 Task: Look for space in Klosterneuburg, Austria from 1st June, 2023 to 9th June, 2023 for 5 adults in price range Rs.6000 to Rs.12000. Place can be entire place with 3 bedrooms having 3 beds and 3 bathrooms. Property type can be house. Amenities needed are: heating, . Booking option can be shelf check-in. Required host language is English.
Action: Mouse moved to (427, 137)
Screenshot: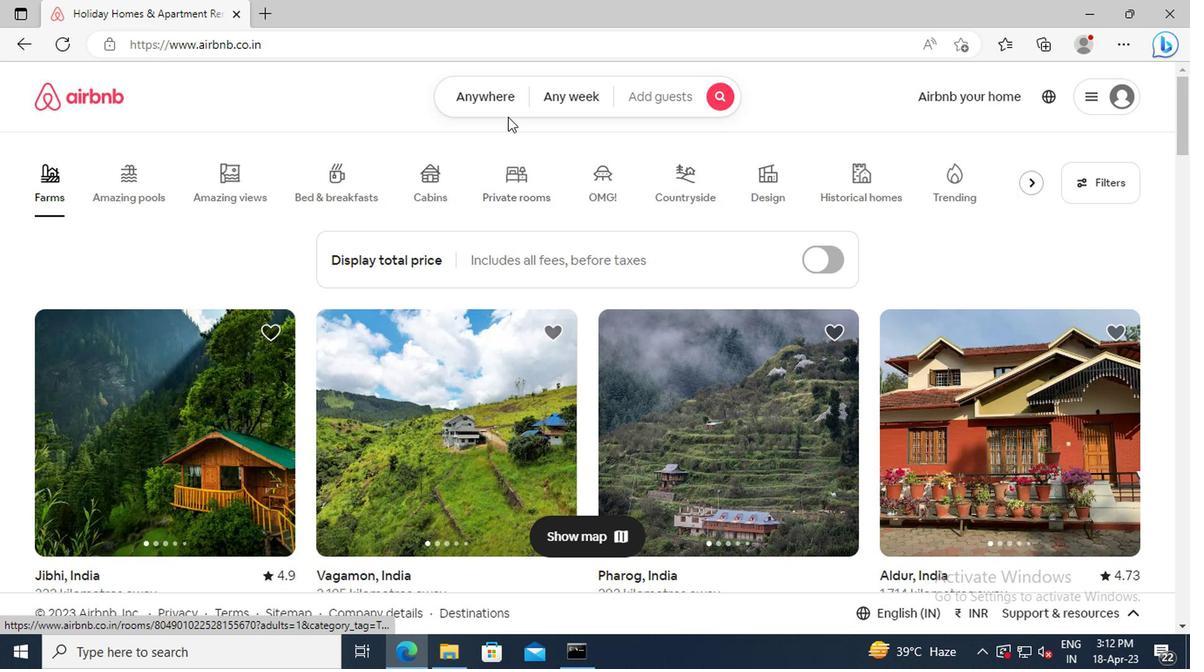 
Action: Mouse pressed left at (427, 137)
Screenshot: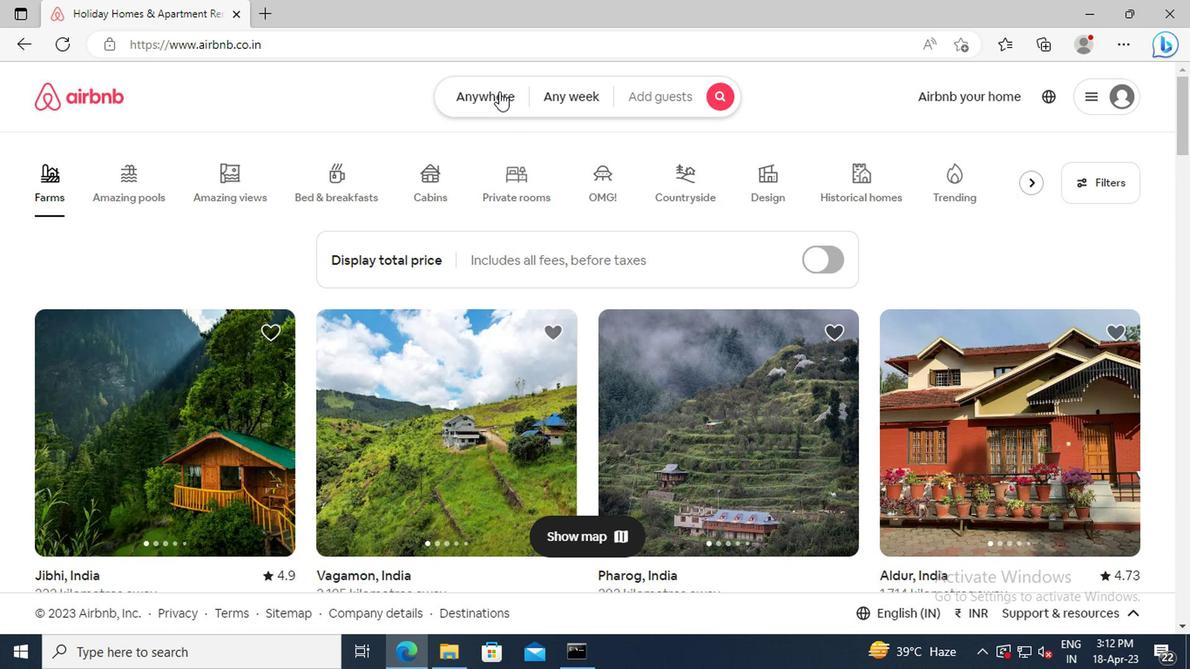 
Action: Mouse moved to (296, 191)
Screenshot: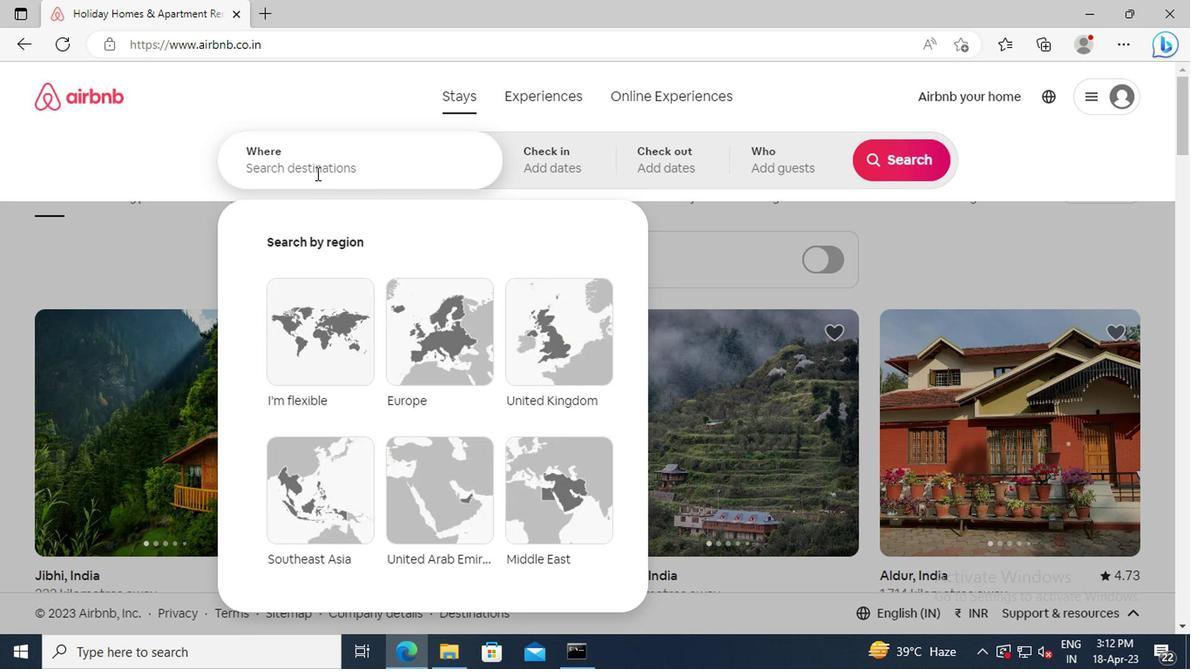 
Action: Mouse pressed left at (296, 191)
Screenshot: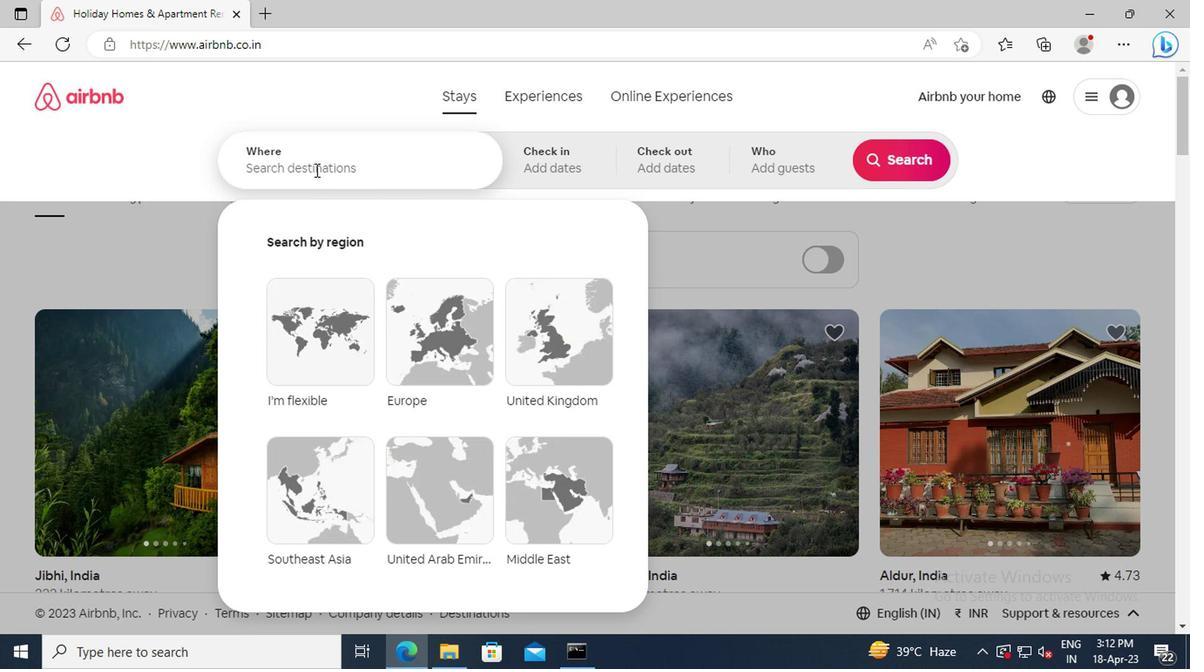 
Action: Mouse moved to (295, 191)
Screenshot: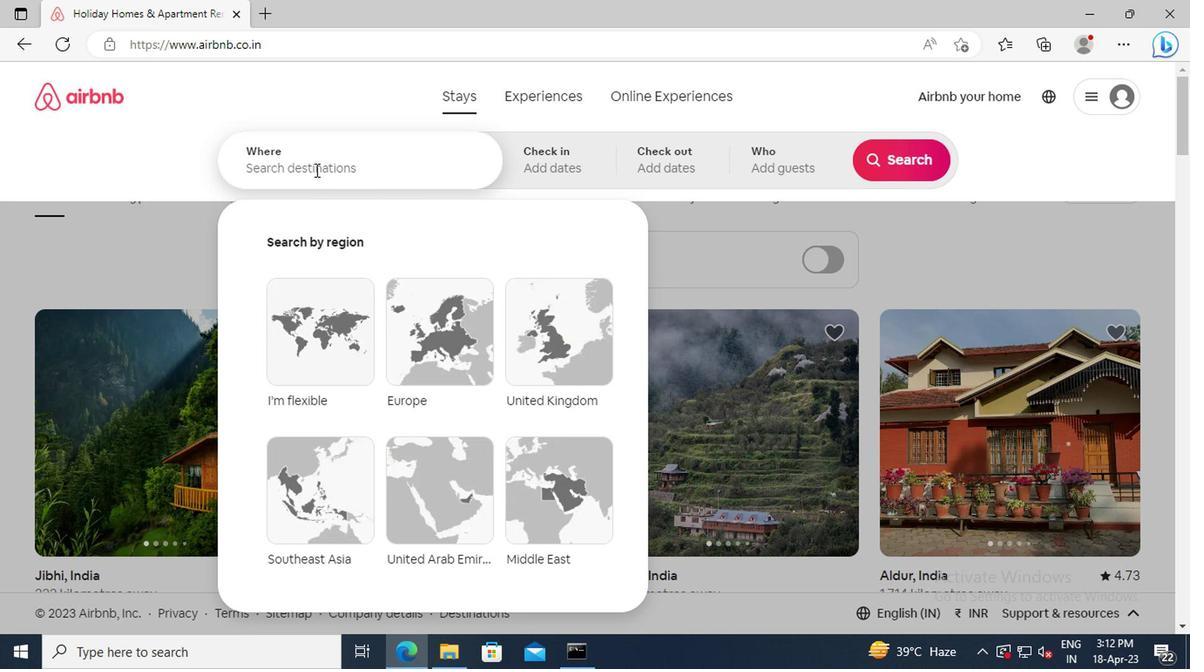 
Action: Key pressed <Key.shift>KLOSTERNEUBURG,<Key.space><Key.shift_r>AUSTRIA<Key.enter>
Screenshot: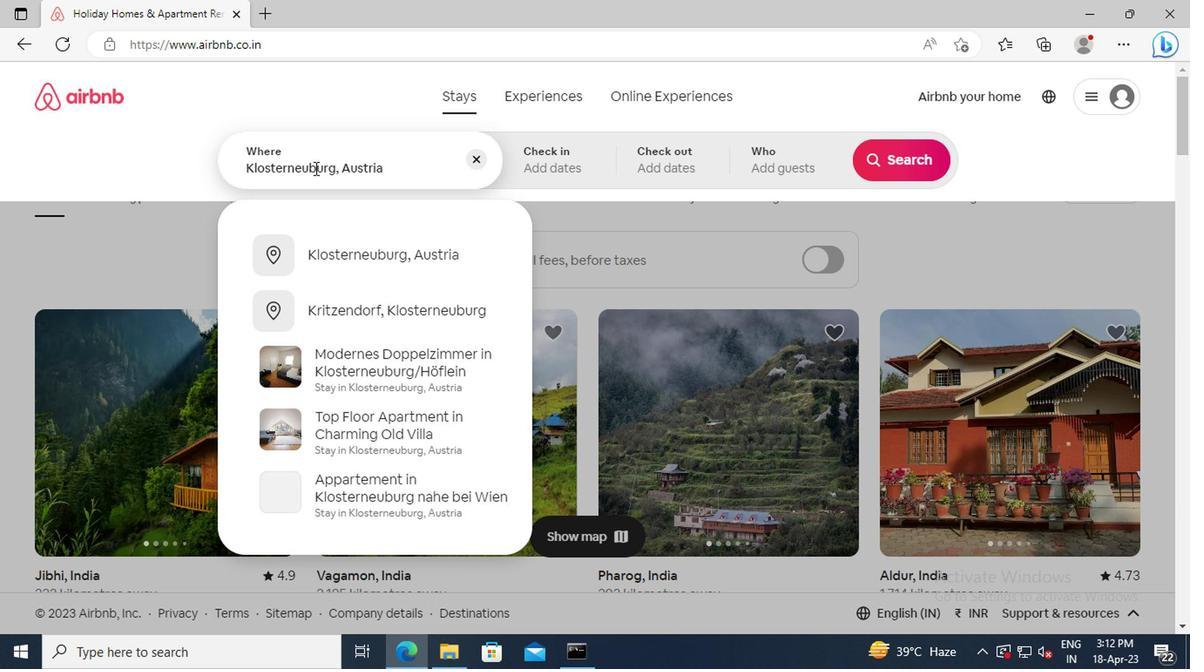 
Action: Mouse moved to (705, 282)
Screenshot: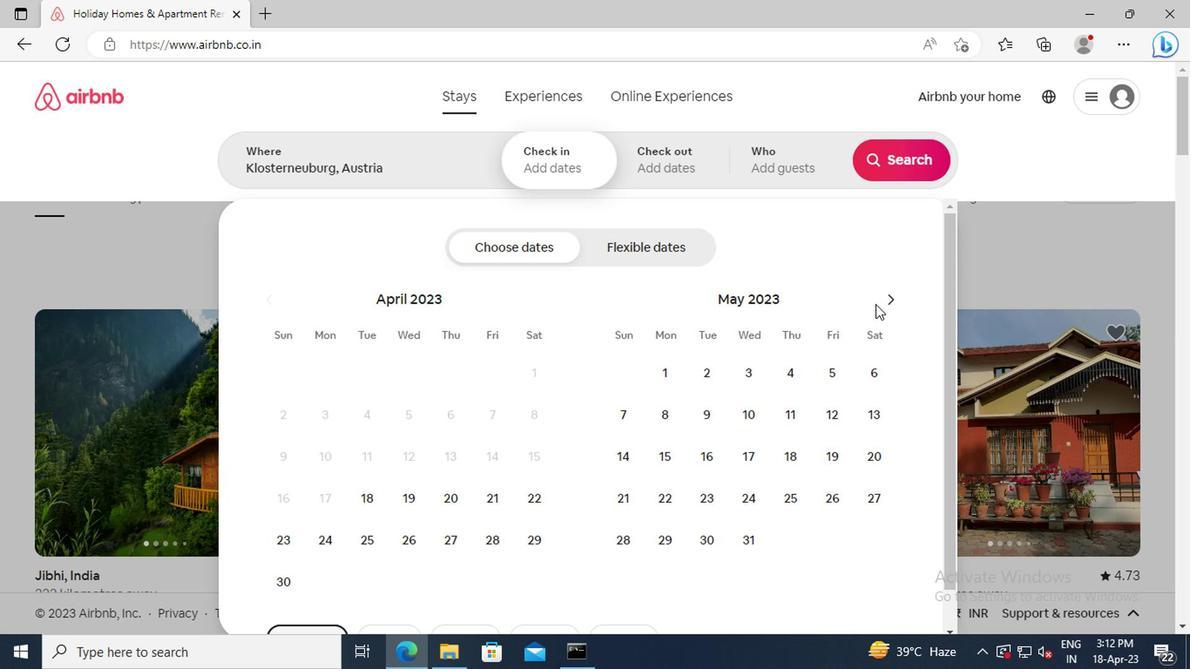 
Action: Mouse pressed left at (705, 282)
Screenshot: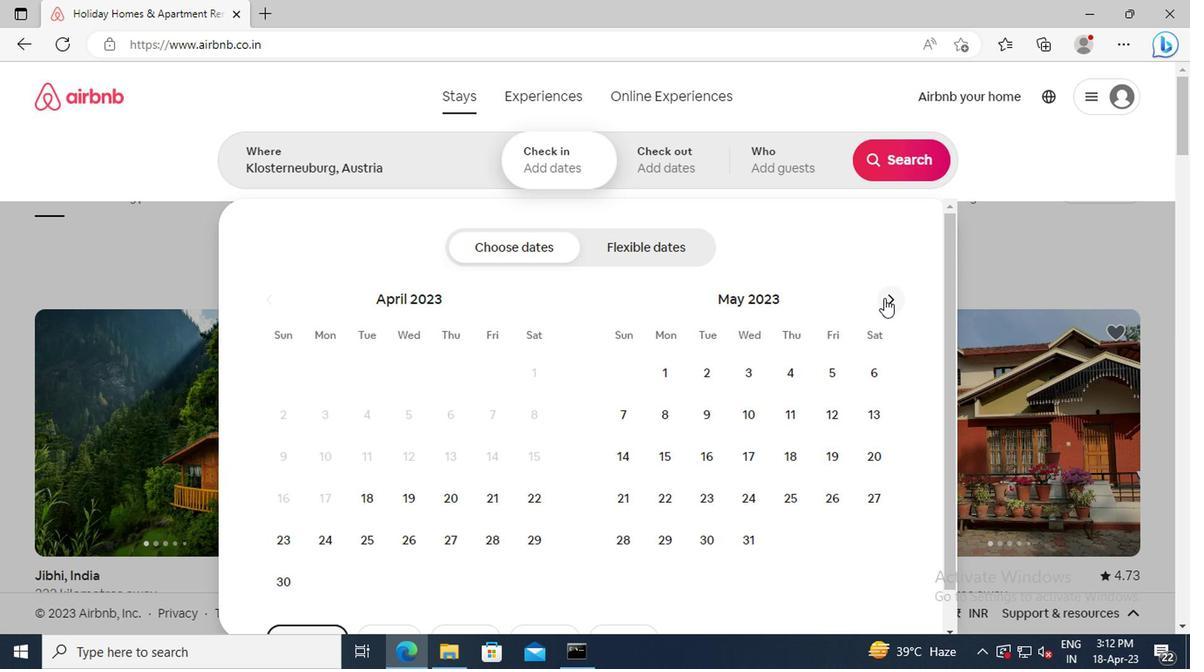 
Action: Mouse moved to (636, 335)
Screenshot: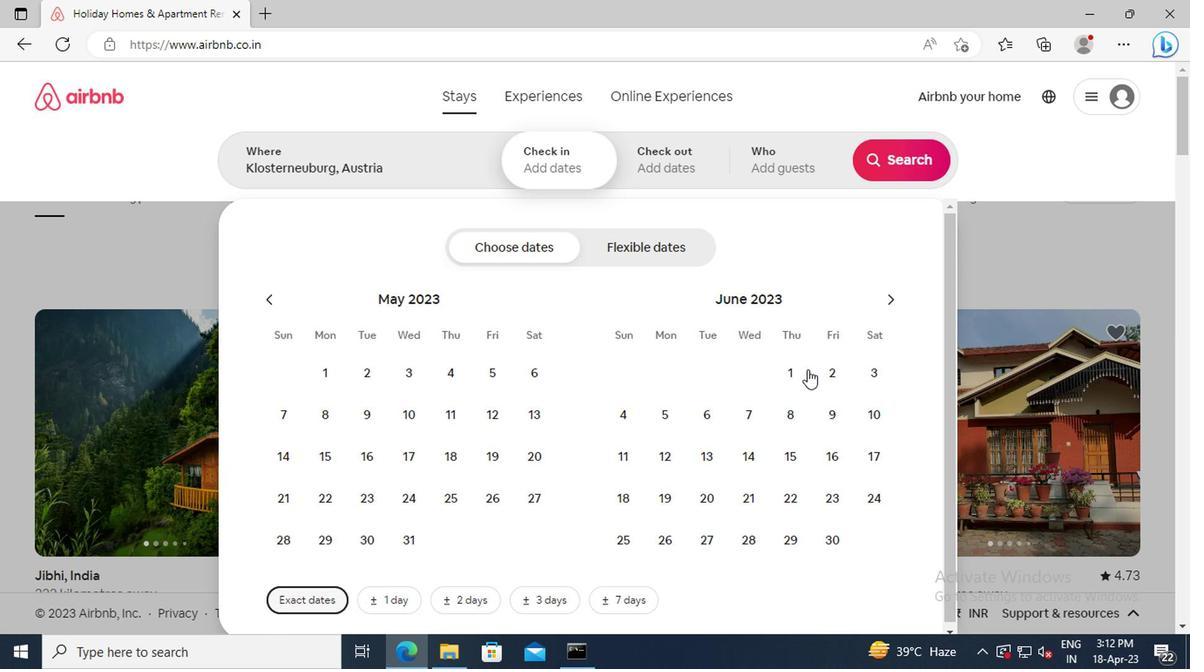 
Action: Mouse pressed left at (636, 335)
Screenshot: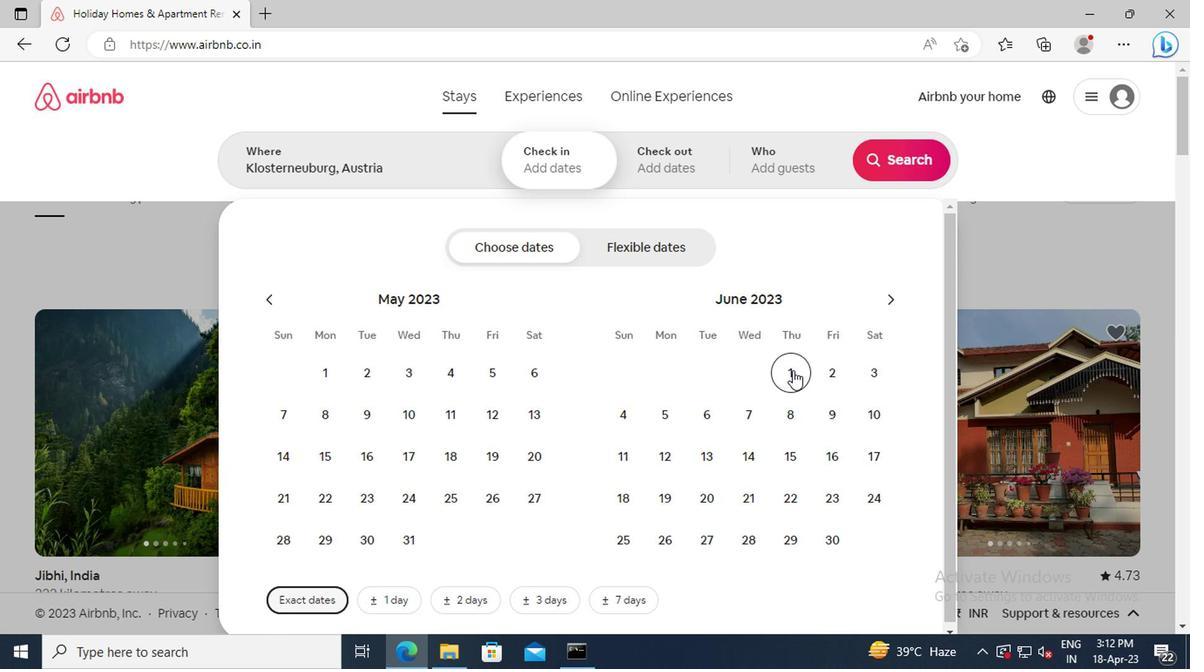 
Action: Mouse moved to (658, 369)
Screenshot: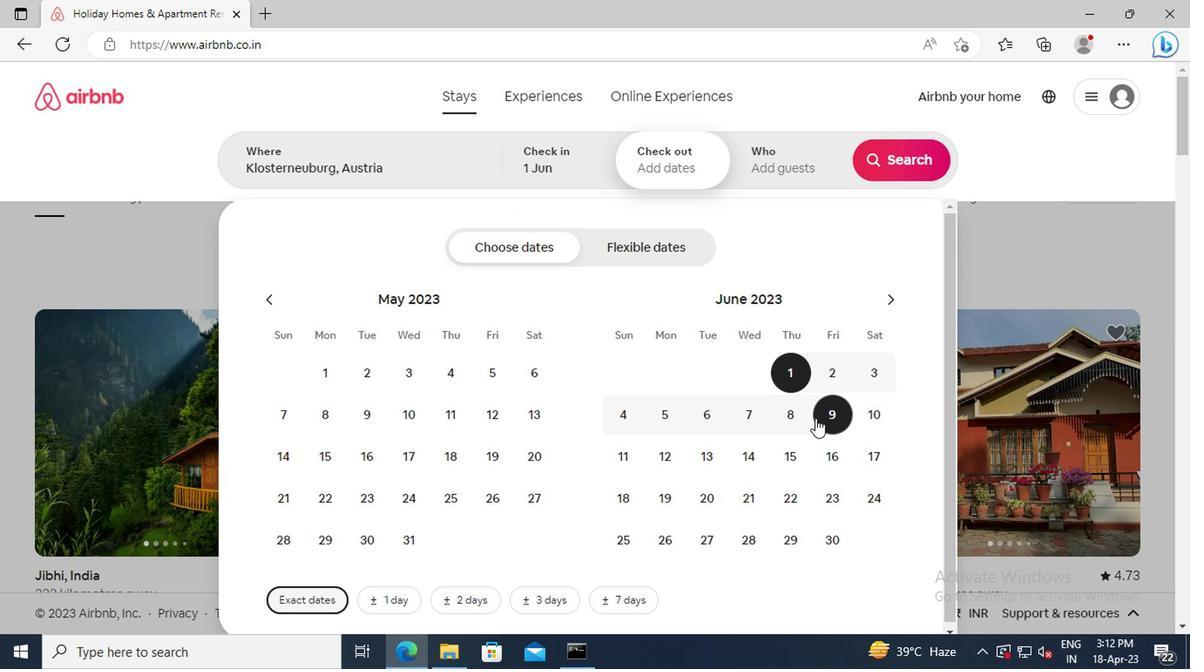 
Action: Mouse pressed left at (658, 369)
Screenshot: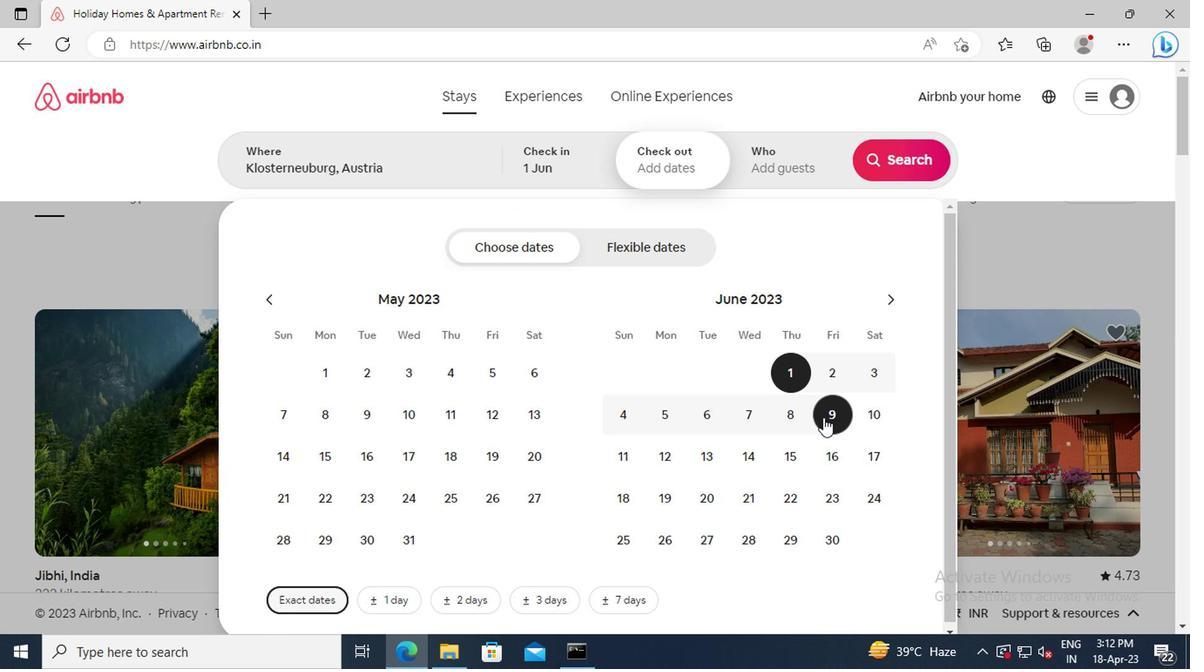 
Action: Mouse moved to (614, 190)
Screenshot: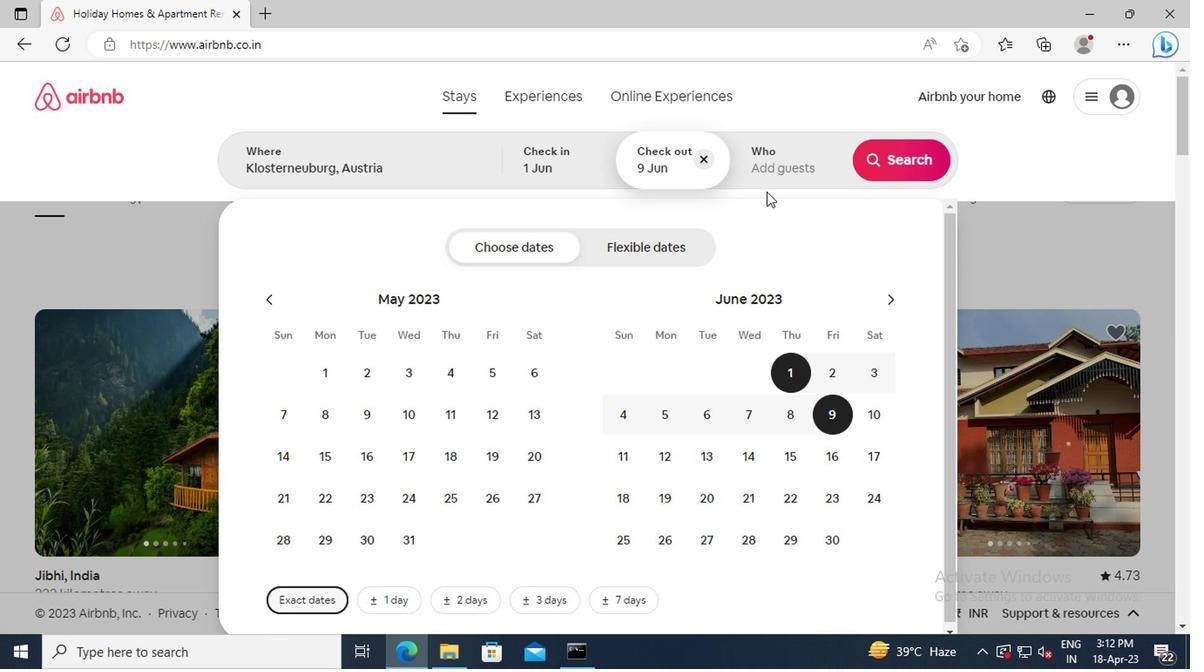 
Action: Mouse pressed left at (614, 190)
Screenshot: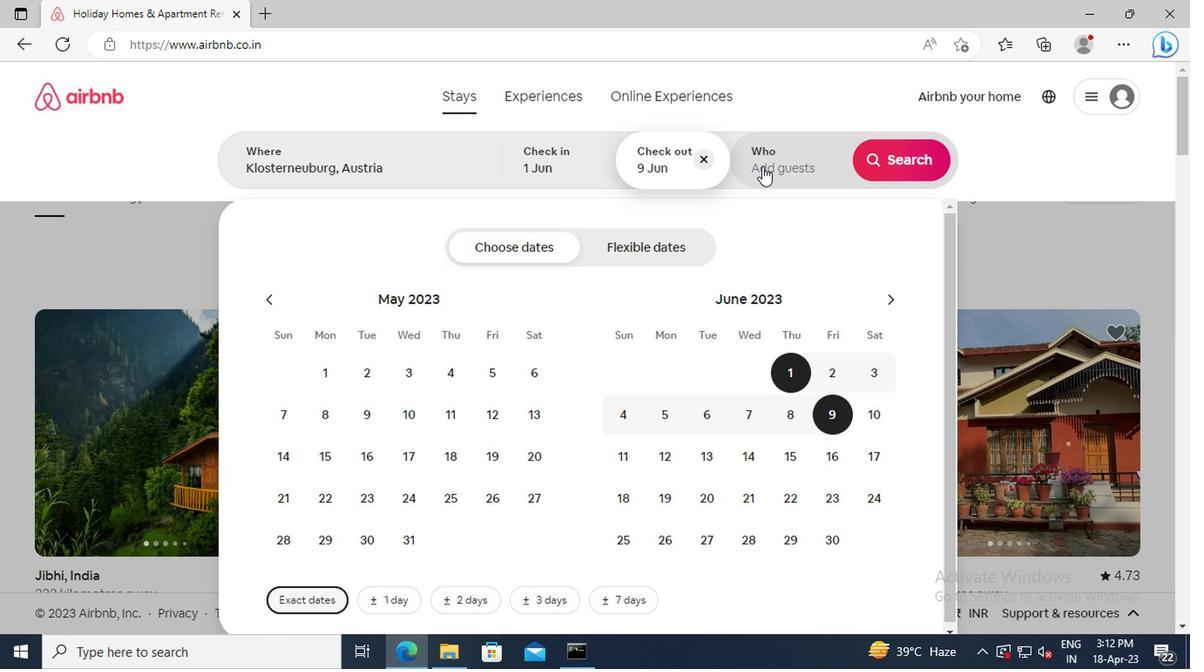 
Action: Mouse moved to (717, 249)
Screenshot: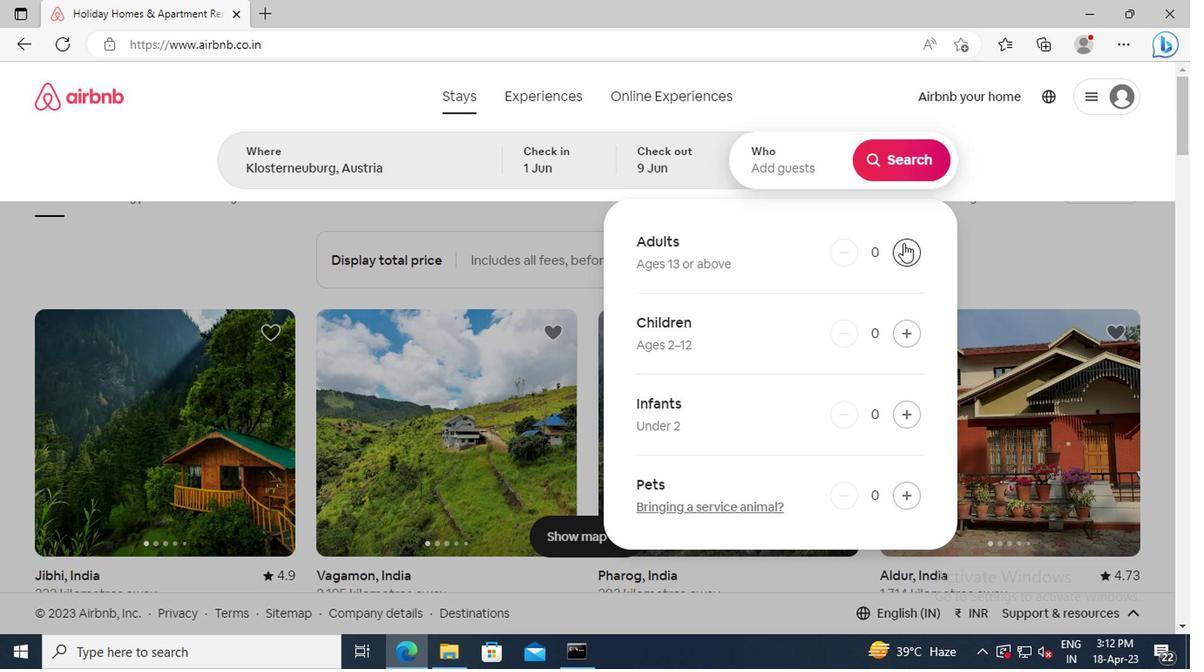 
Action: Mouse pressed left at (717, 249)
Screenshot: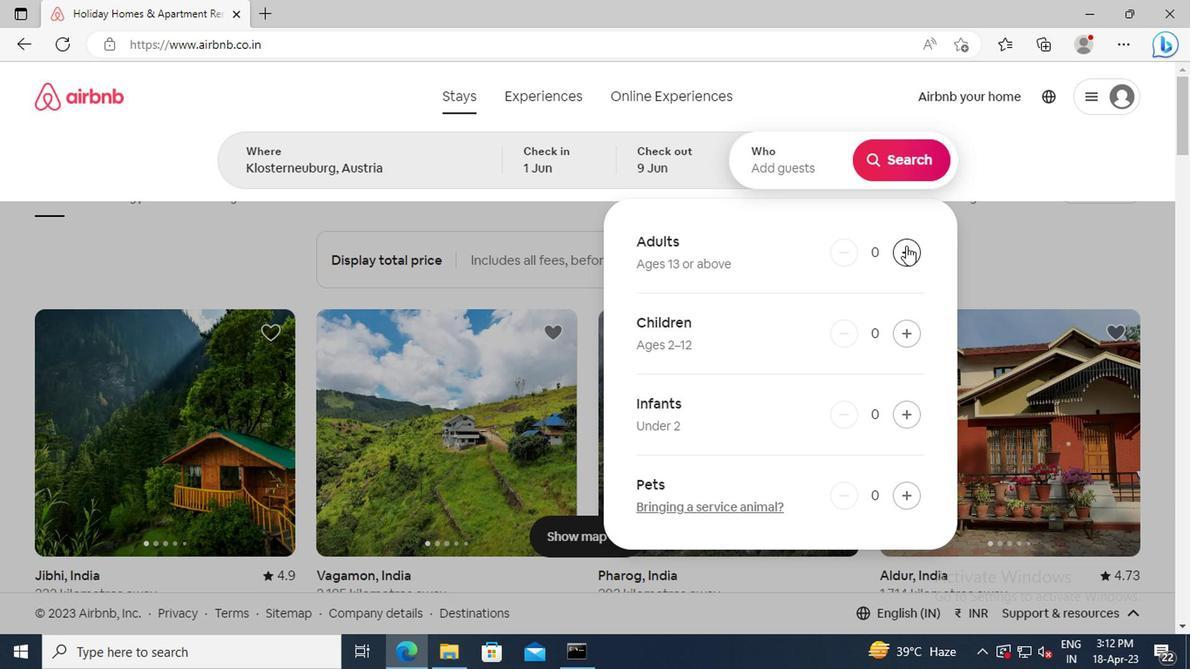 
Action: Mouse pressed left at (717, 249)
Screenshot: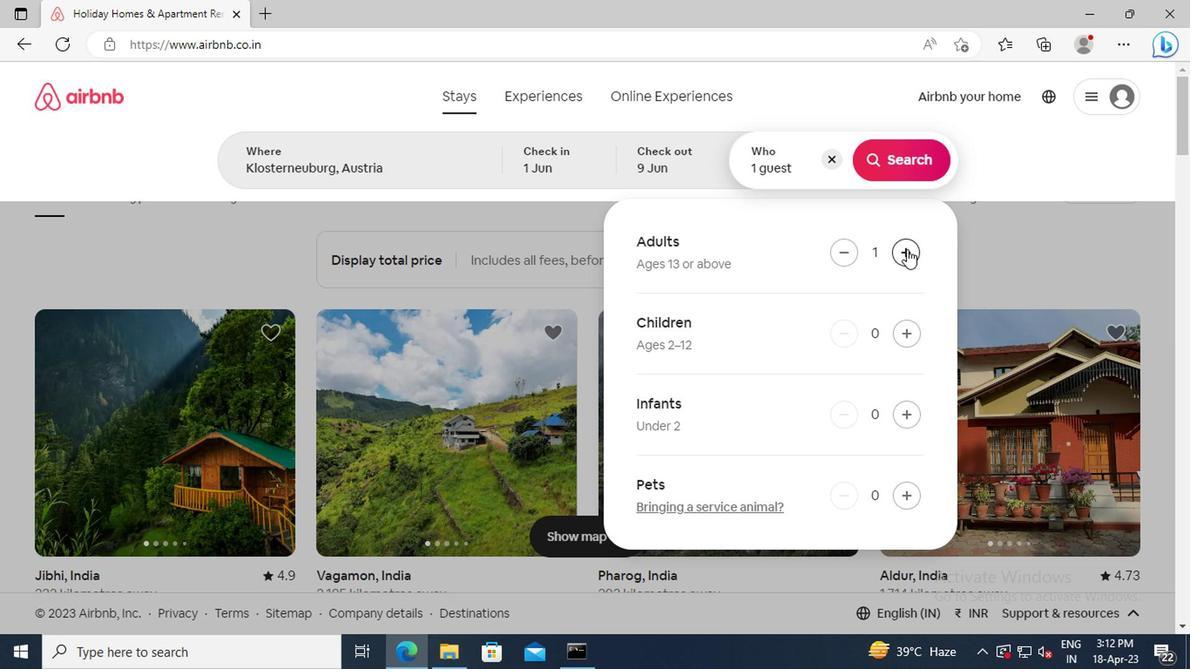 
Action: Mouse pressed left at (717, 249)
Screenshot: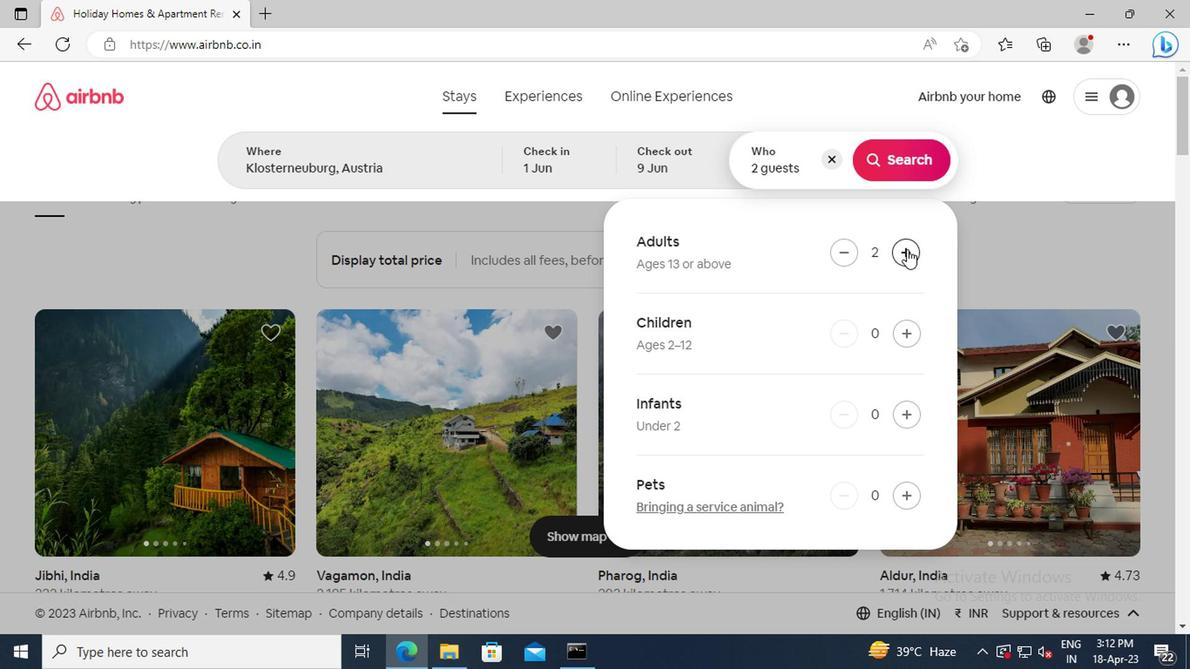 
Action: Mouse pressed left at (717, 249)
Screenshot: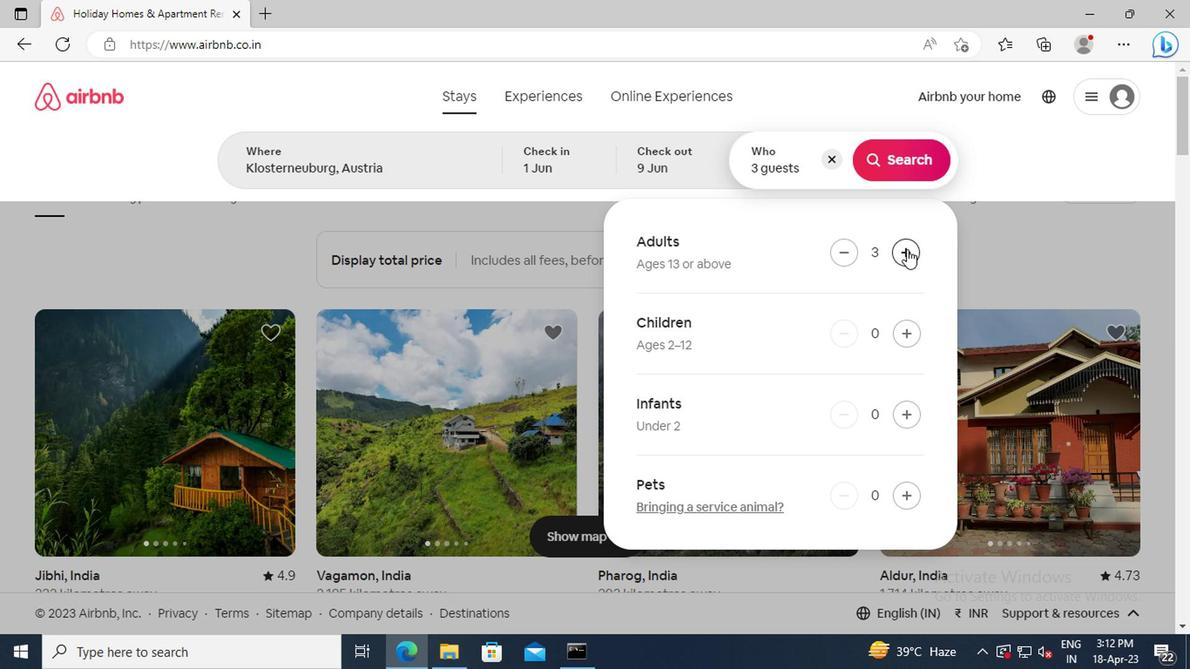 
Action: Mouse pressed left at (717, 249)
Screenshot: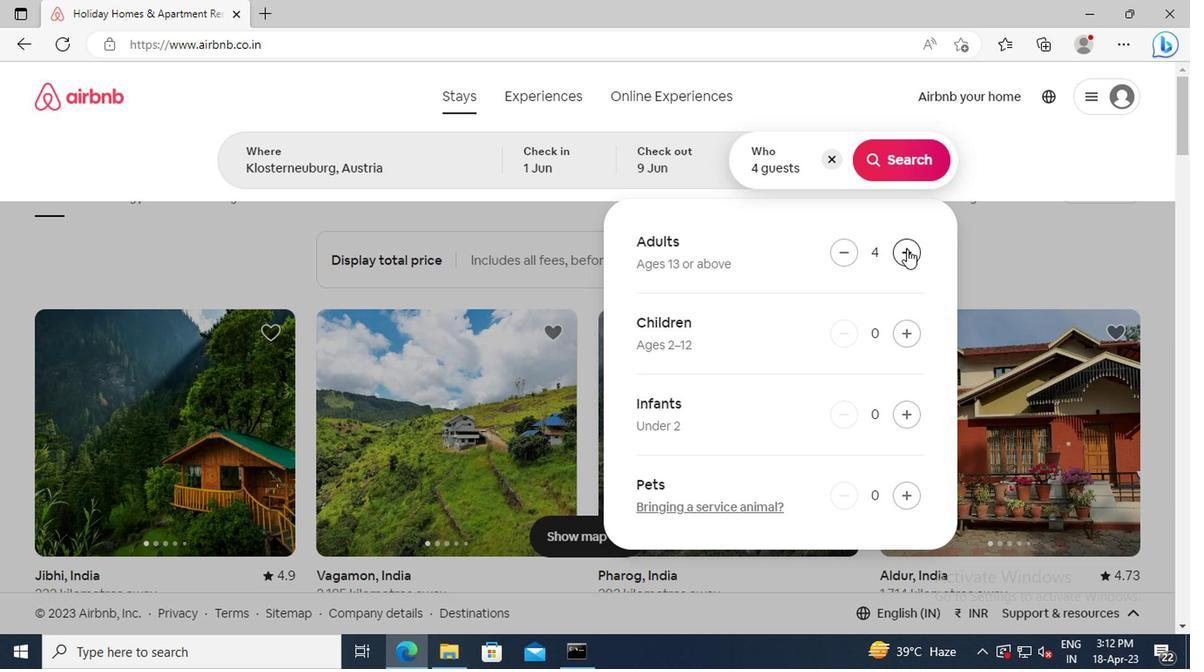 
Action: Mouse moved to (705, 189)
Screenshot: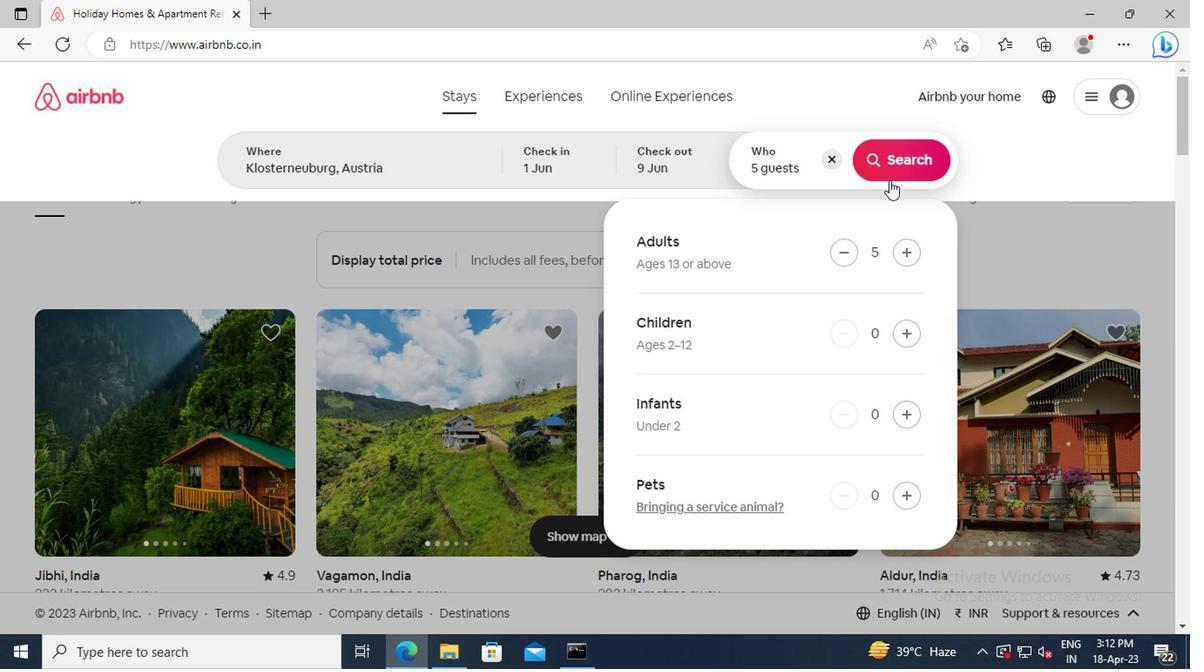 
Action: Mouse pressed left at (705, 189)
Screenshot: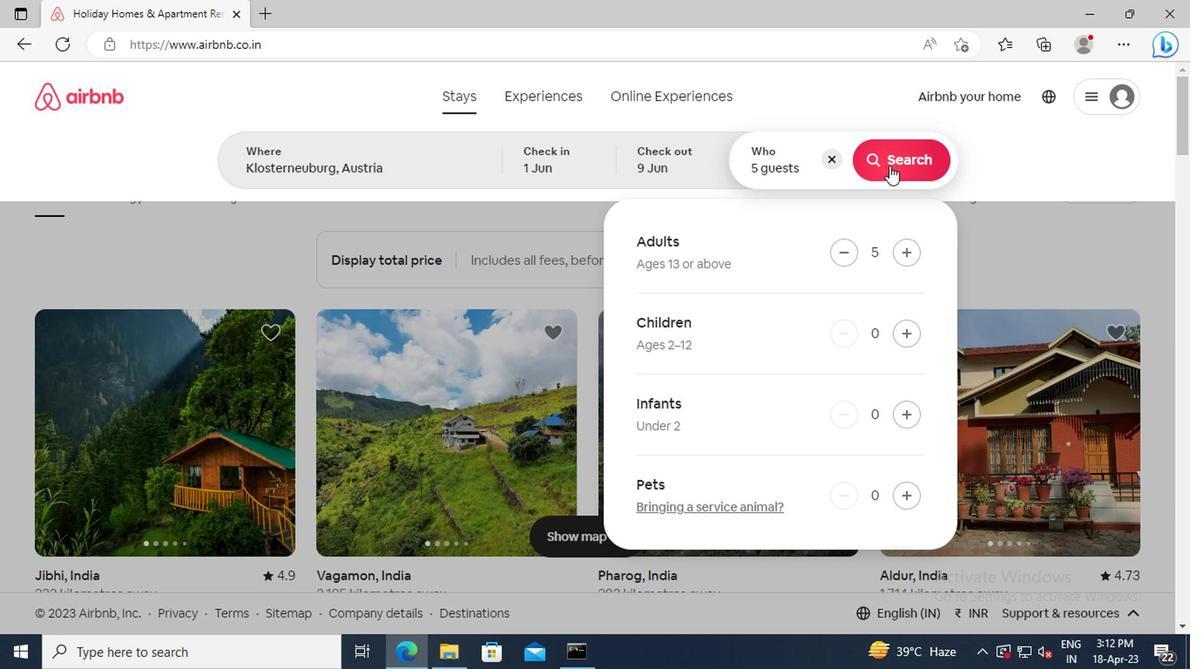 
Action: Mouse moved to (858, 190)
Screenshot: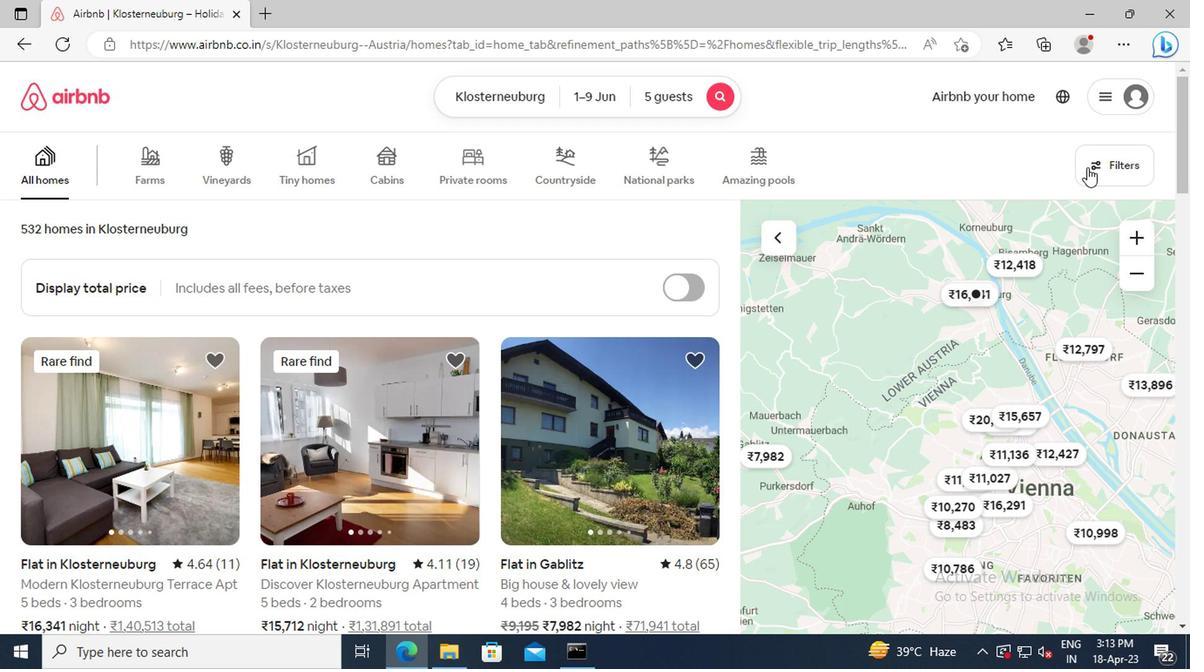 
Action: Mouse pressed left at (858, 190)
Screenshot: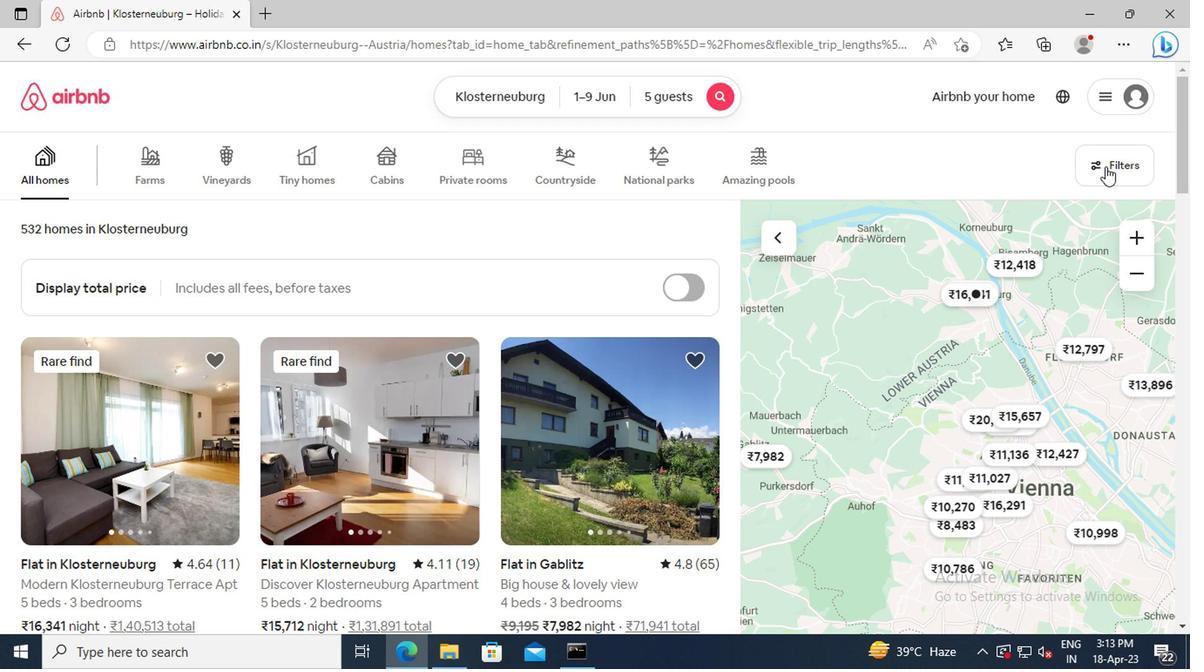 
Action: Mouse moved to (343, 346)
Screenshot: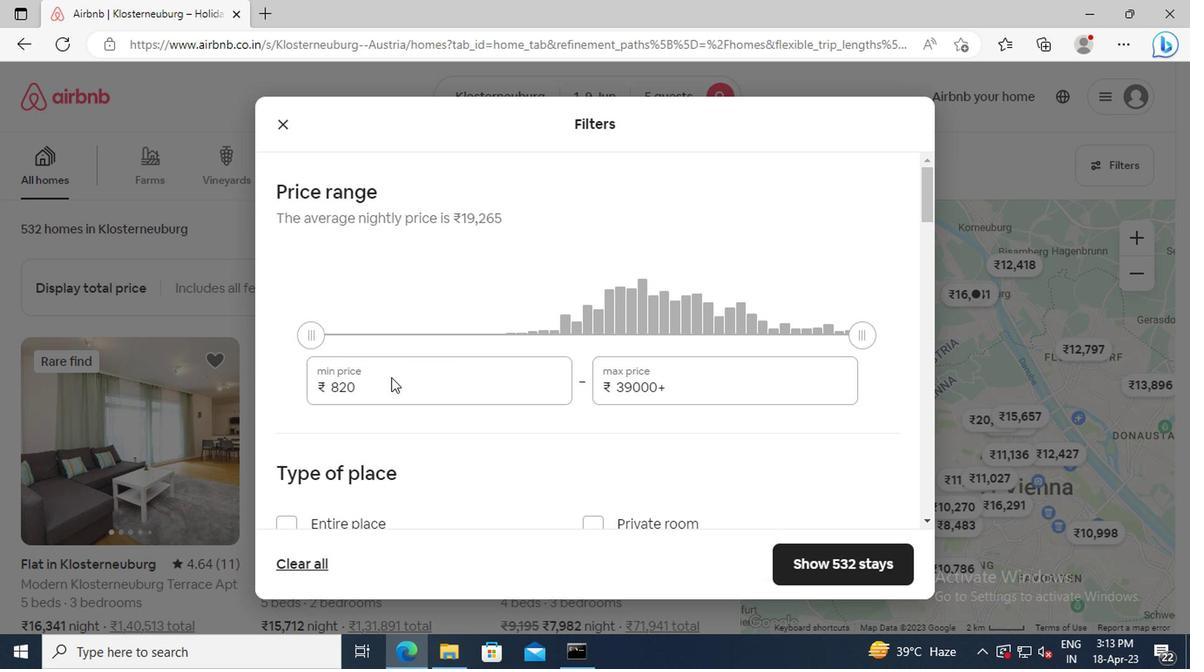 
Action: Mouse pressed left at (343, 346)
Screenshot: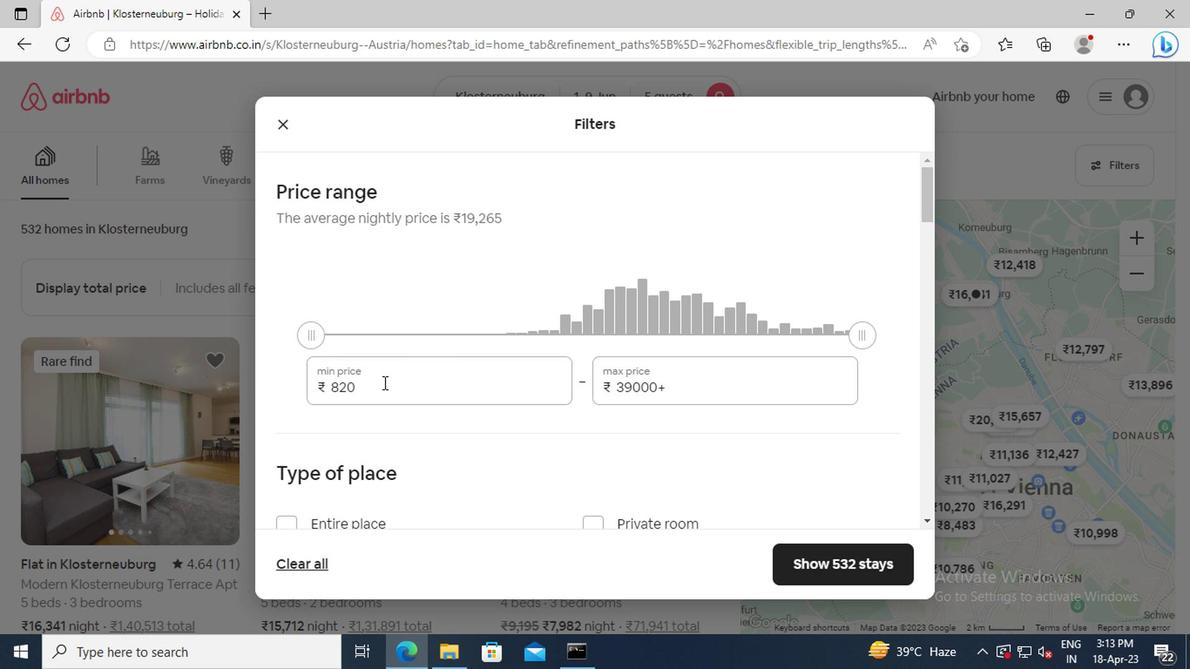 
Action: Key pressed <Key.backspace><Key.backspace><Key.backspace>6000<Key.tab><Key.delete>12000
Screenshot: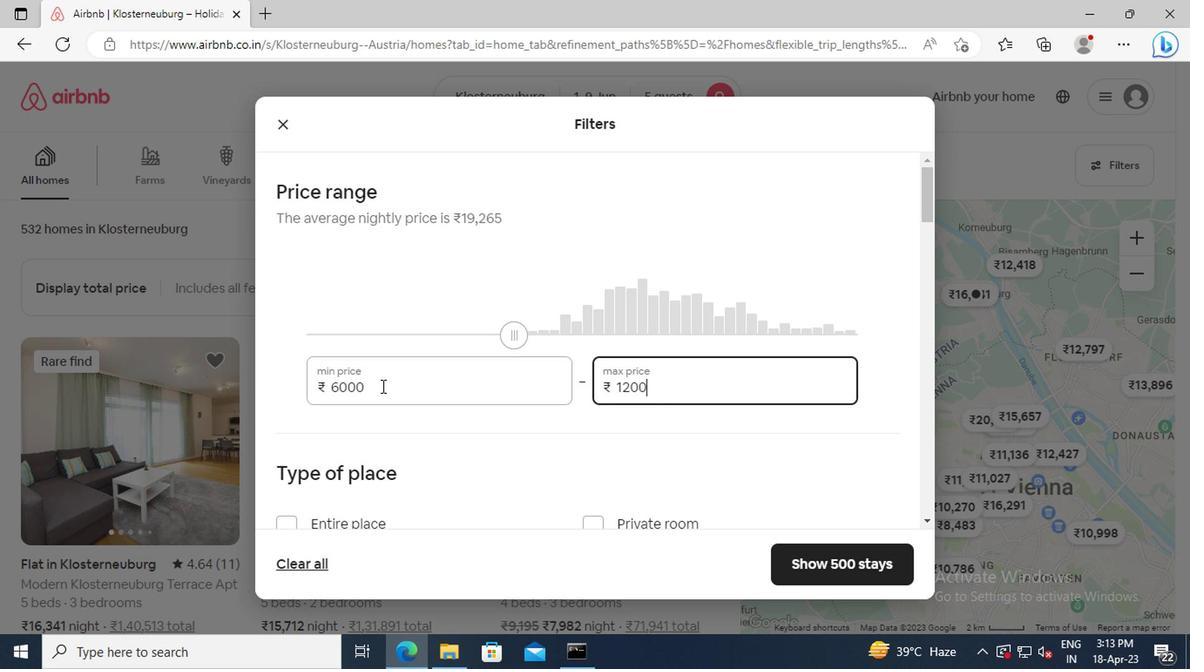 
Action: Mouse scrolled (343, 346) with delta (0, 0)
Screenshot: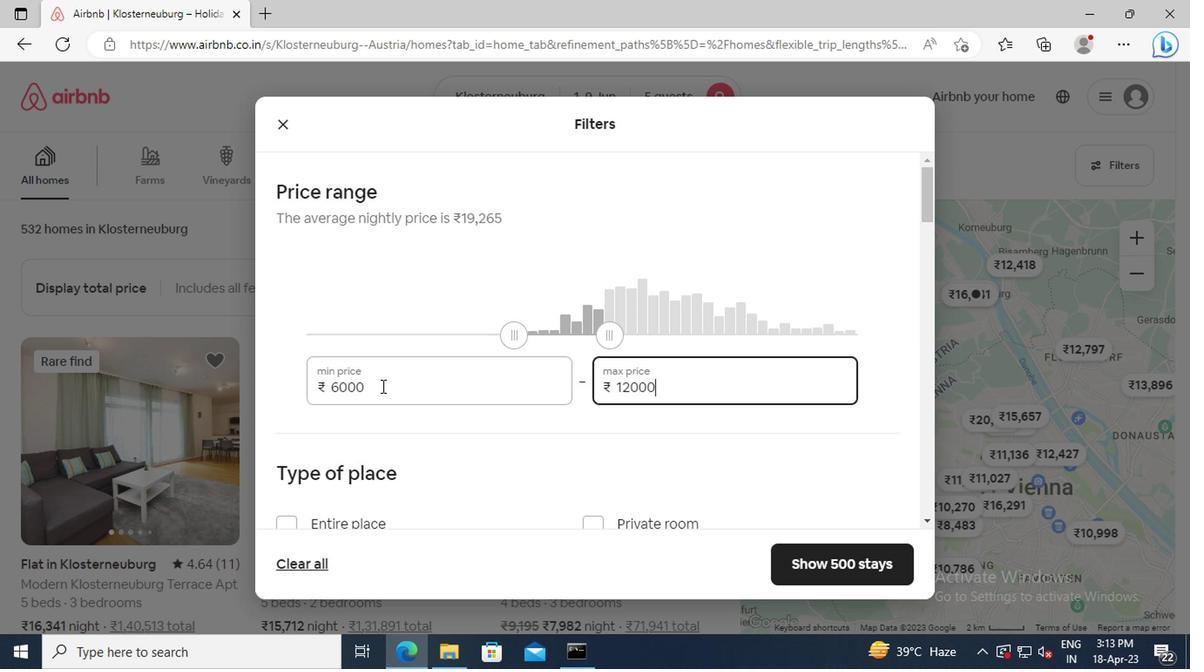
Action: Mouse scrolled (343, 346) with delta (0, 0)
Screenshot: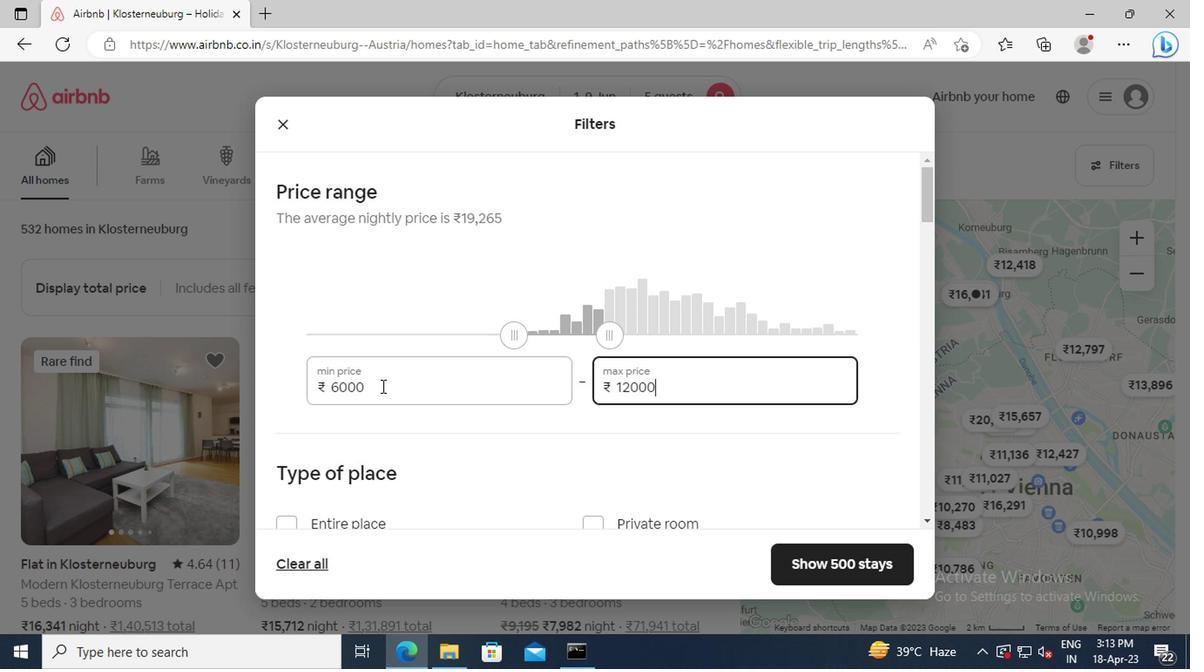 
Action: Mouse scrolled (343, 346) with delta (0, 0)
Screenshot: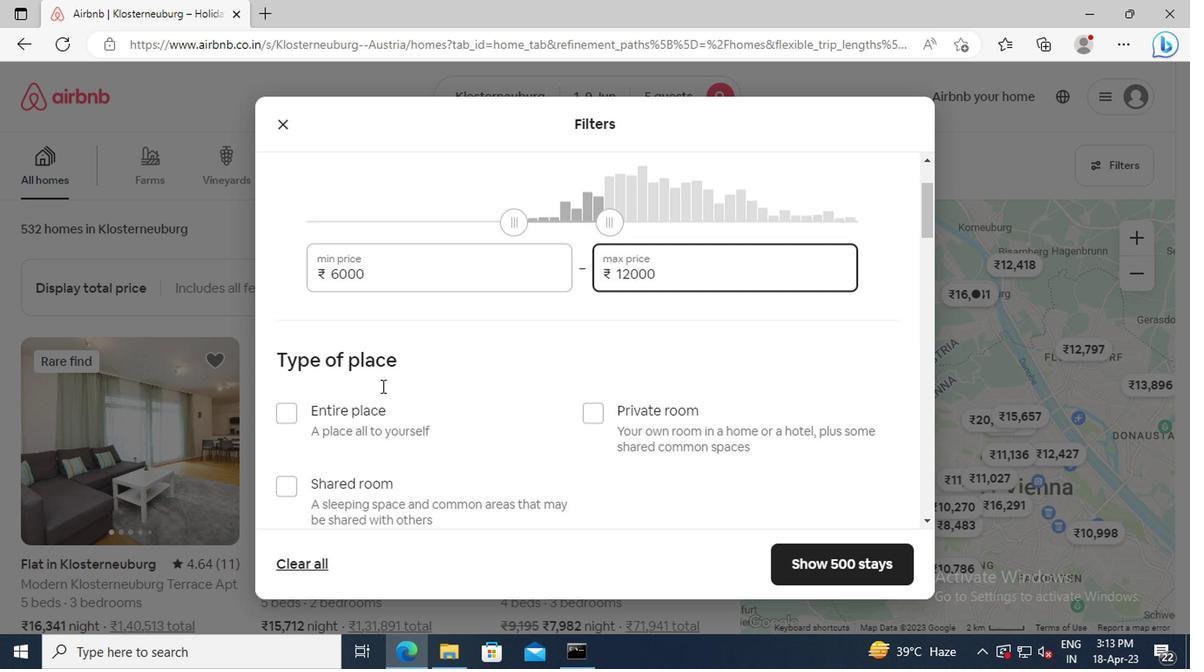 
Action: Mouse scrolled (343, 346) with delta (0, 0)
Screenshot: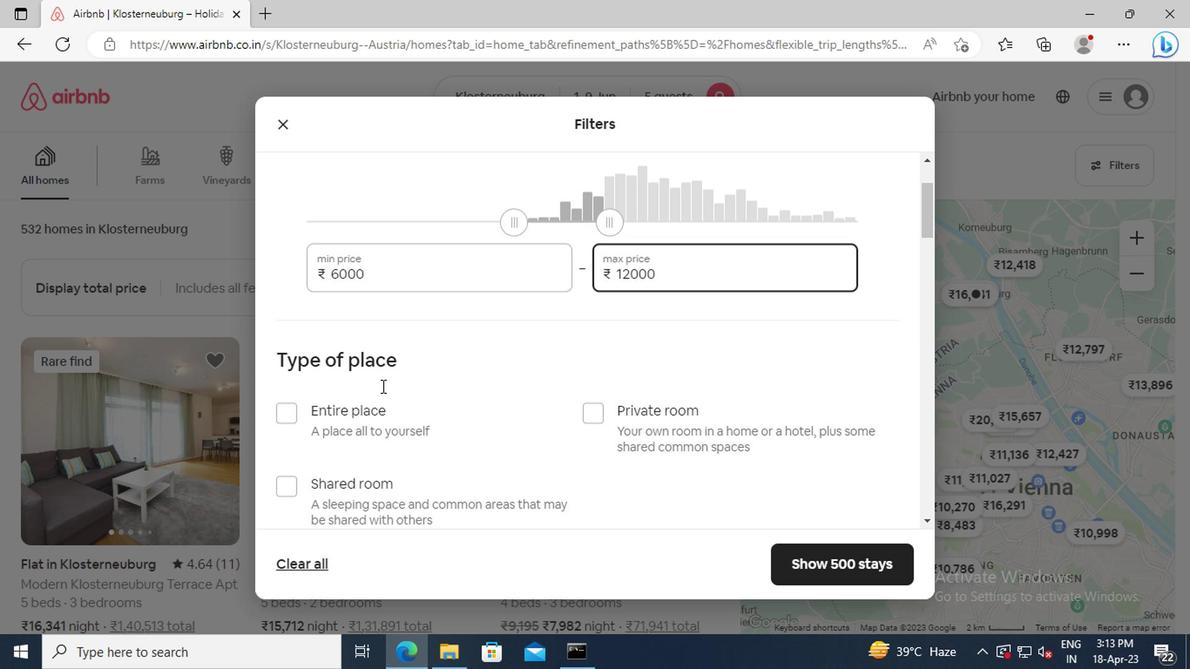 
Action: Mouse moved to (278, 289)
Screenshot: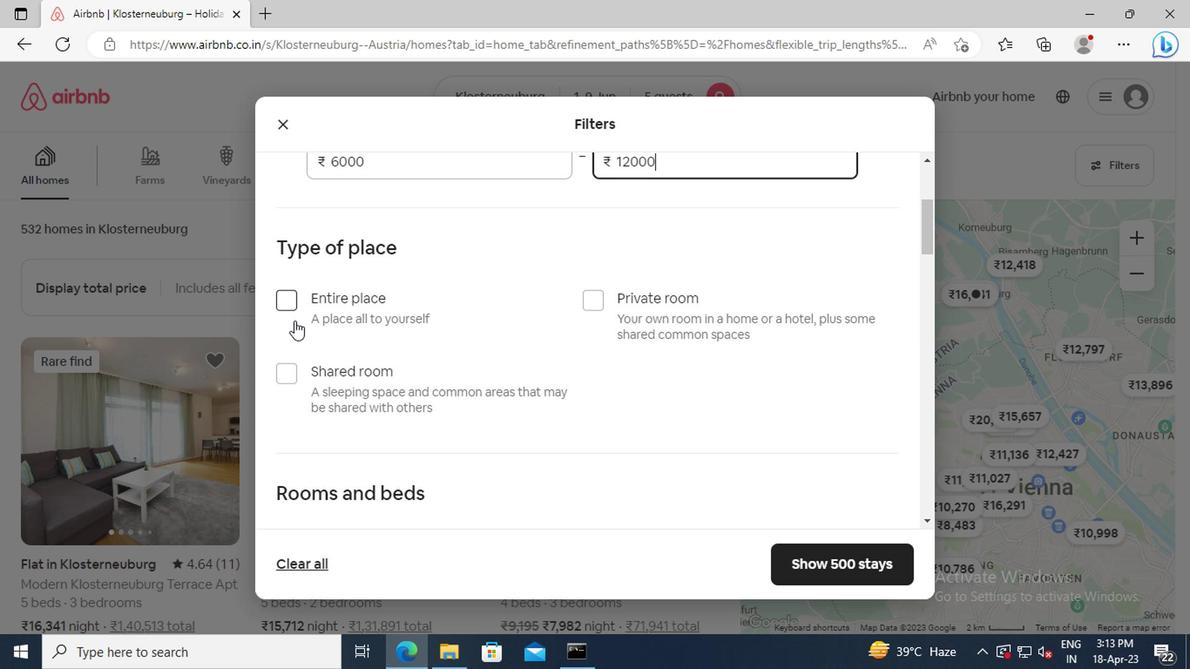 
Action: Mouse pressed left at (278, 289)
Screenshot: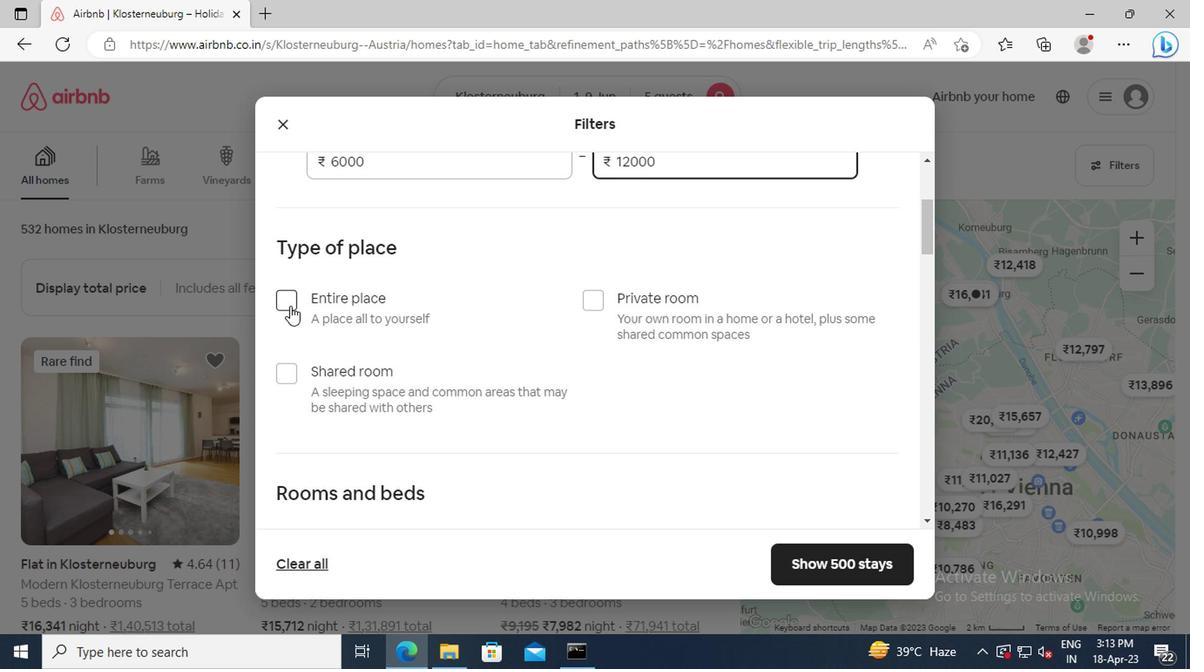 
Action: Mouse moved to (434, 293)
Screenshot: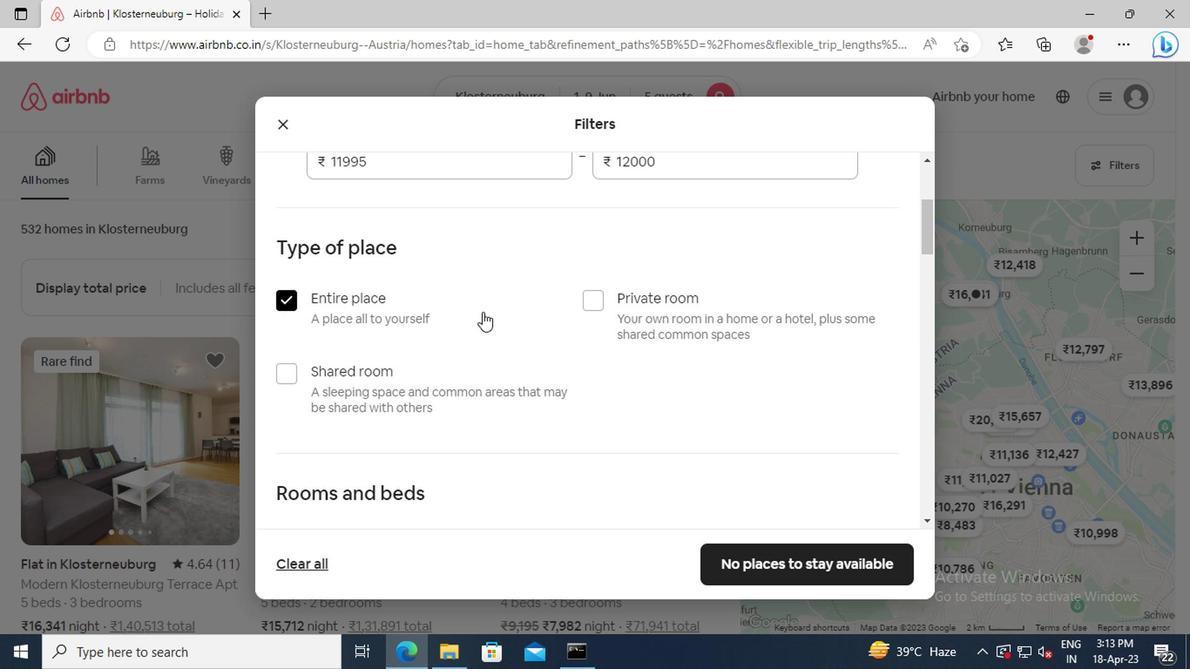 
Action: Mouse scrolled (434, 293) with delta (0, 0)
Screenshot: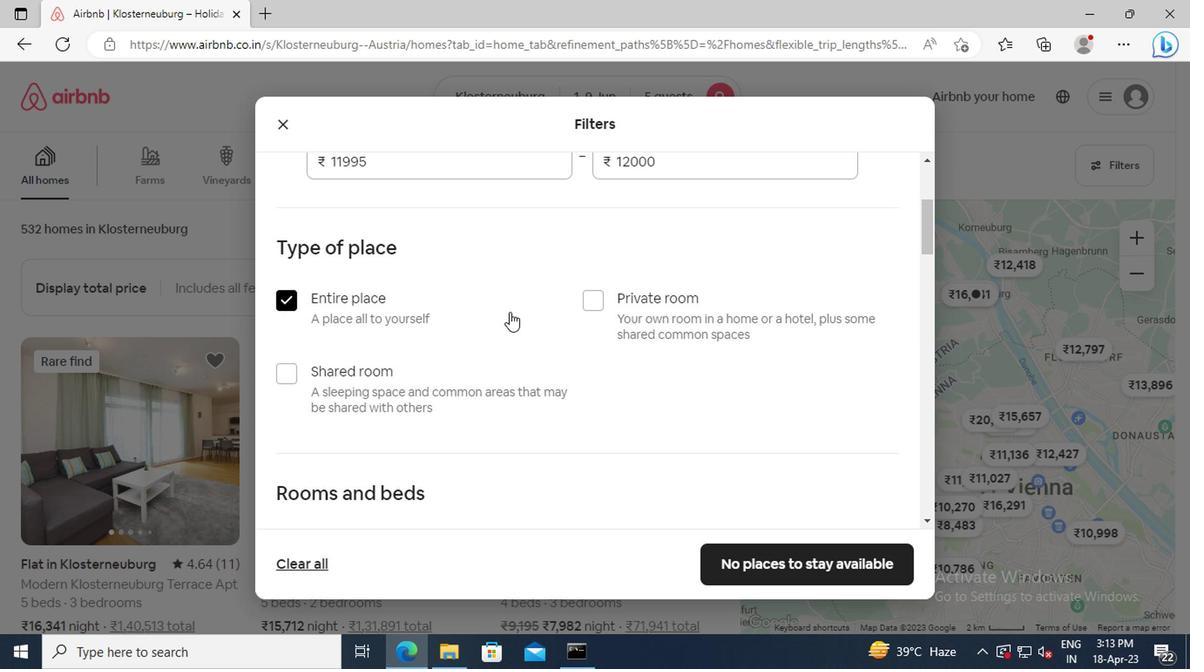 
Action: Mouse scrolled (434, 293) with delta (0, 0)
Screenshot: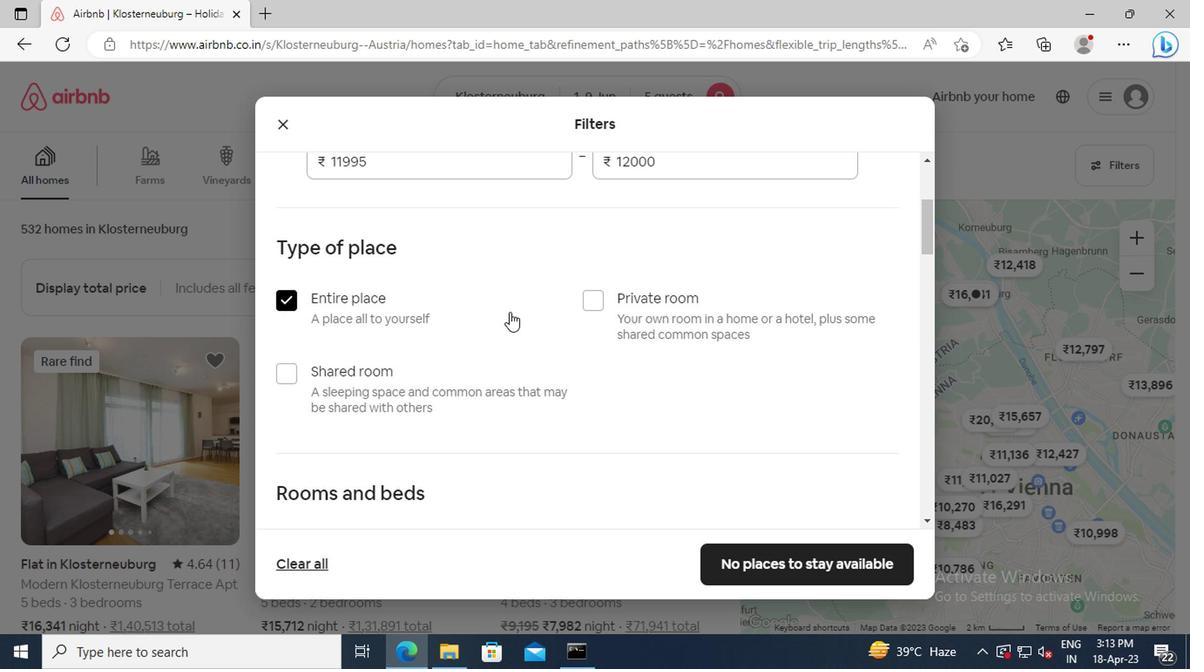 
Action: Mouse scrolled (434, 293) with delta (0, 0)
Screenshot: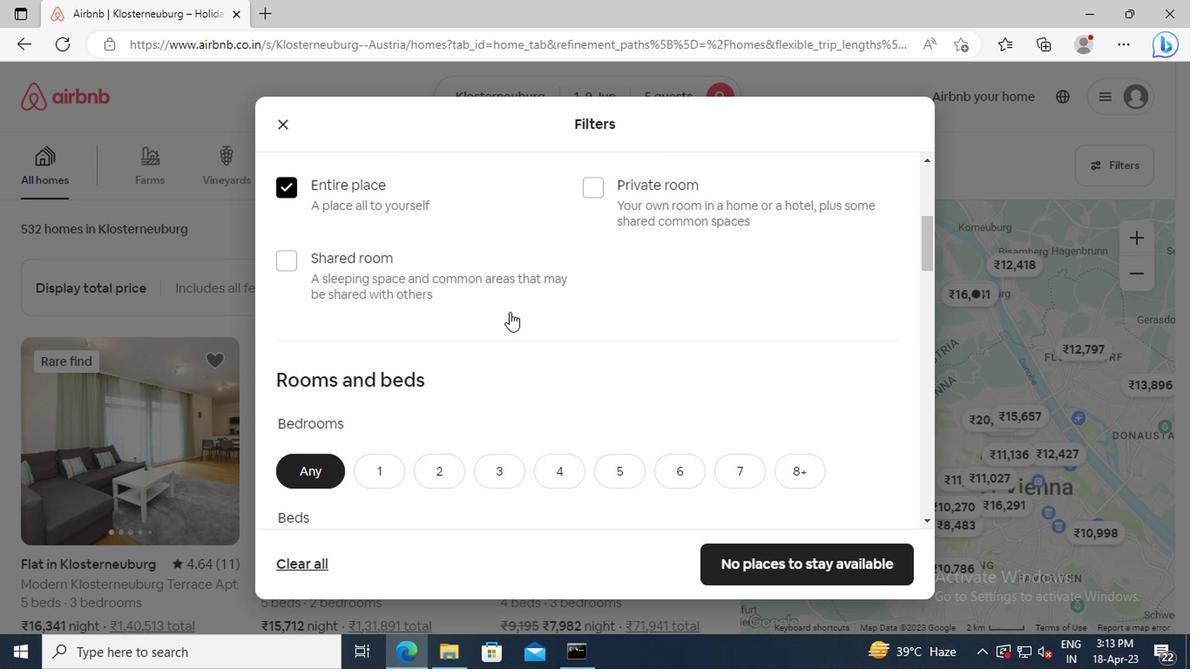 
Action: Mouse scrolled (434, 293) with delta (0, 0)
Screenshot: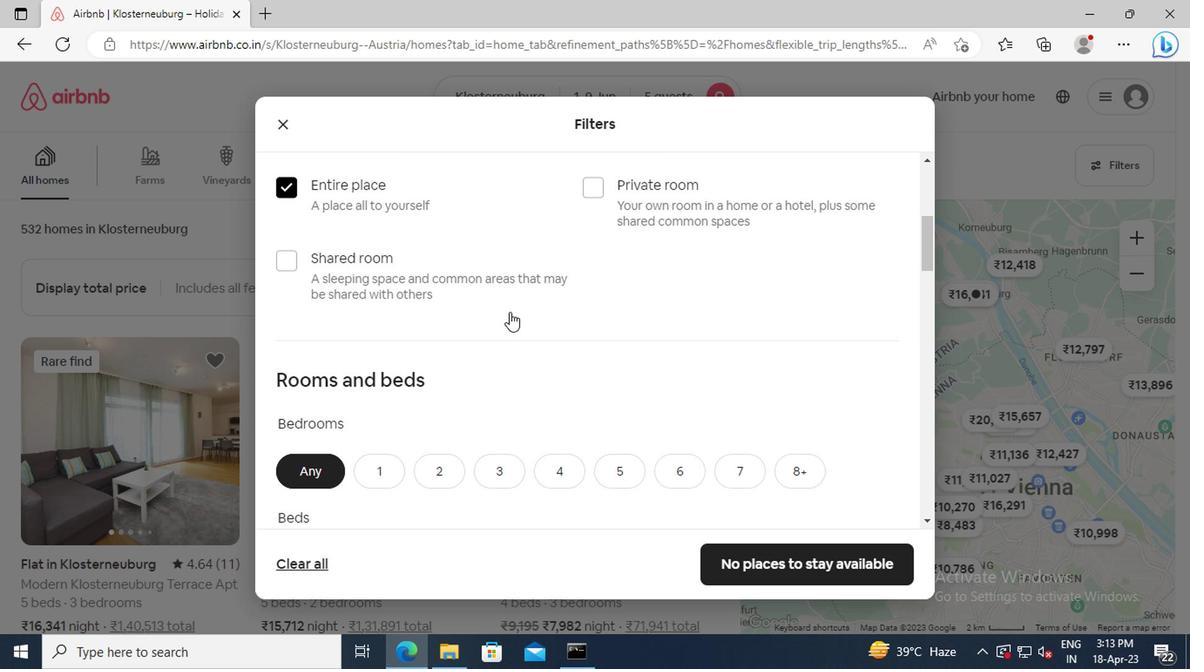 
Action: Mouse moved to (430, 320)
Screenshot: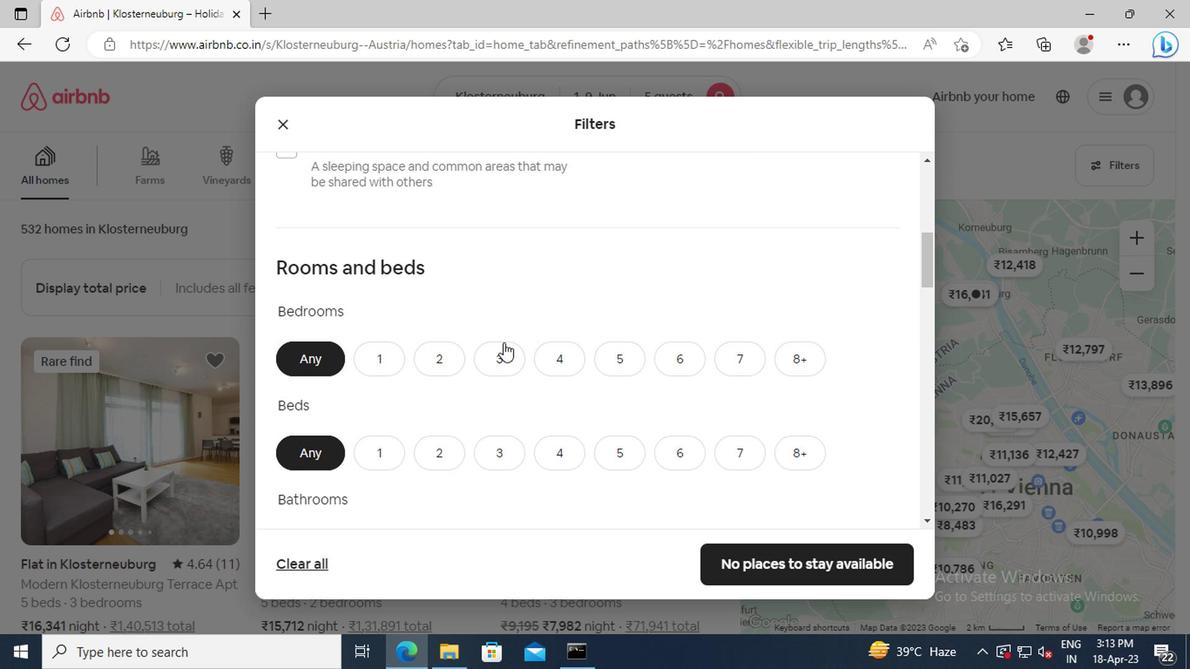 
Action: Mouse pressed left at (430, 320)
Screenshot: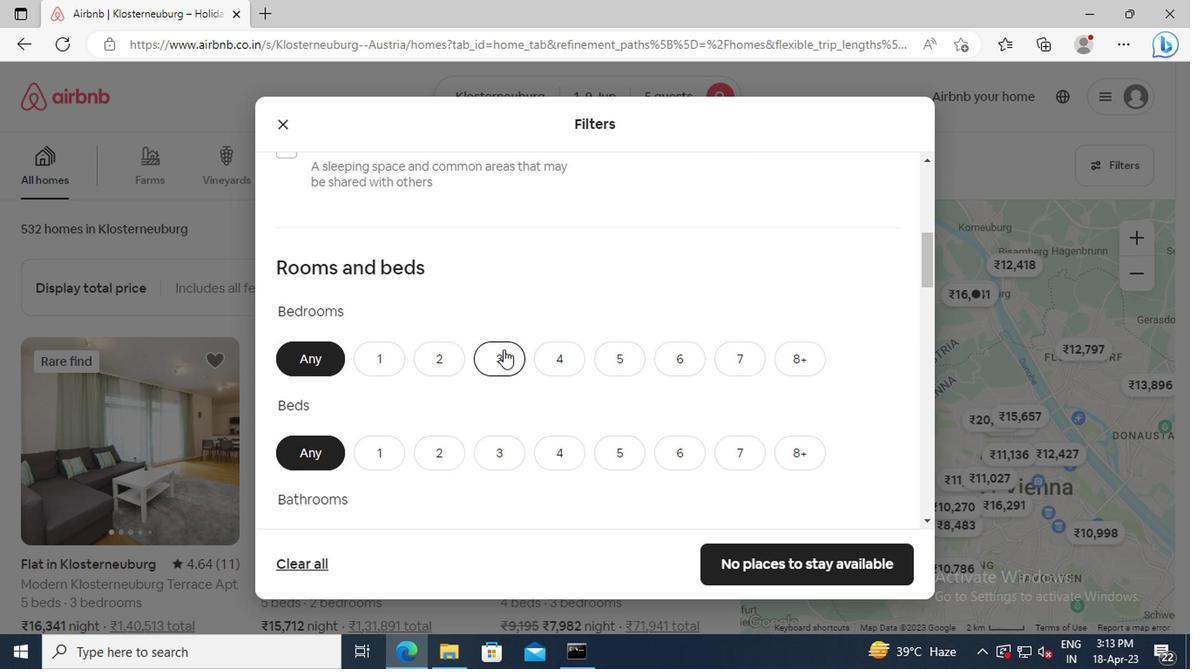 
Action: Mouse scrolled (430, 320) with delta (0, 0)
Screenshot: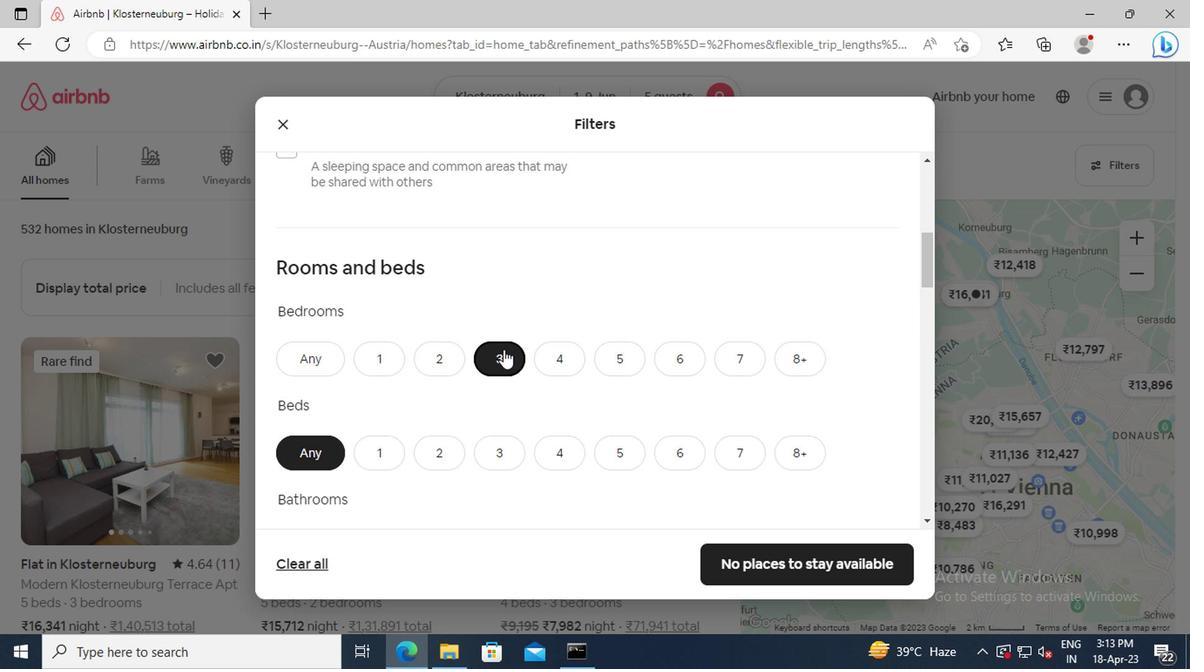 
Action: Mouse moved to (431, 344)
Screenshot: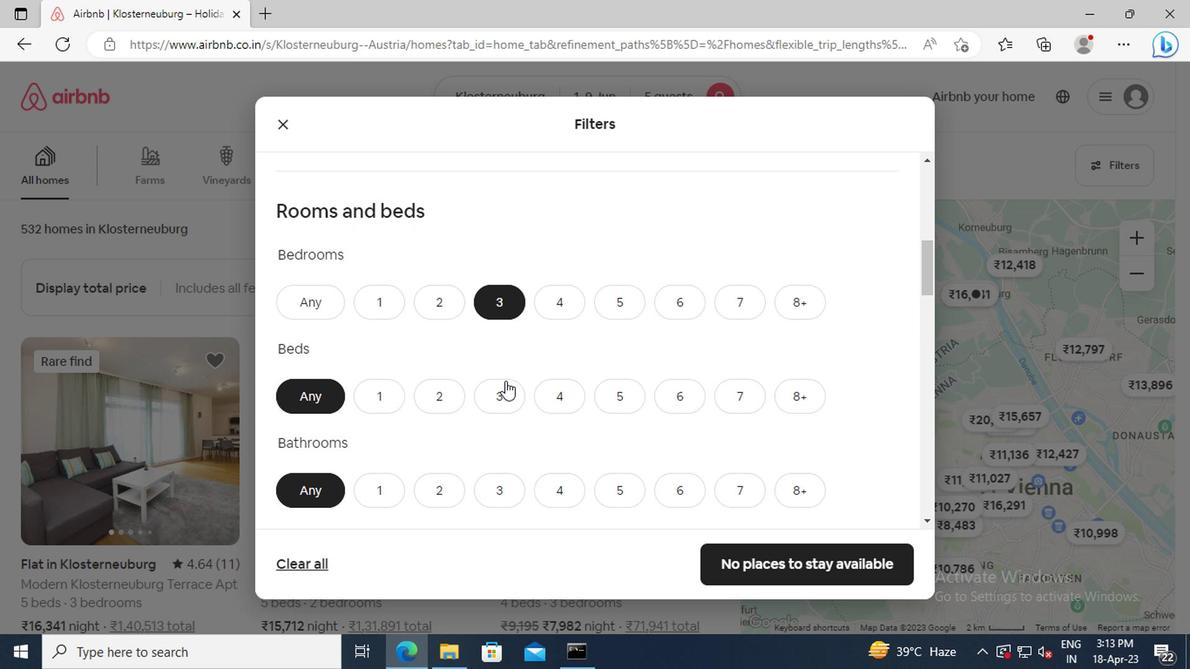 
Action: Mouse pressed left at (431, 344)
Screenshot: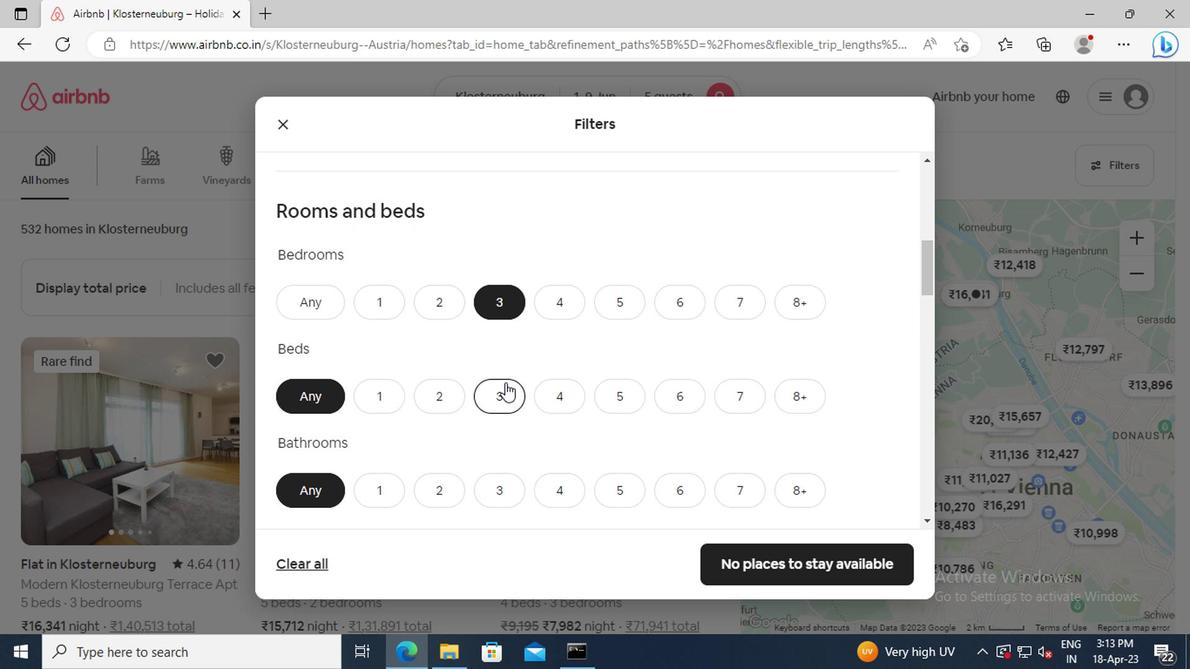 
Action: Mouse scrolled (431, 343) with delta (0, 0)
Screenshot: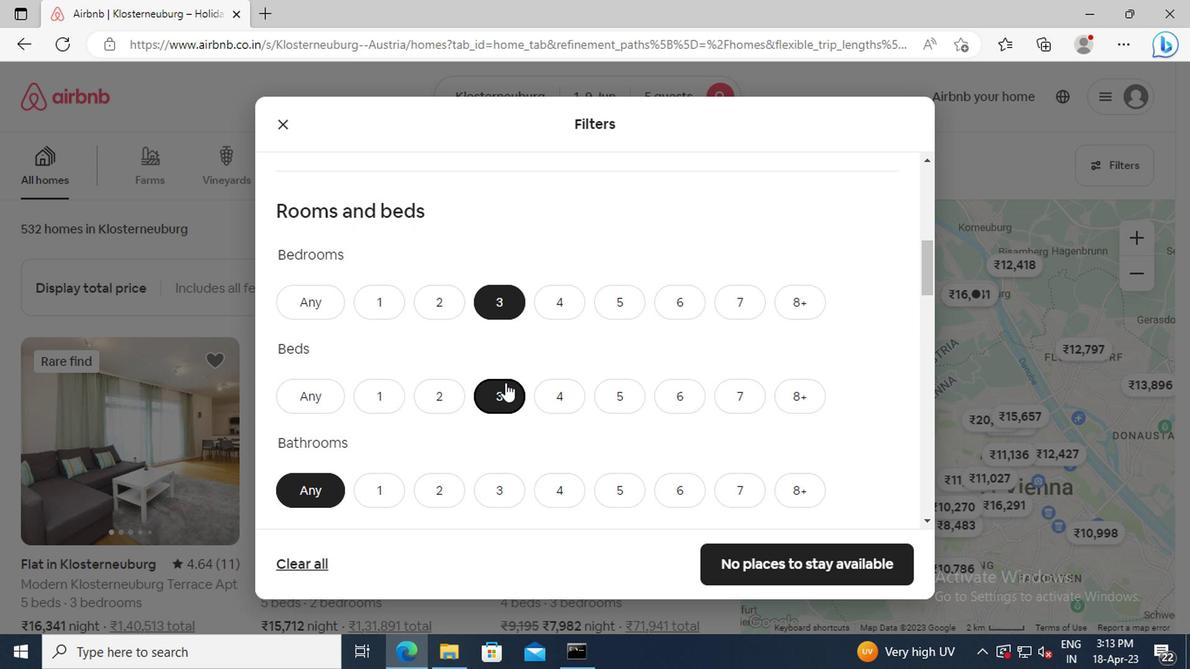
Action: Mouse scrolled (431, 343) with delta (0, 0)
Screenshot: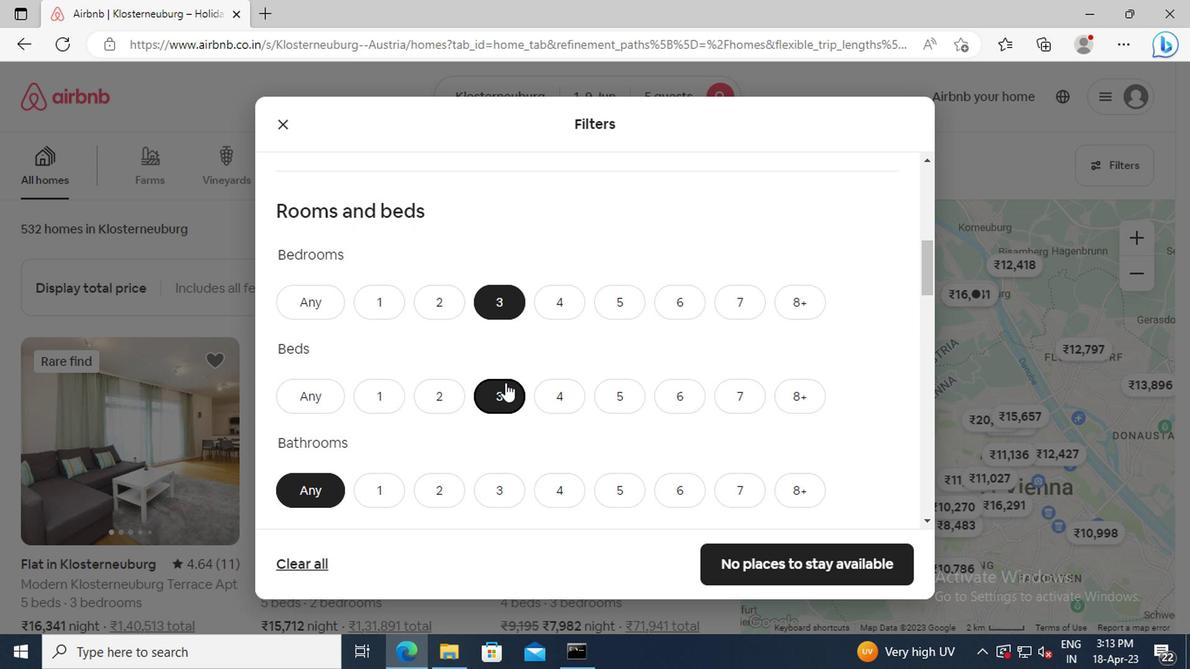 
Action: Mouse moved to (418, 342)
Screenshot: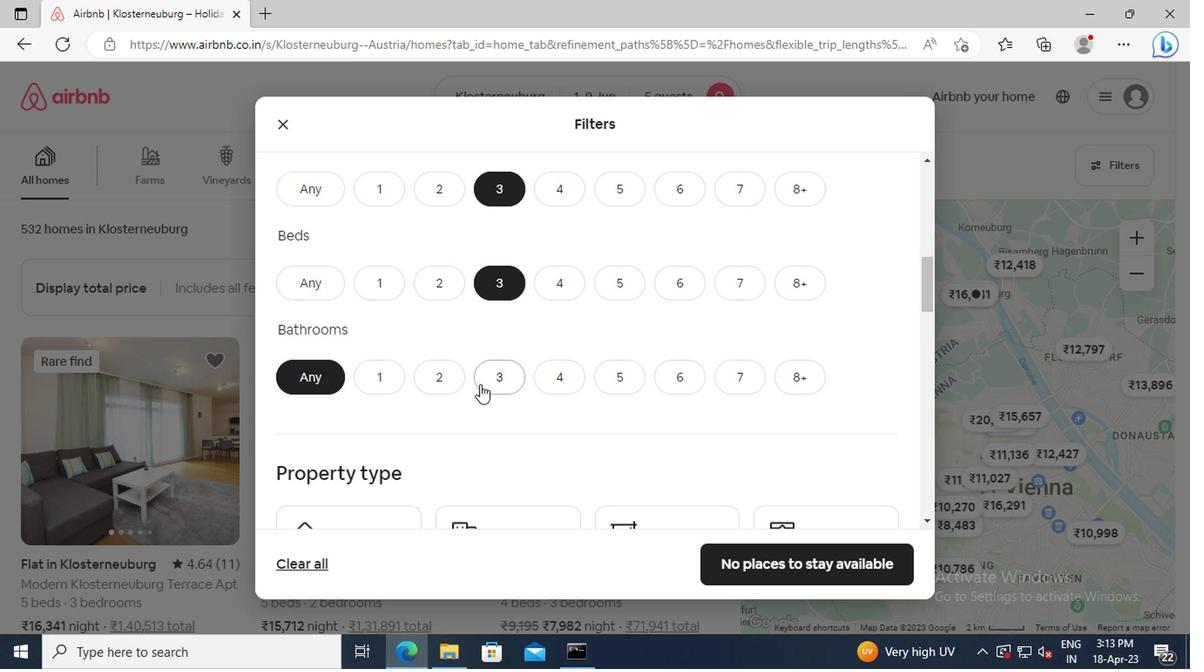 
Action: Mouse pressed left at (418, 342)
Screenshot: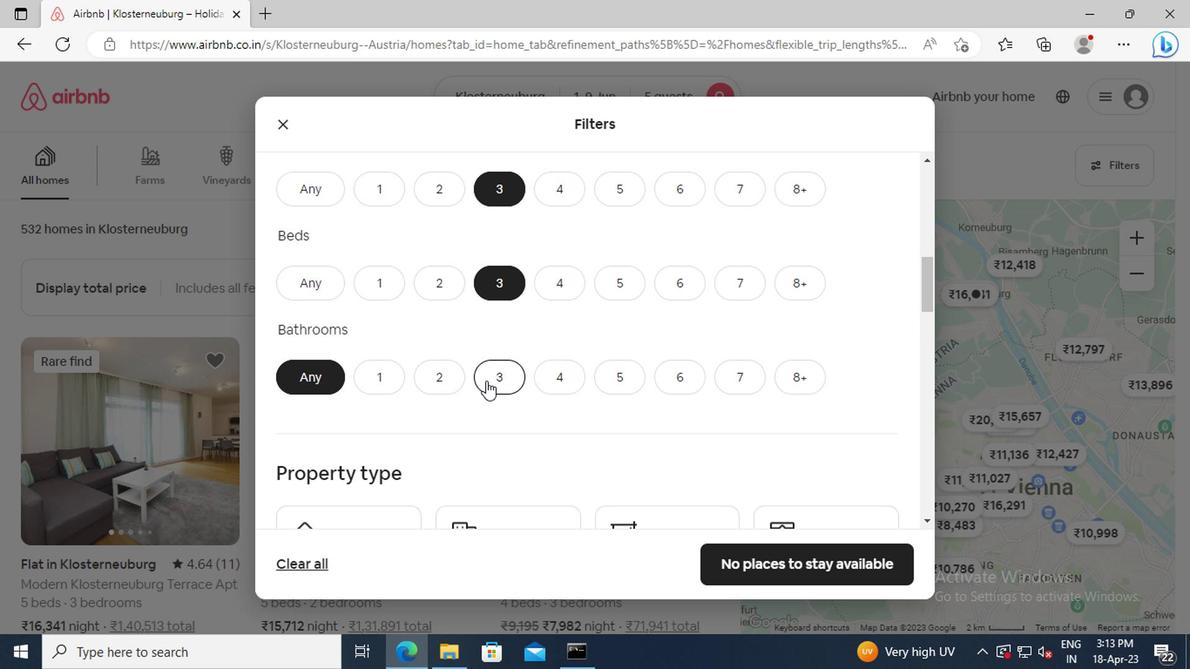 
Action: Mouse scrolled (418, 342) with delta (0, 0)
Screenshot: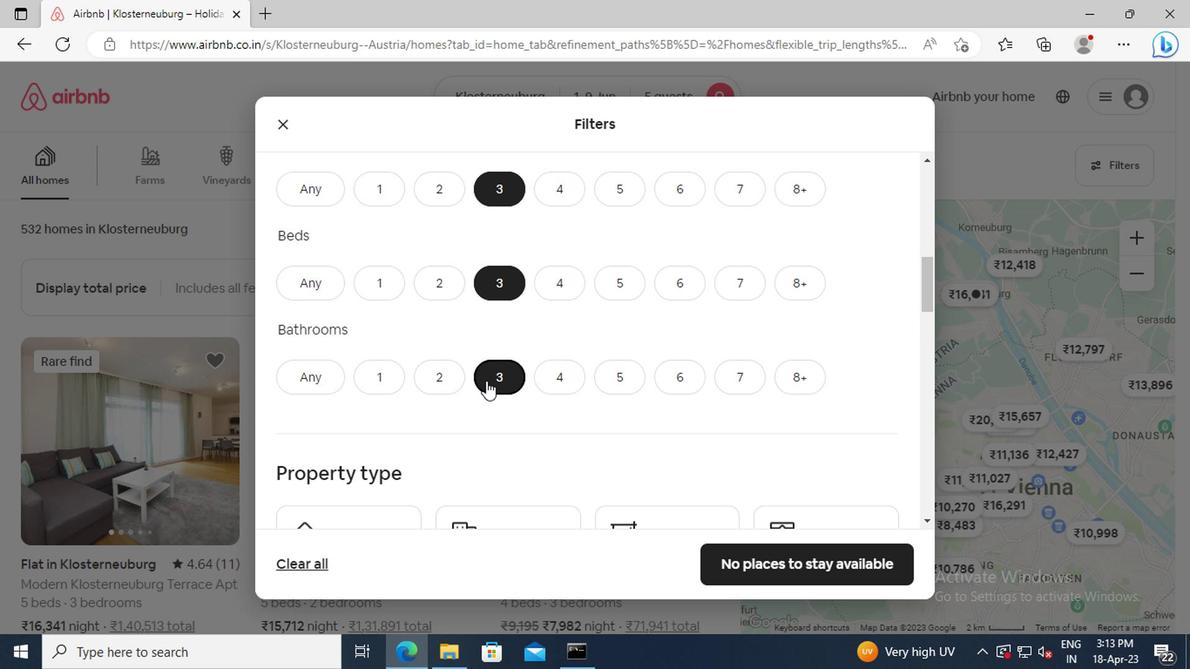 
Action: Mouse scrolled (418, 342) with delta (0, 0)
Screenshot: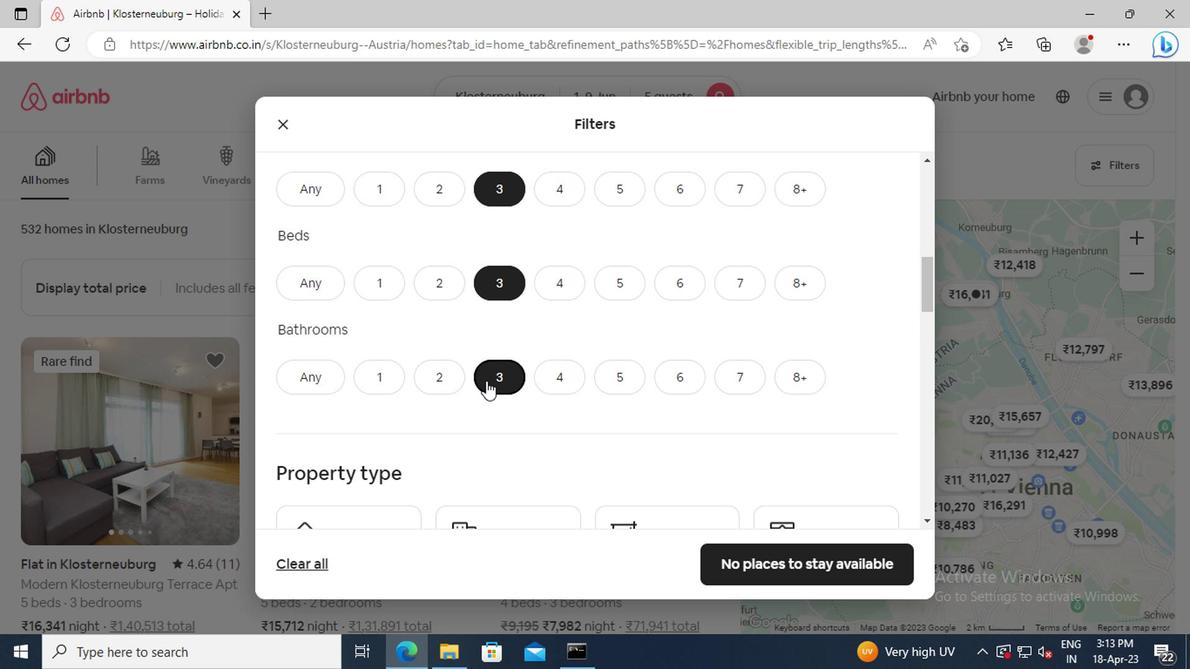 
Action: Mouse scrolled (418, 342) with delta (0, 0)
Screenshot: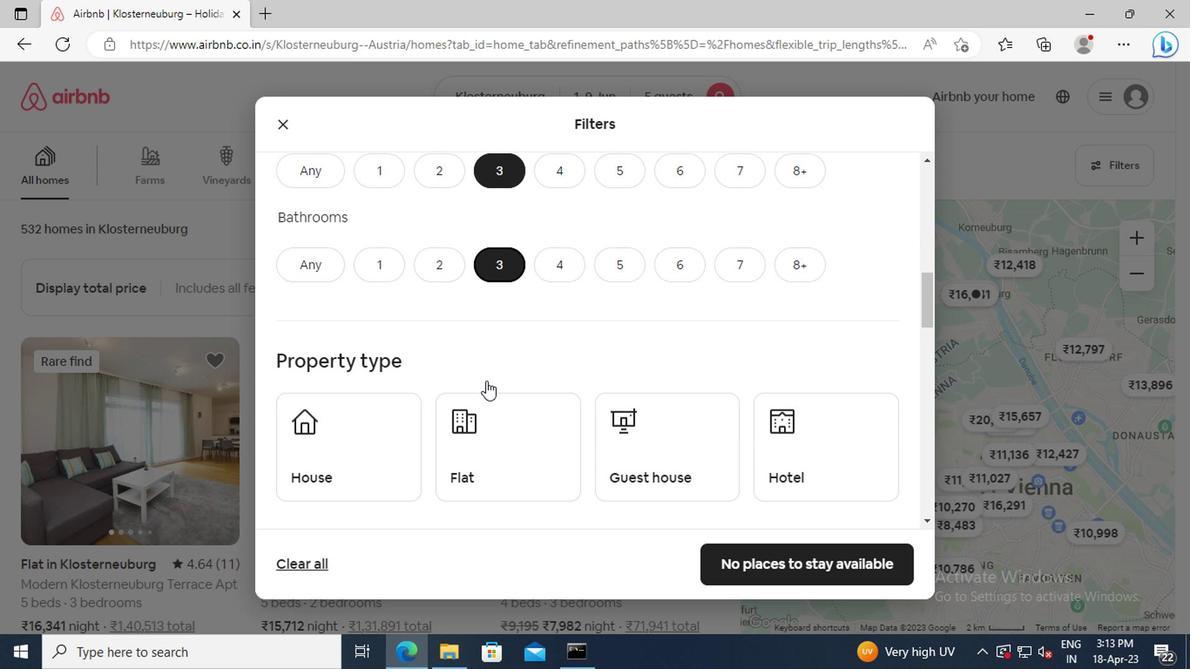 
Action: Mouse moved to (333, 349)
Screenshot: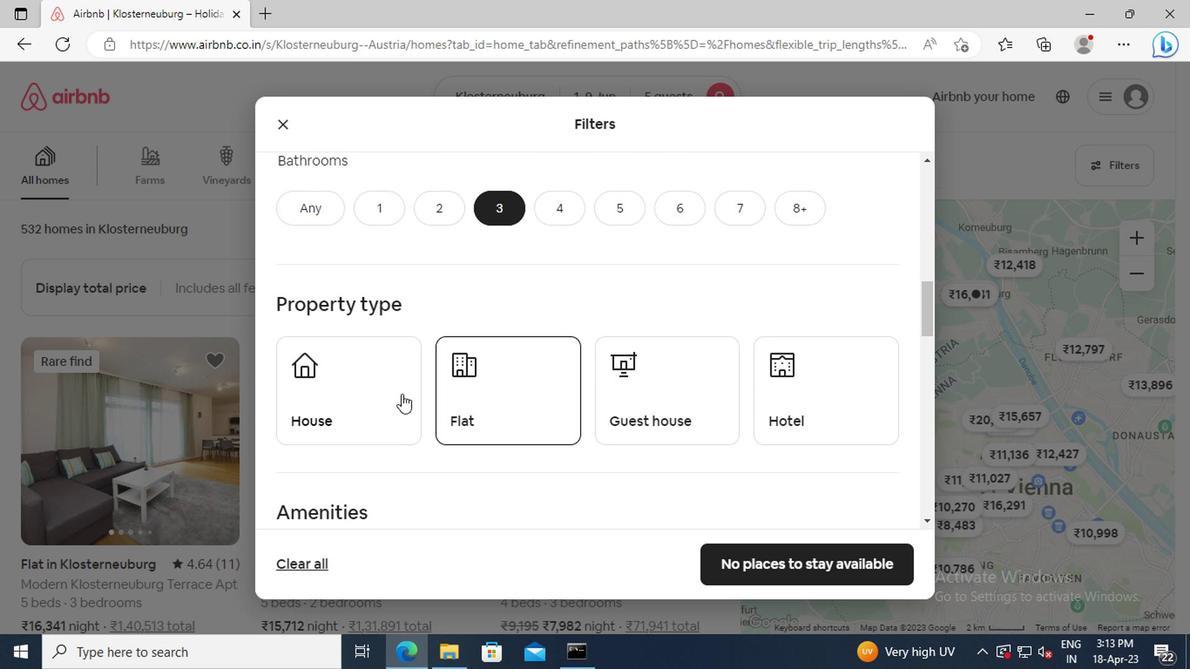 
Action: Mouse pressed left at (333, 349)
Screenshot: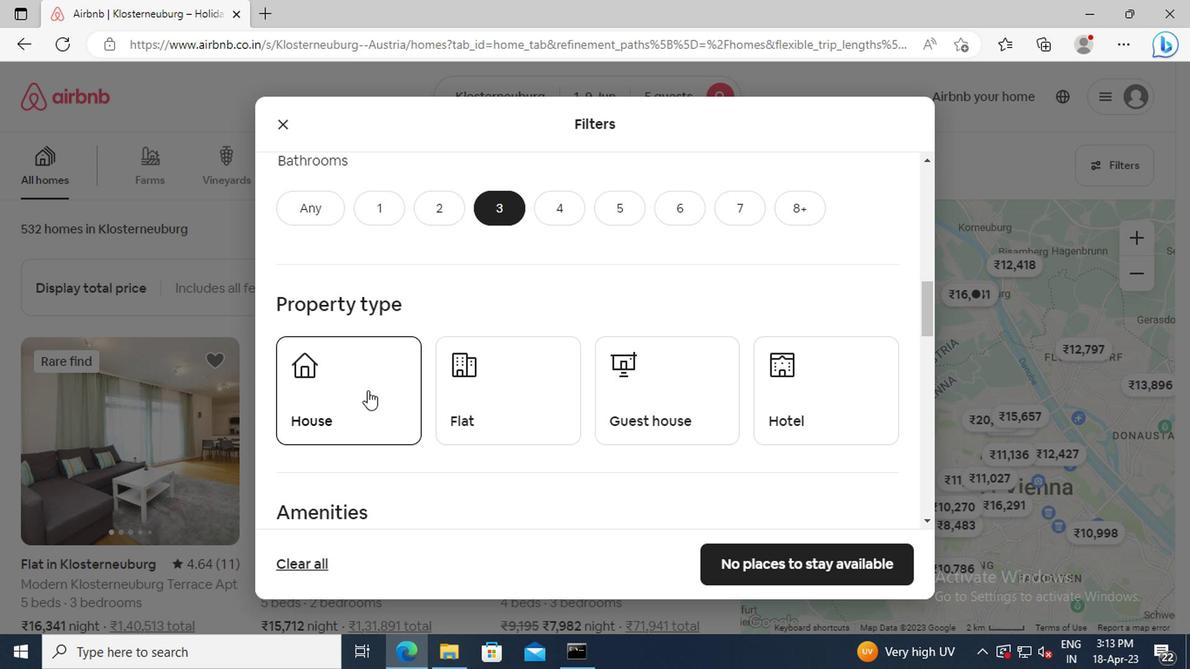
Action: Mouse scrolled (333, 349) with delta (0, 0)
Screenshot: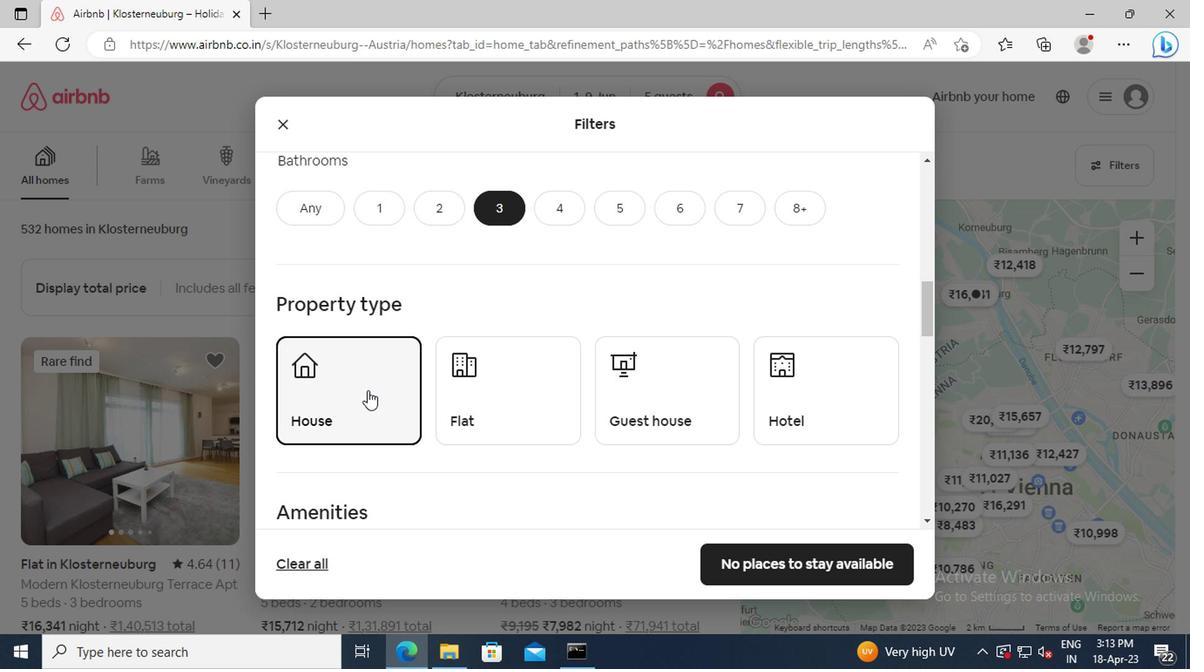 
Action: Mouse scrolled (333, 349) with delta (0, 0)
Screenshot: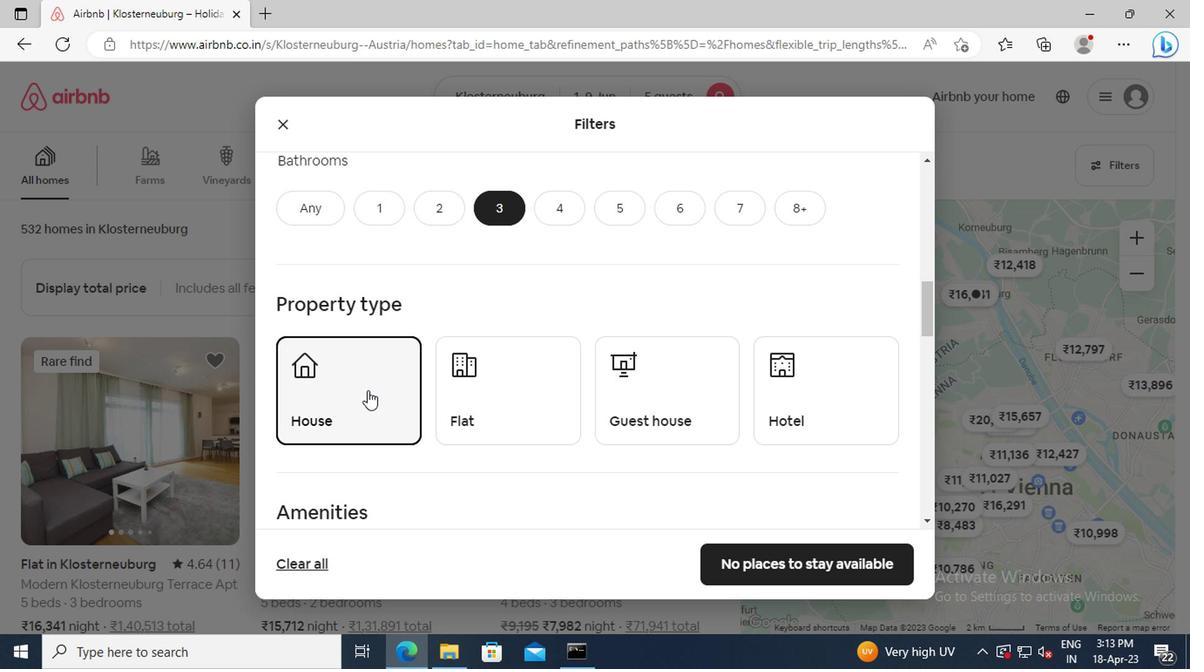 
Action: Mouse scrolled (333, 349) with delta (0, 0)
Screenshot: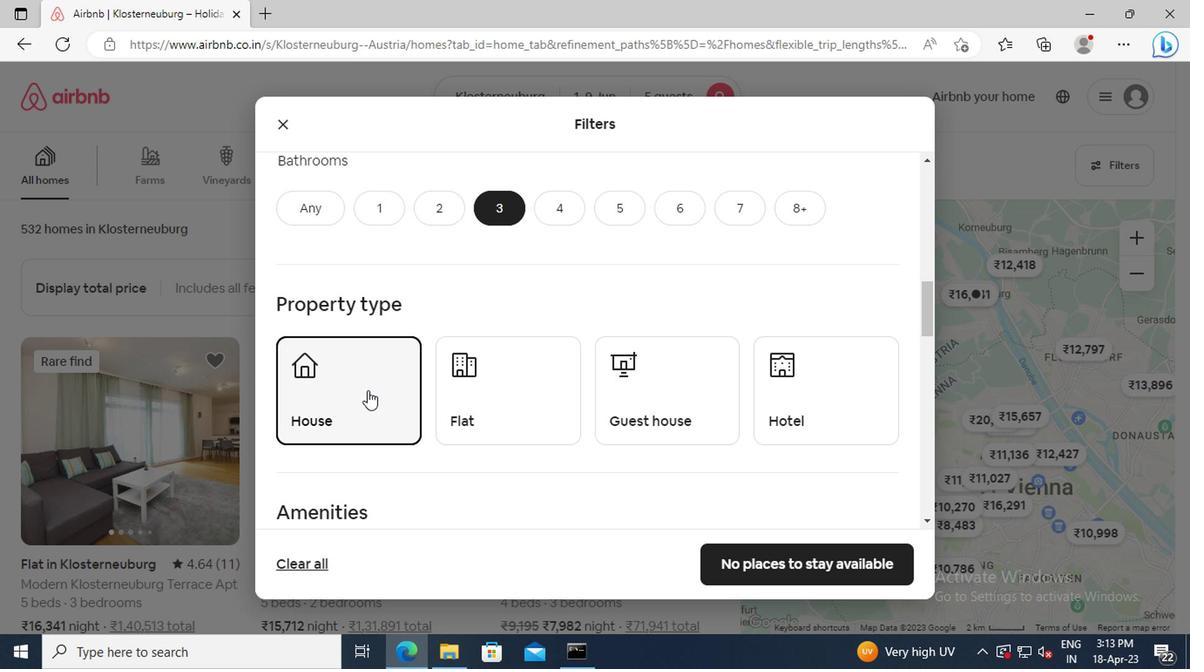 
Action: Mouse scrolled (333, 349) with delta (0, 0)
Screenshot: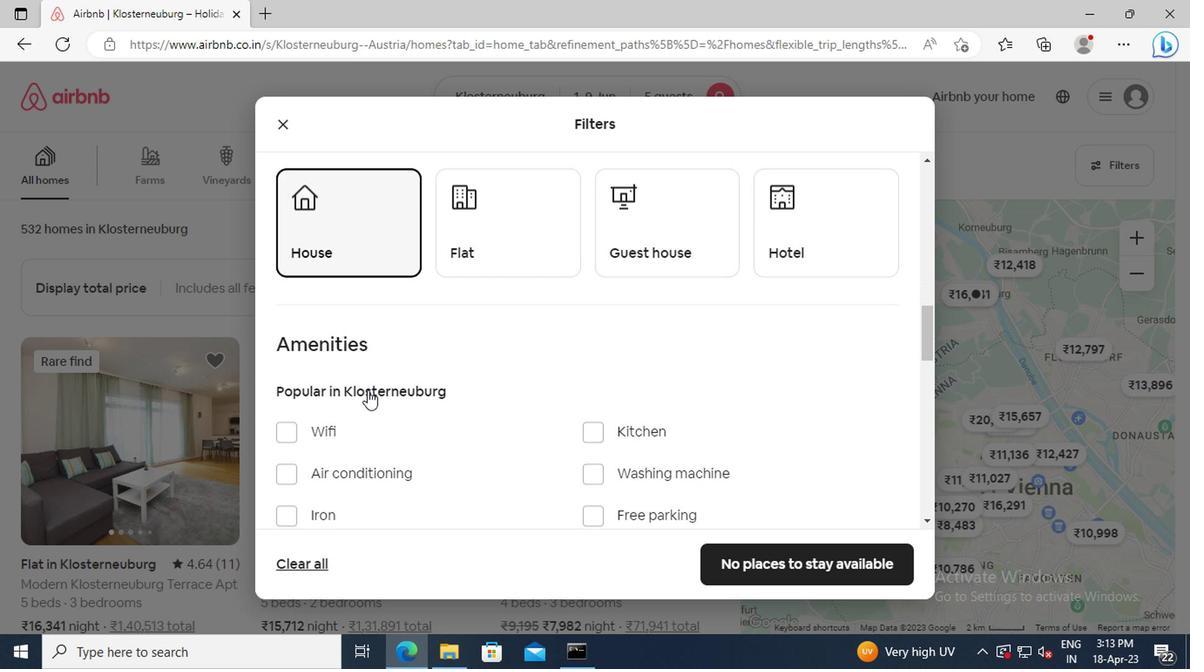 
Action: Mouse scrolled (333, 349) with delta (0, 0)
Screenshot: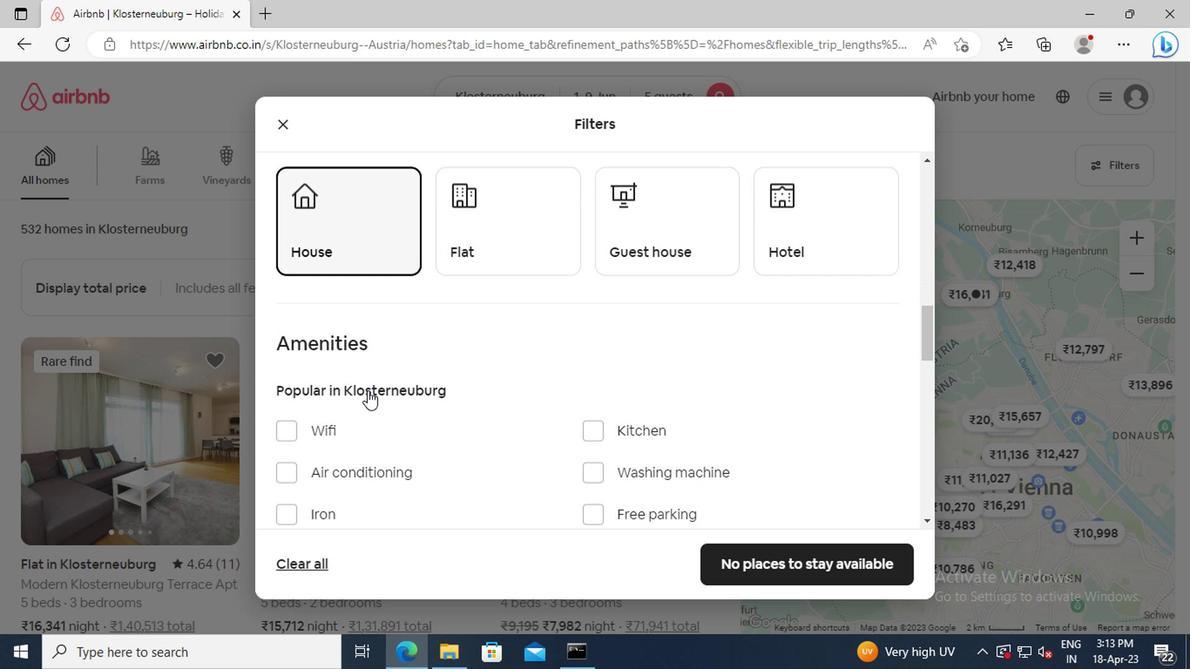 
Action: Mouse scrolled (333, 349) with delta (0, 0)
Screenshot: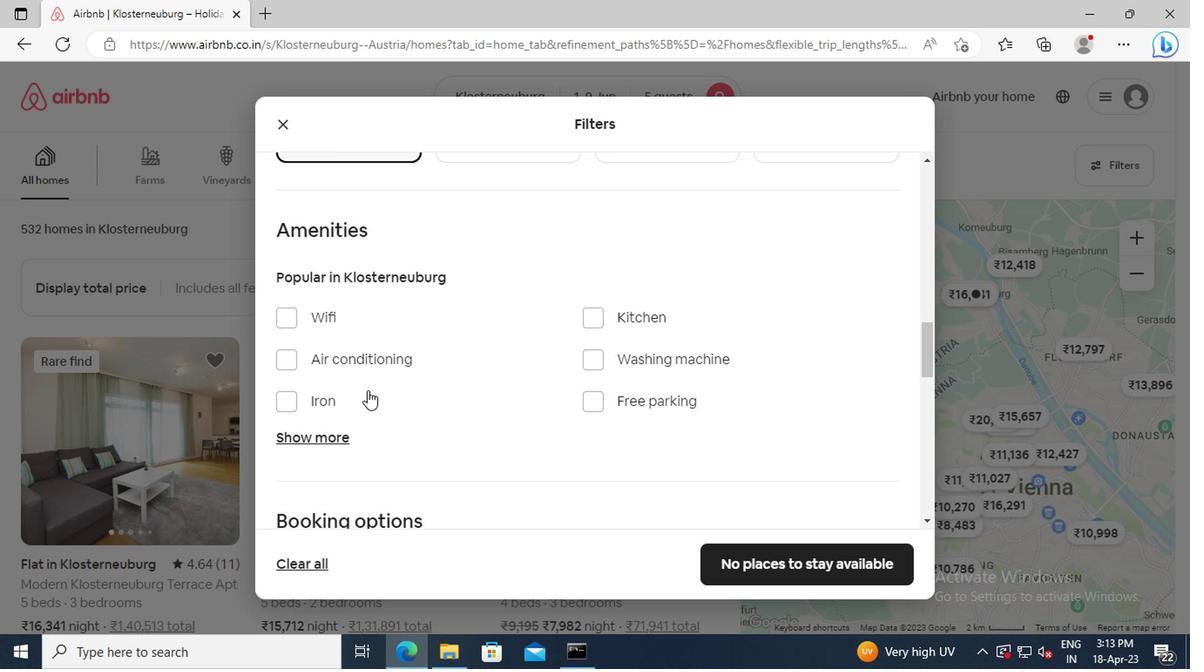 
Action: Mouse scrolled (333, 349) with delta (0, 0)
Screenshot: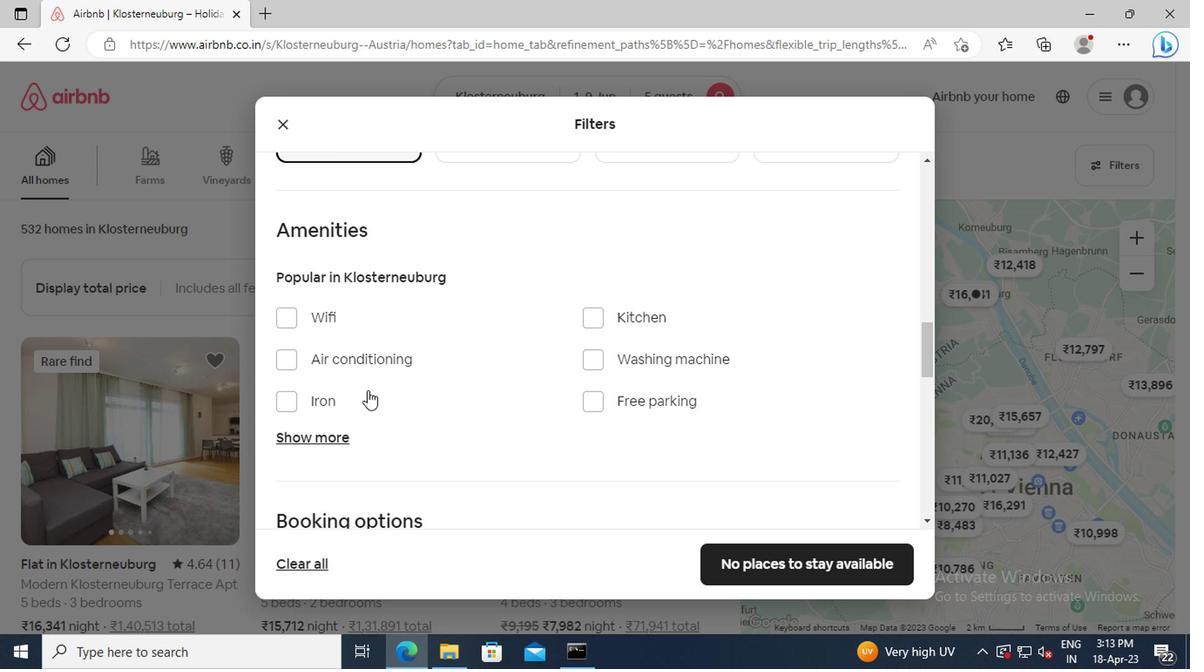 
Action: Mouse moved to (307, 305)
Screenshot: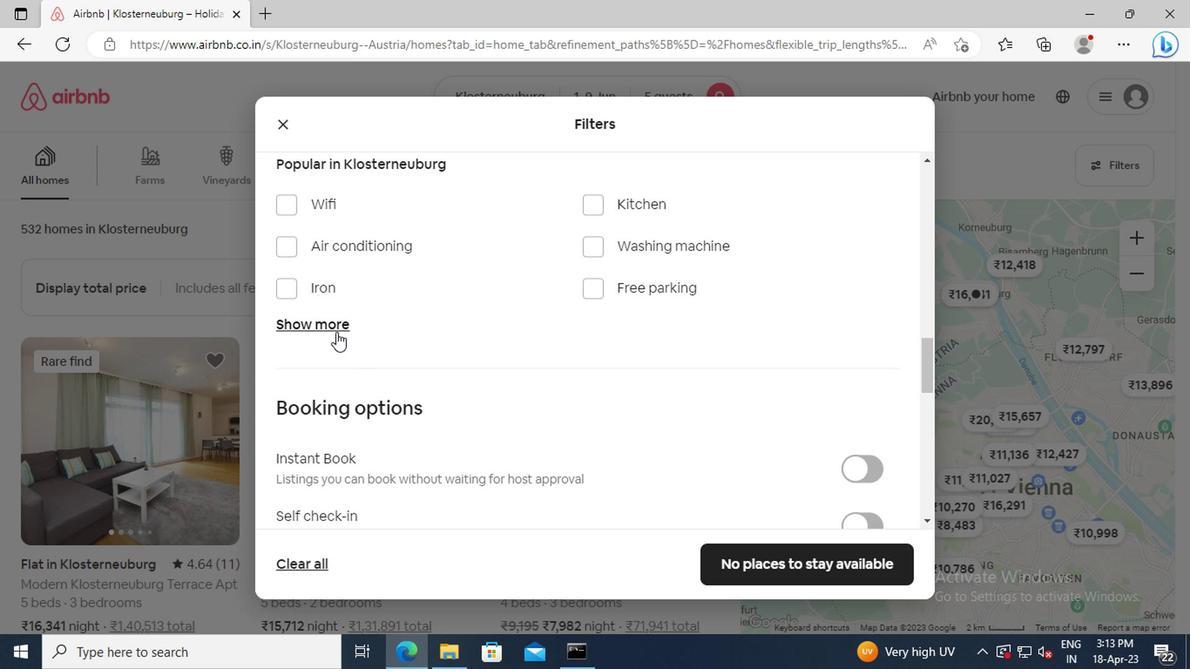 
Action: Mouse pressed left at (307, 305)
Screenshot: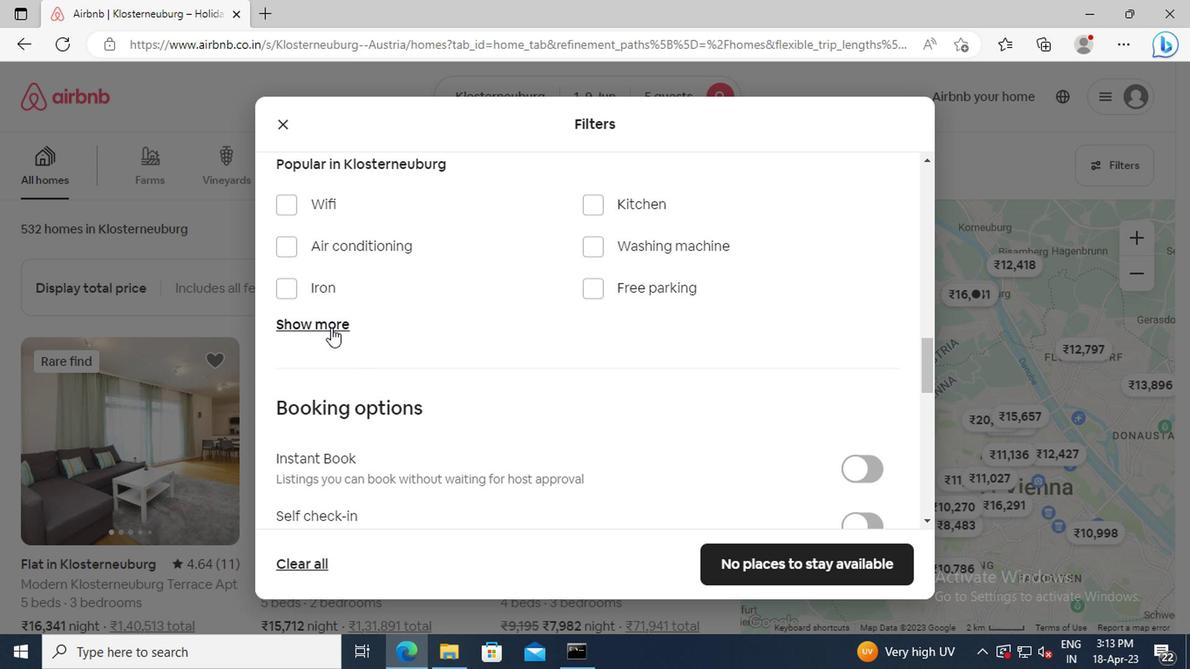 
Action: Mouse moved to (495, 346)
Screenshot: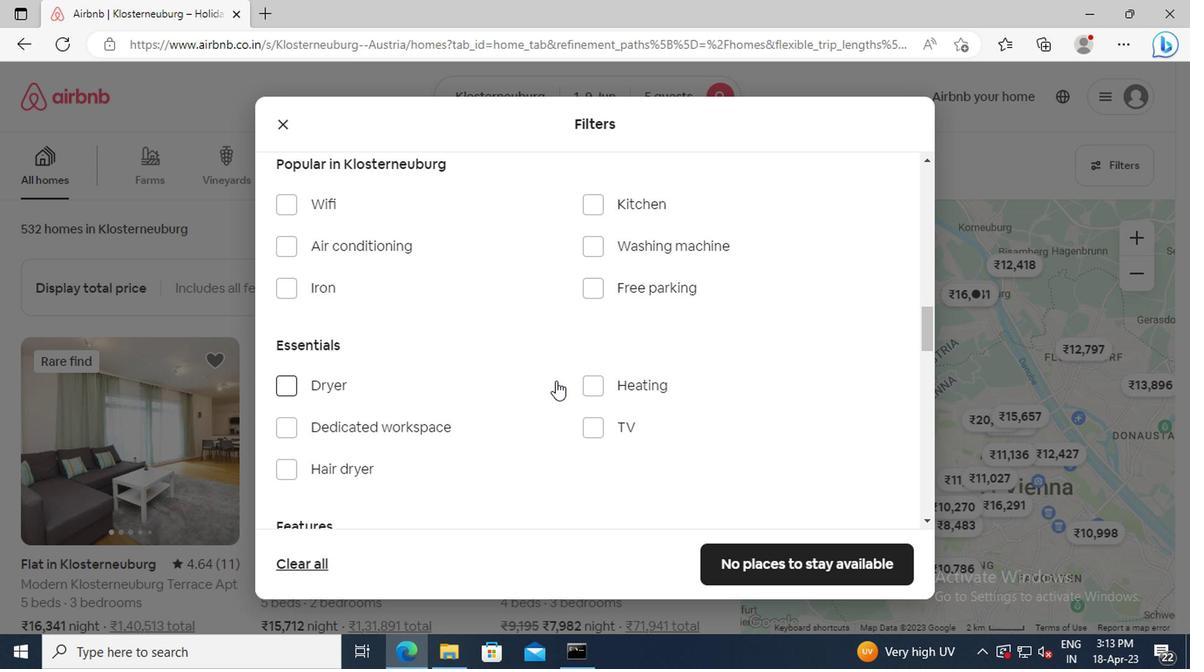 
Action: Mouse pressed left at (495, 346)
Screenshot: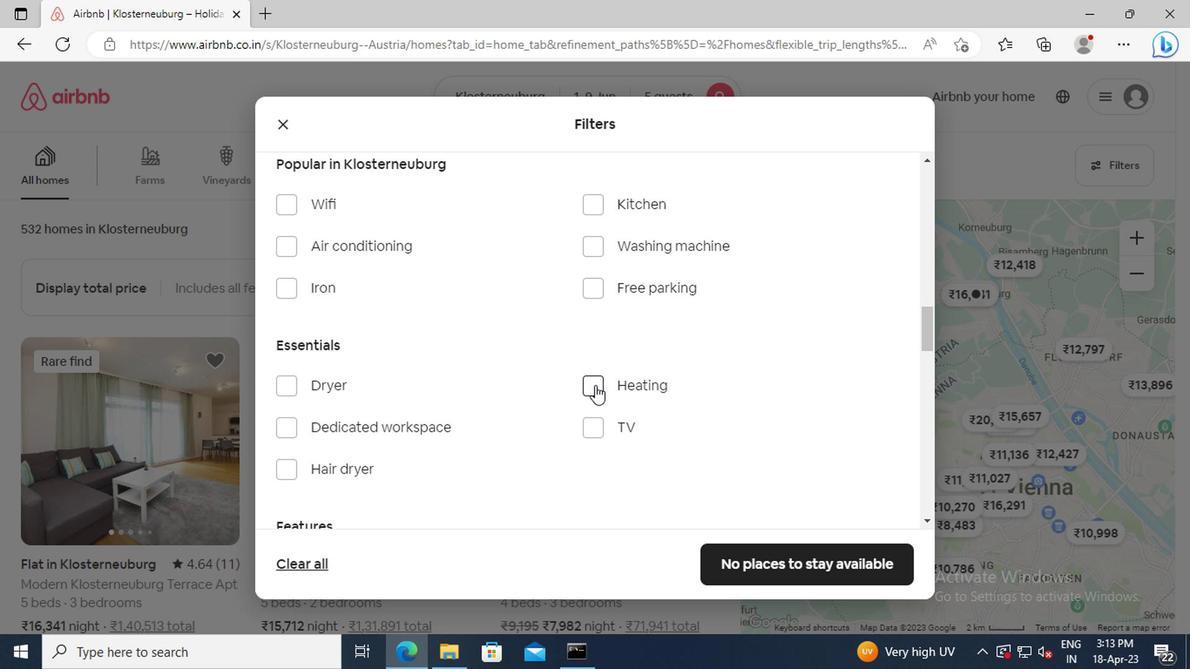 
Action: Mouse moved to (421, 349)
Screenshot: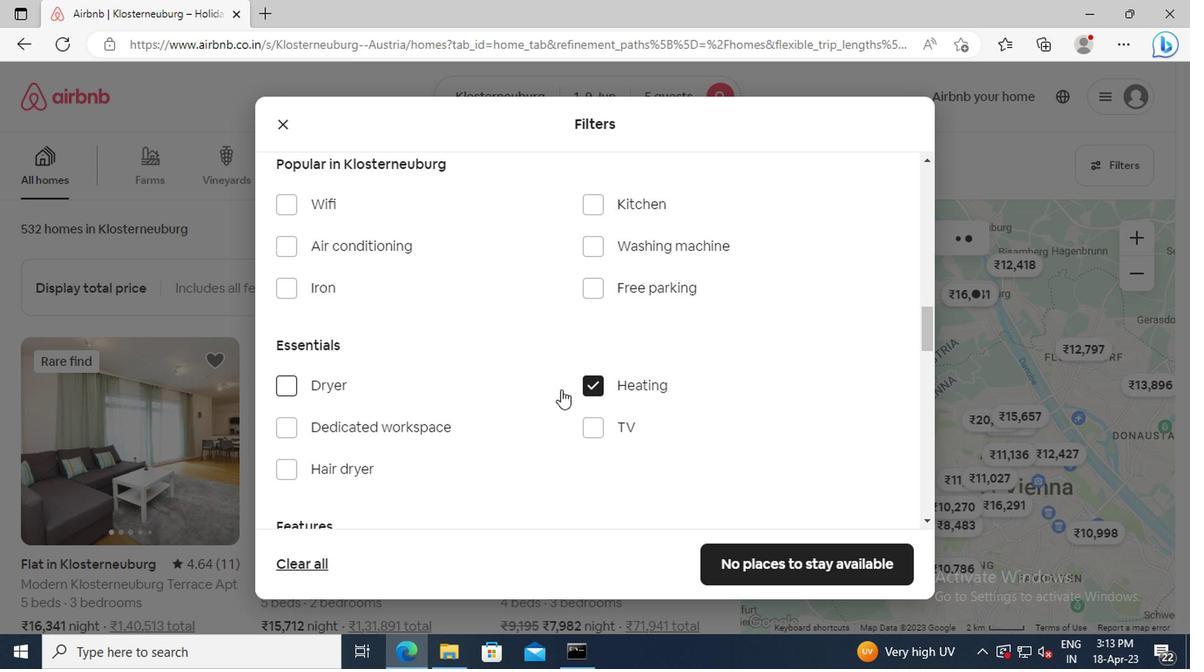 
Action: Mouse scrolled (421, 348) with delta (0, 0)
Screenshot: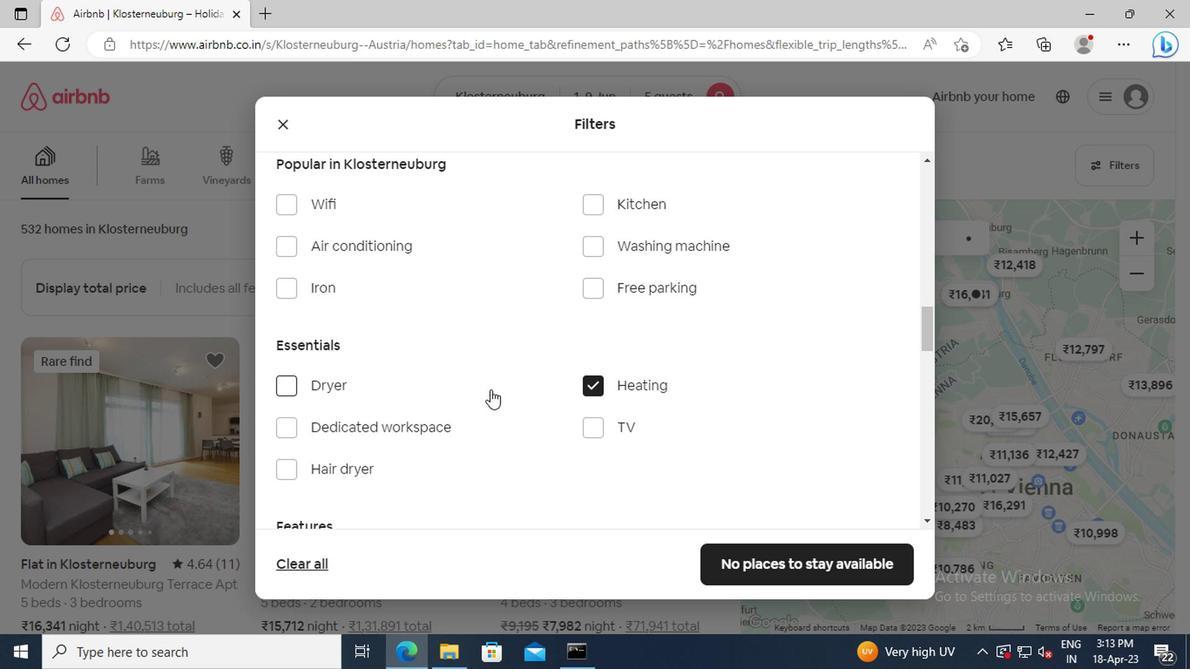 
Action: Mouse scrolled (421, 348) with delta (0, 0)
Screenshot: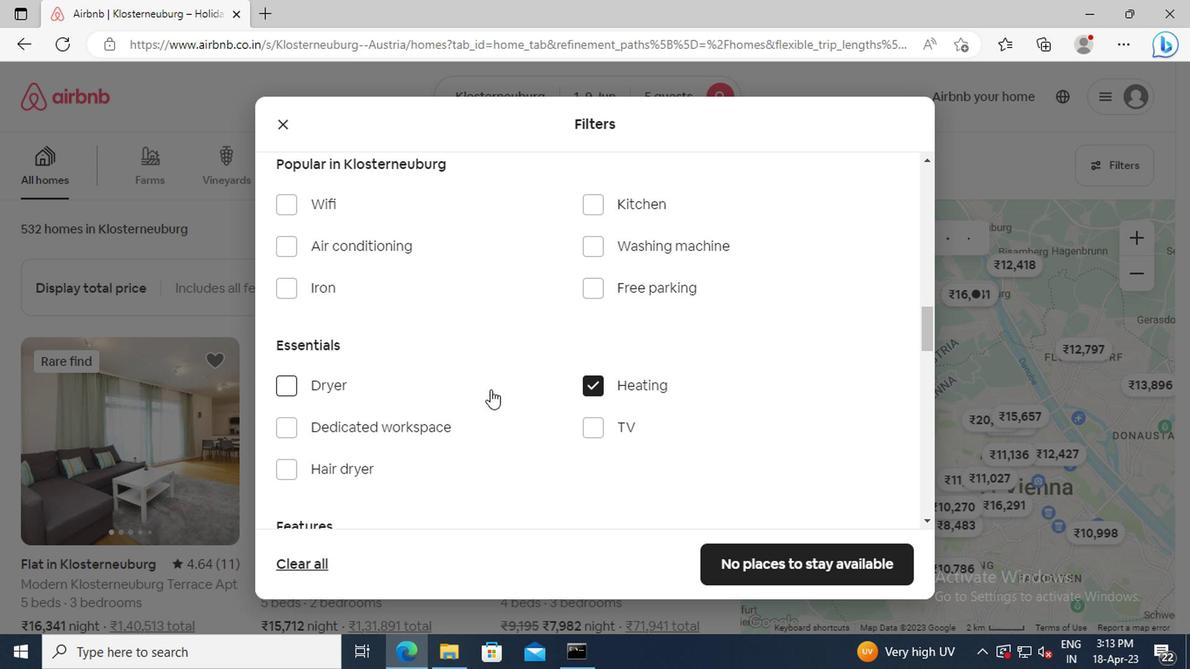 
Action: Mouse scrolled (421, 348) with delta (0, 0)
Screenshot: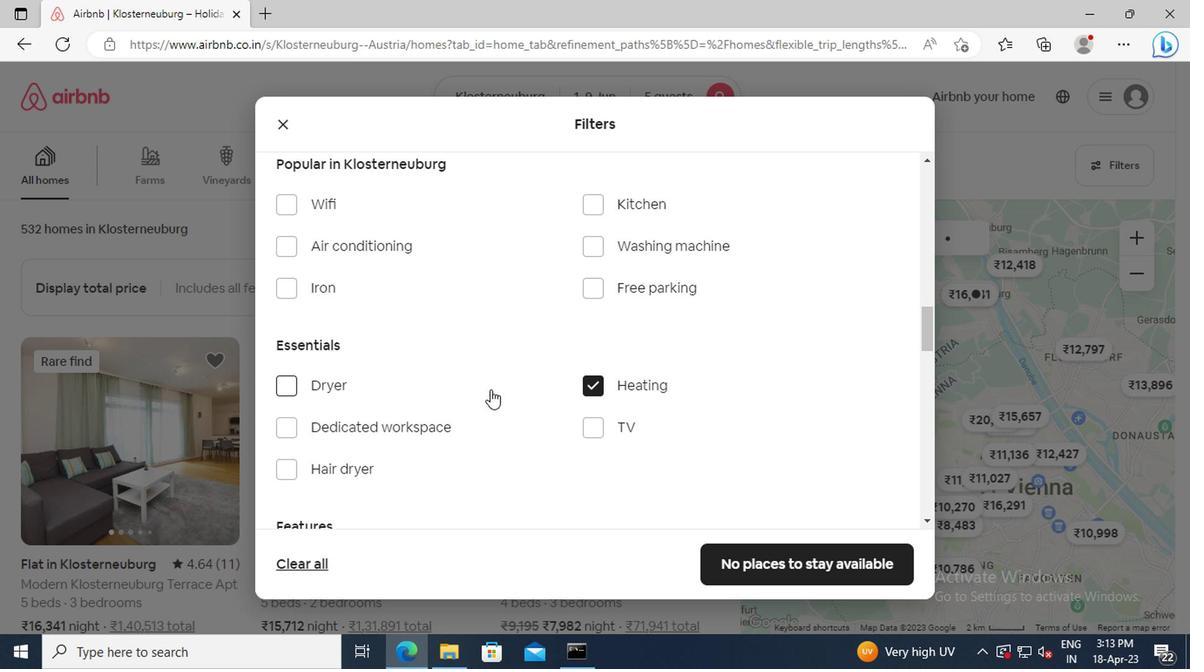 
Action: Mouse scrolled (421, 348) with delta (0, 0)
Screenshot: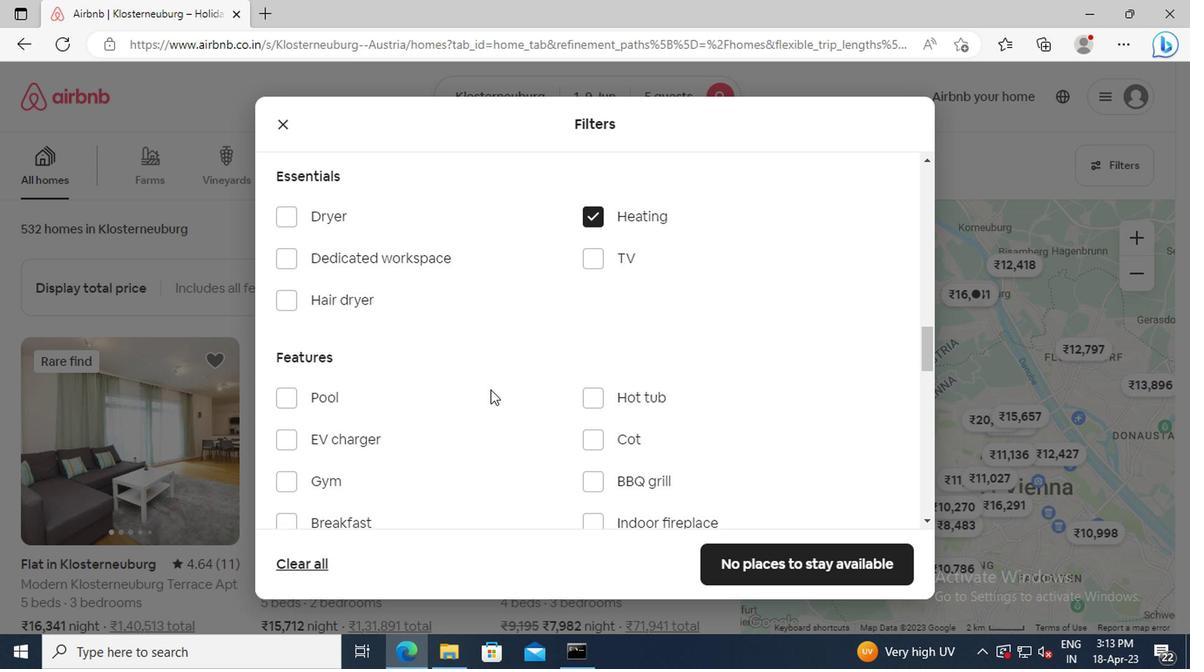 
Action: Mouse scrolled (421, 348) with delta (0, 0)
Screenshot: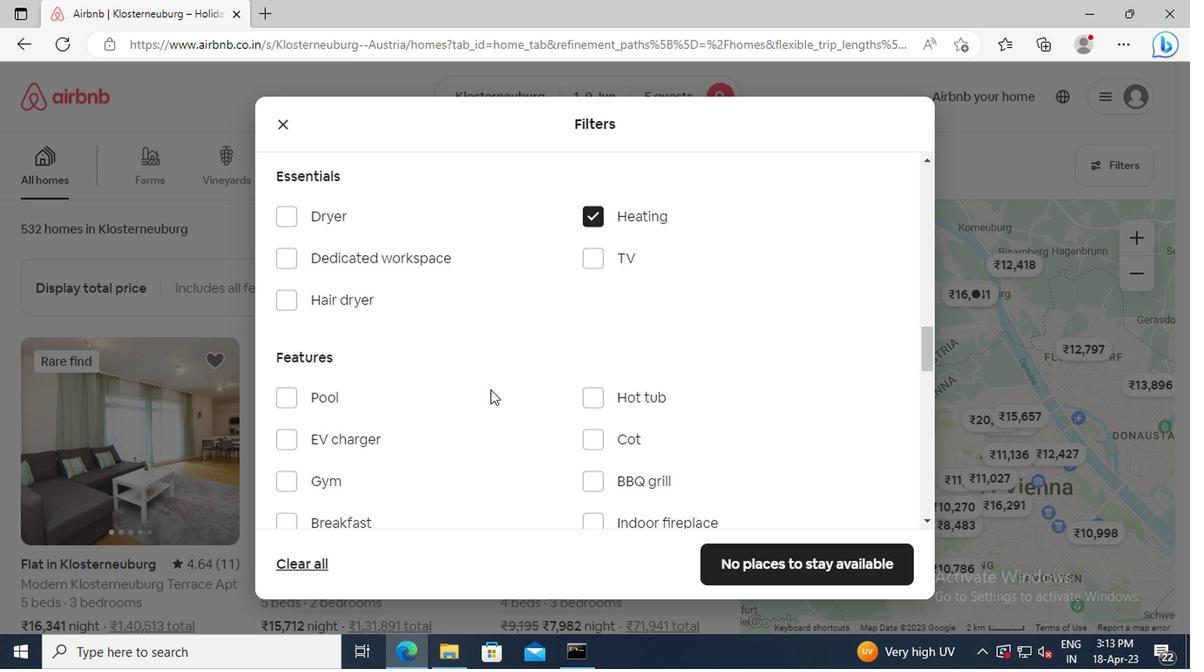 
Action: Mouse scrolled (421, 348) with delta (0, 0)
Screenshot: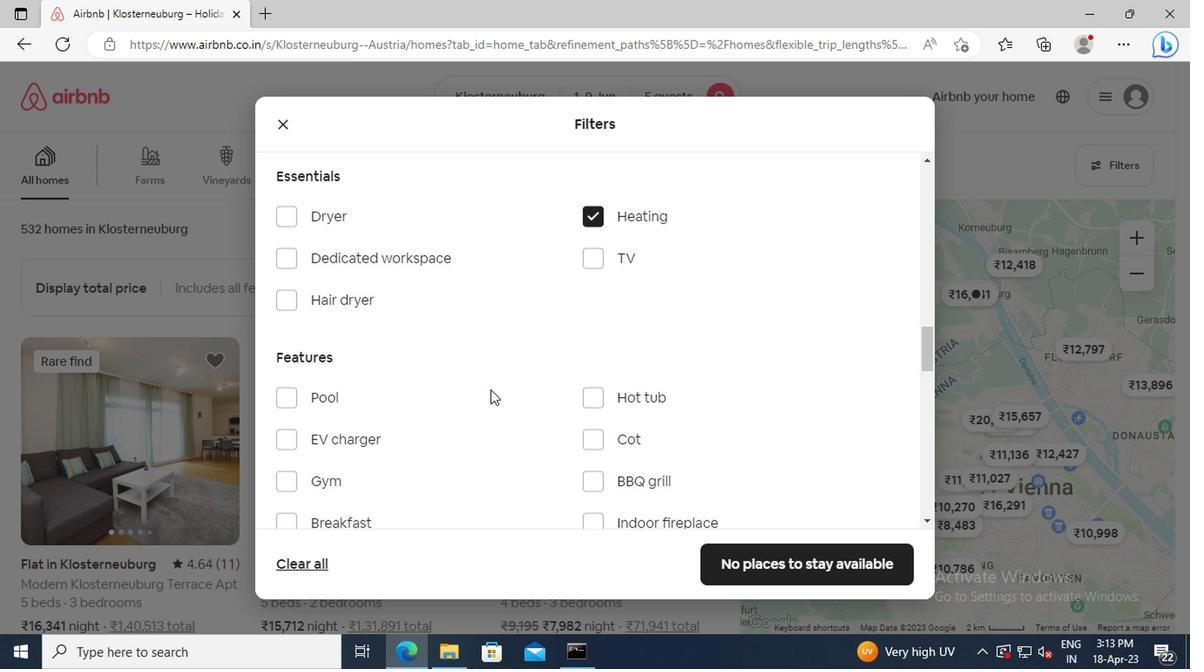 
Action: Mouse scrolled (421, 348) with delta (0, 0)
Screenshot: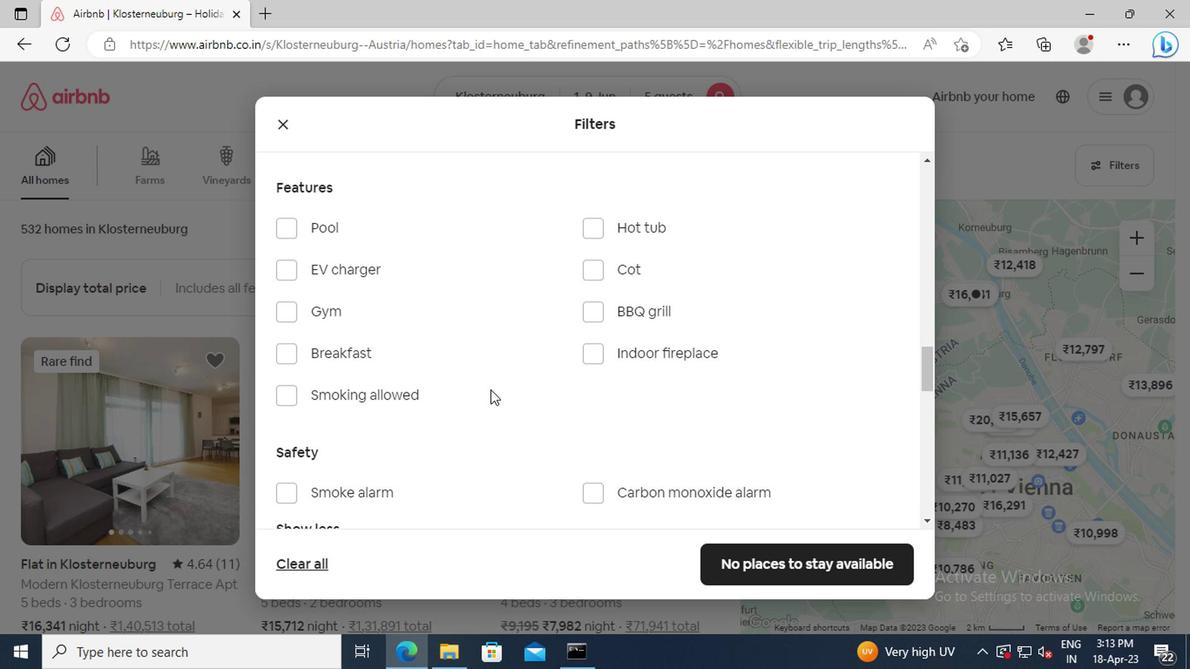 
Action: Mouse scrolled (421, 348) with delta (0, 0)
Screenshot: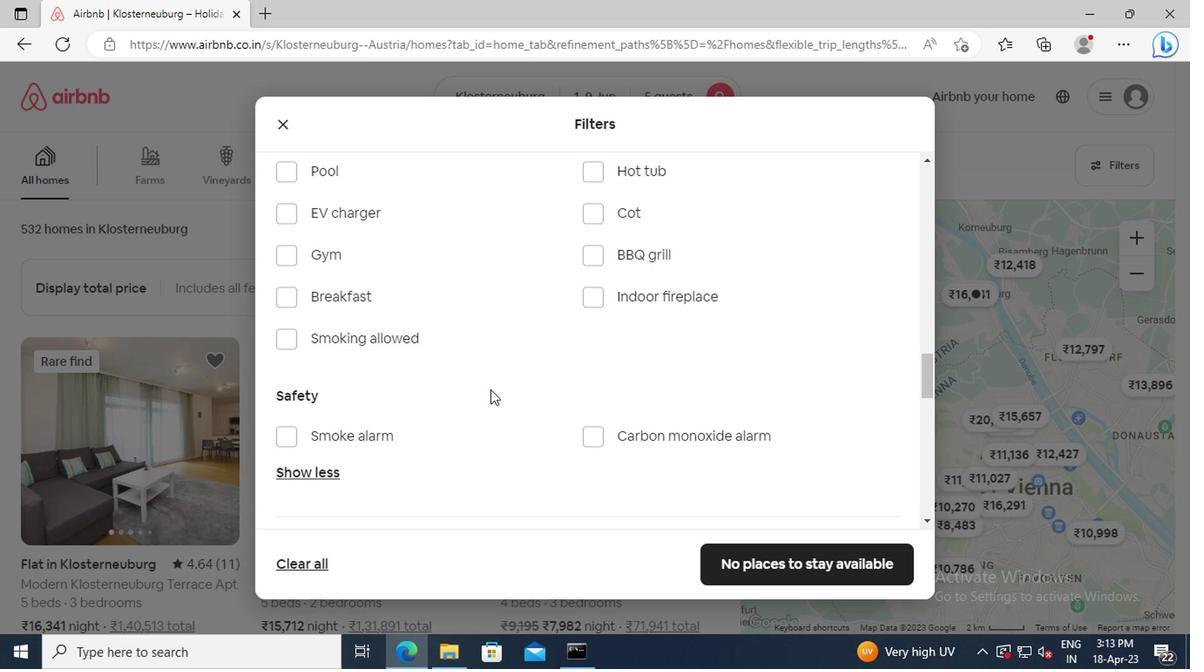 
Action: Mouse scrolled (421, 348) with delta (0, 0)
Screenshot: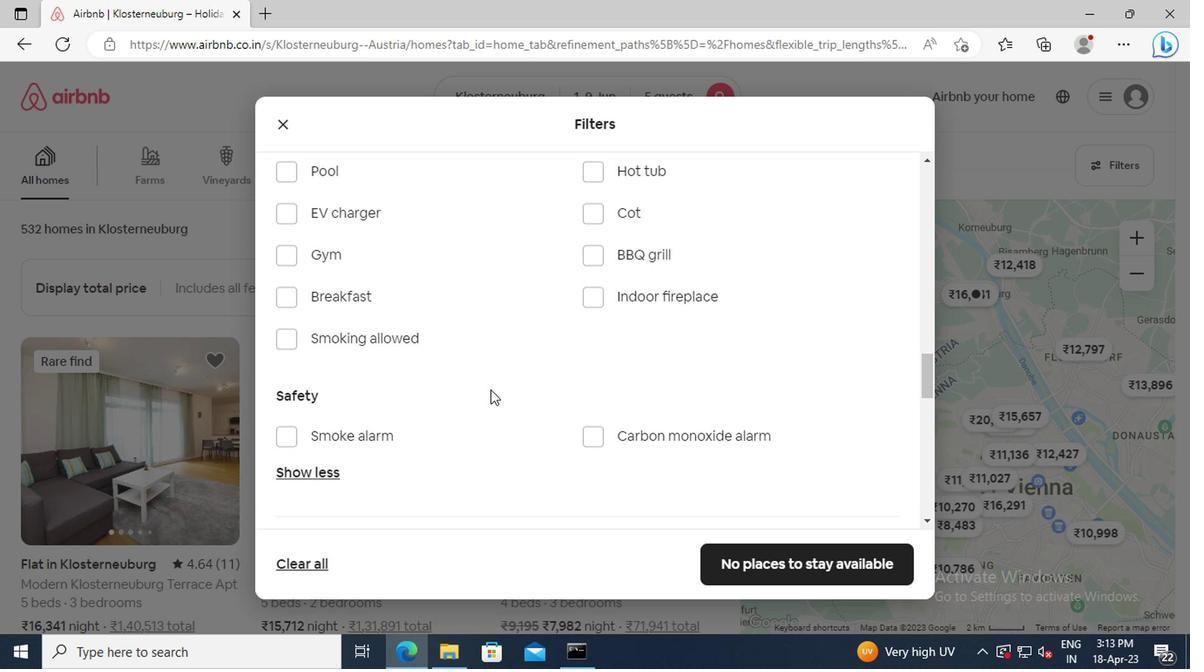 
Action: Mouse scrolled (421, 348) with delta (0, 0)
Screenshot: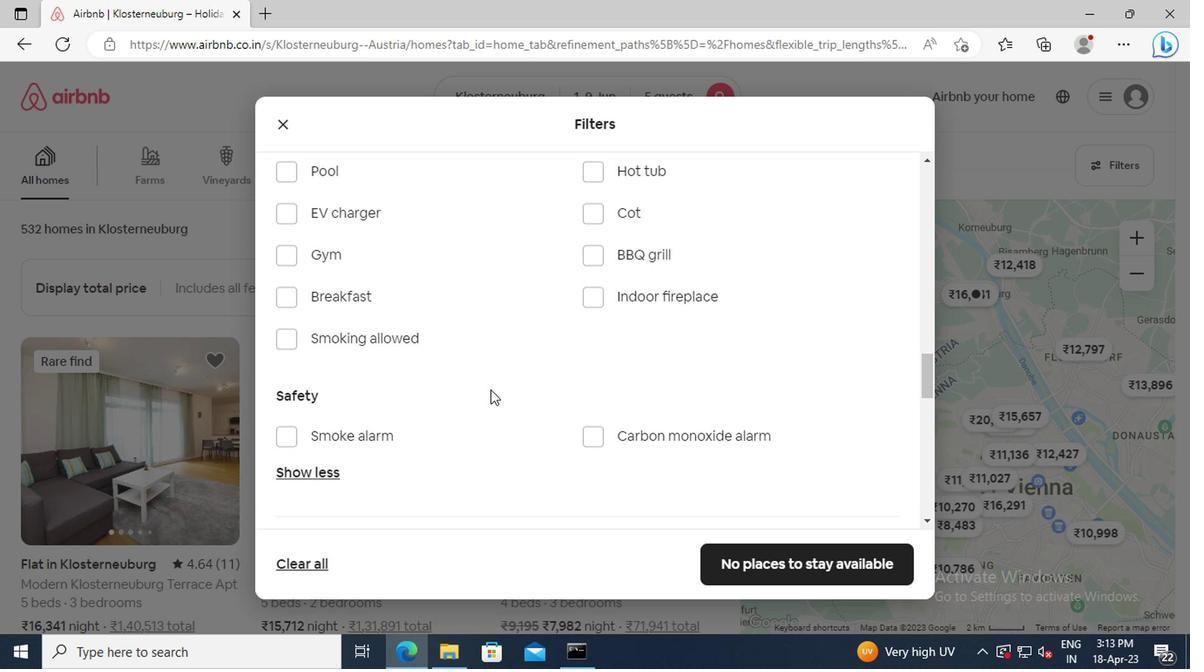 
Action: Mouse scrolled (421, 348) with delta (0, 0)
Screenshot: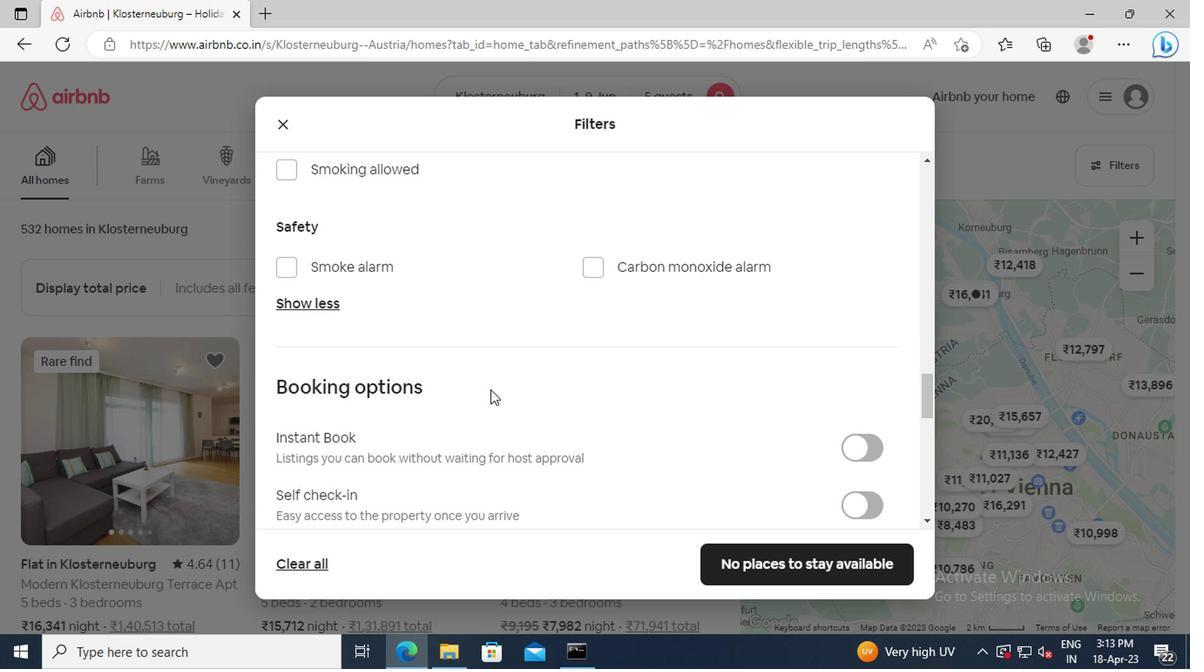 
Action: Mouse scrolled (421, 348) with delta (0, 0)
Screenshot: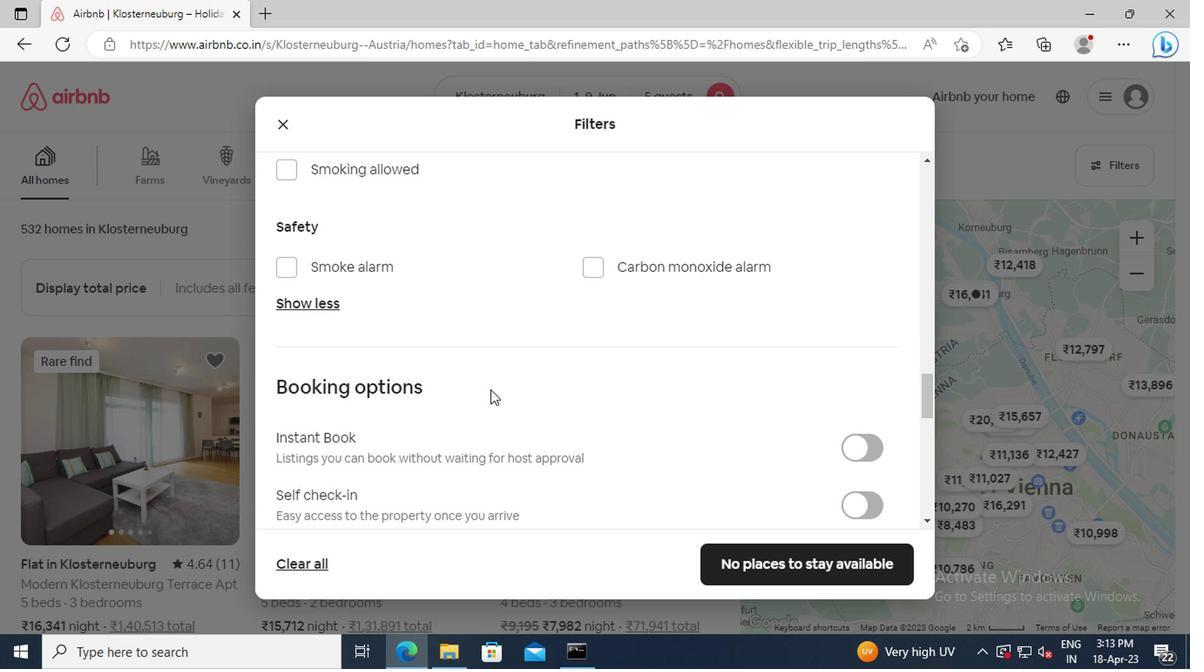 
Action: Mouse scrolled (421, 348) with delta (0, 0)
Screenshot: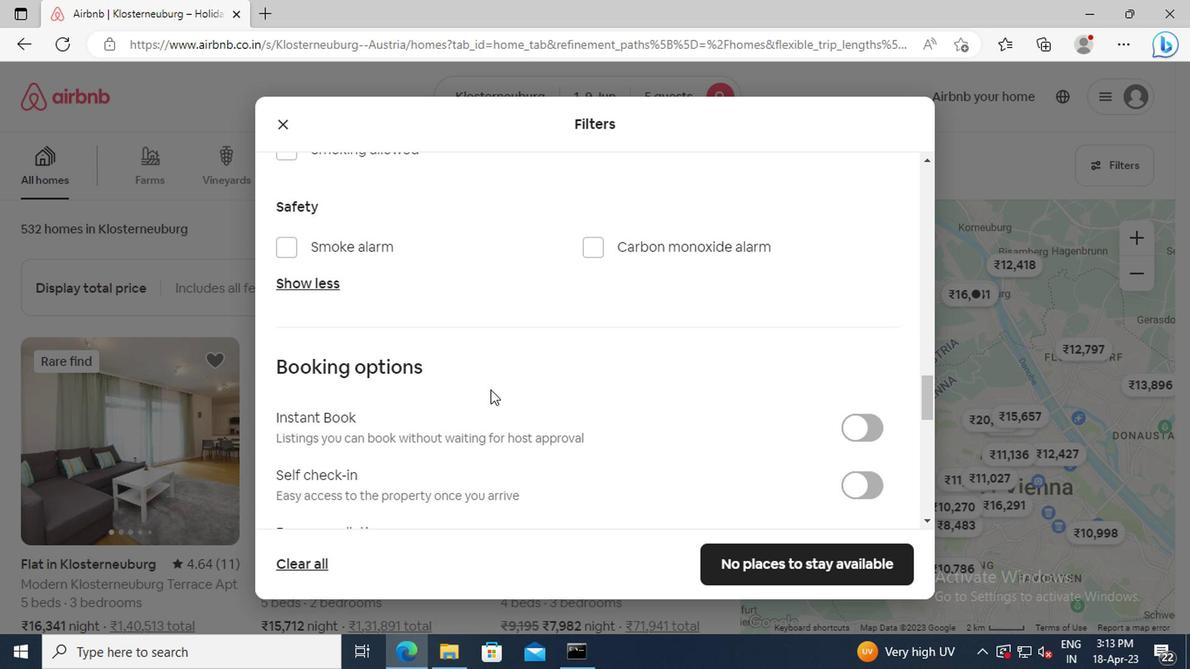 
Action: Mouse moved to (686, 315)
Screenshot: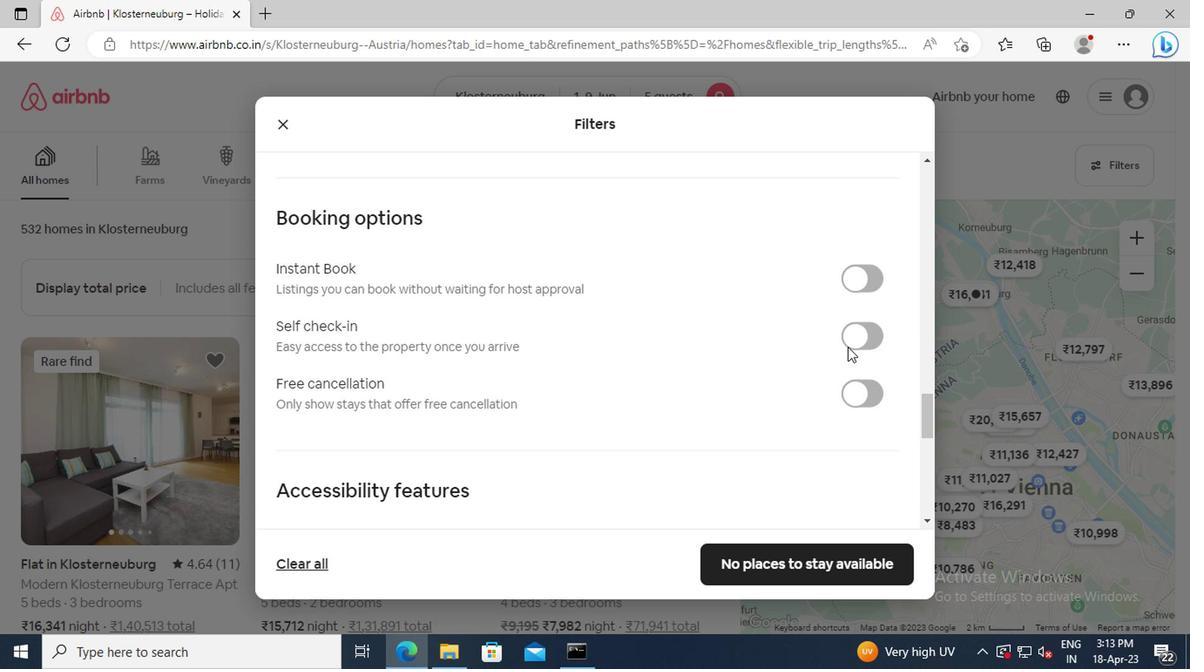 
Action: Mouse pressed left at (686, 315)
Screenshot: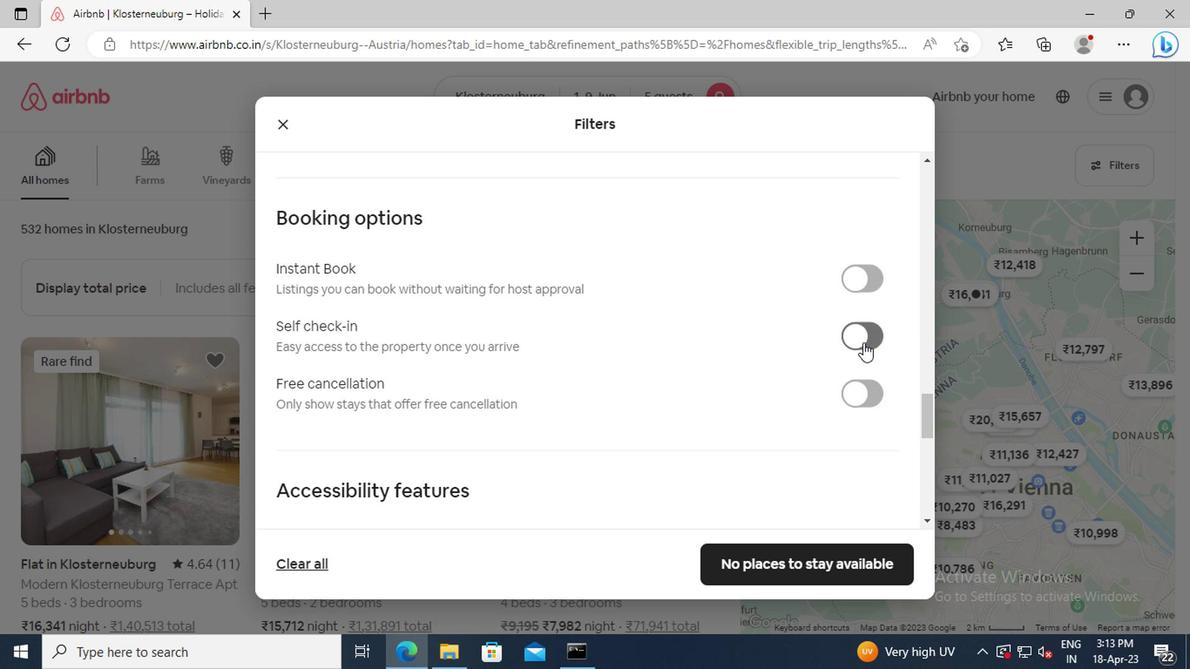 
Action: Mouse moved to (395, 325)
Screenshot: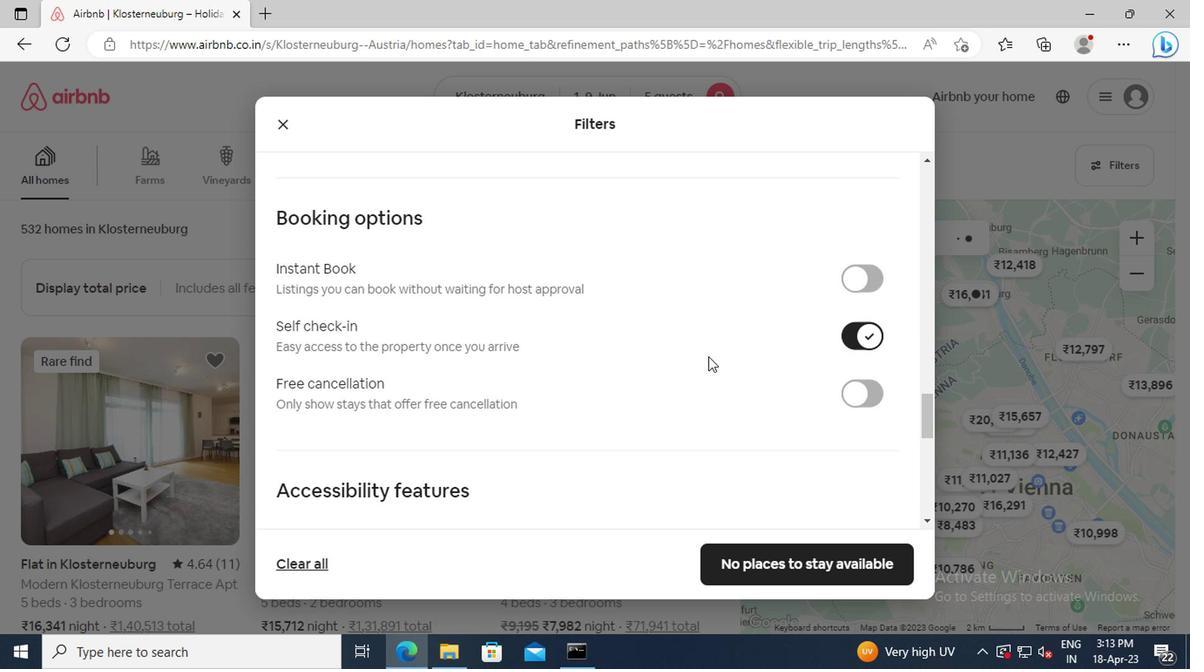 
Action: Mouse scrolled (395, 324) with delta (0, 0)
Screenshot: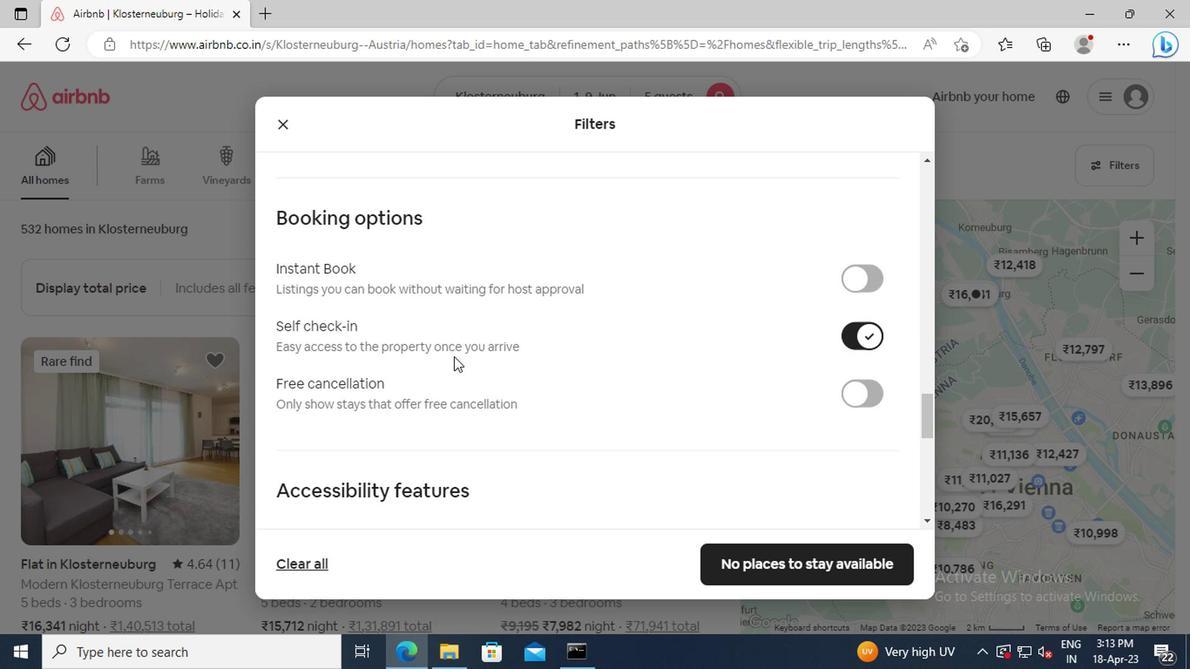 
Action: Mouse scrolled (395, 324) with delta (0, 0)
Screenshot: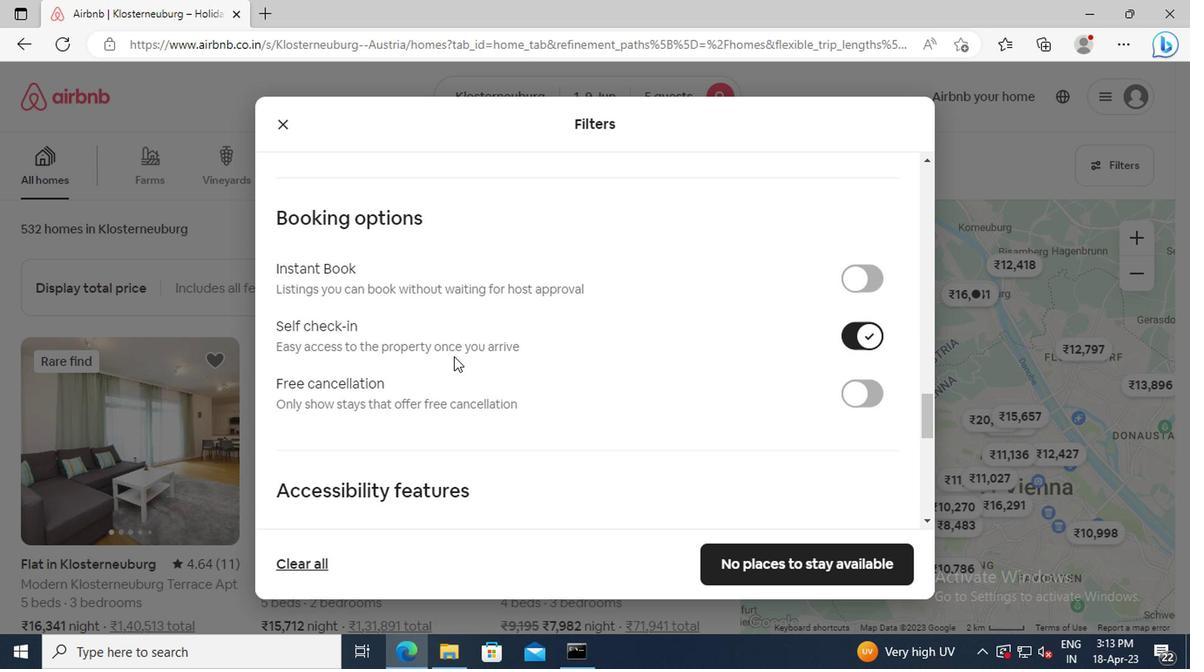 
Action: Mouse scrolled (395, 324) with delta (0, 0)
Screenshot: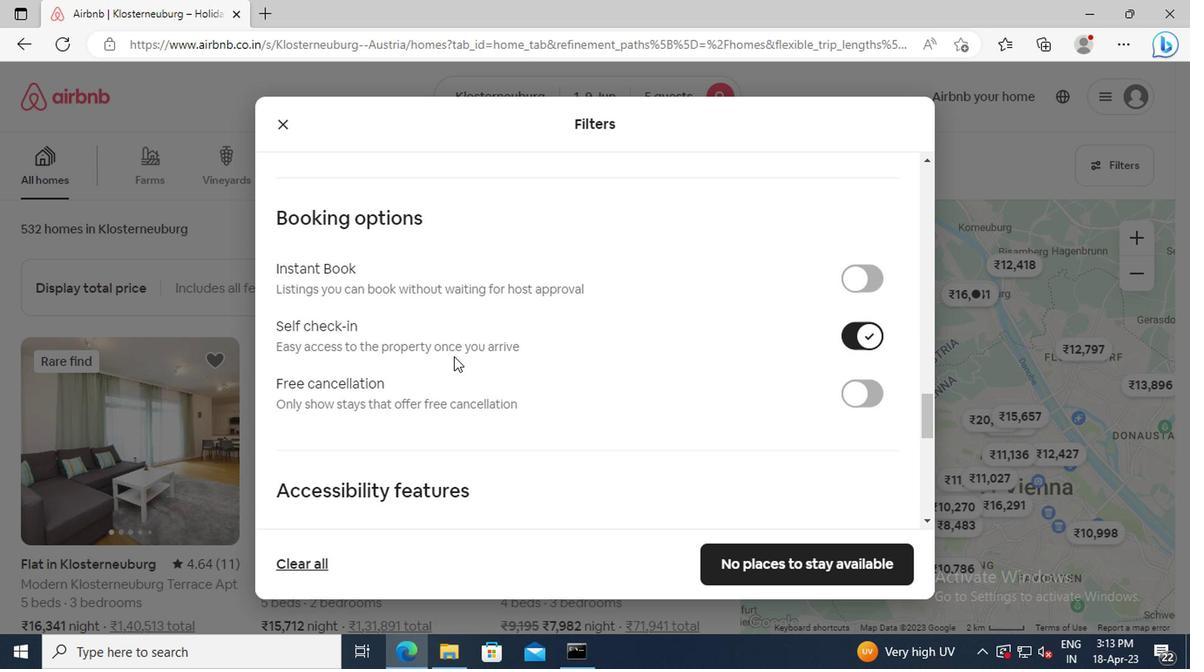 
Action: Mouse scrolled (395, 324) with delta (0, 0)
Screenshot: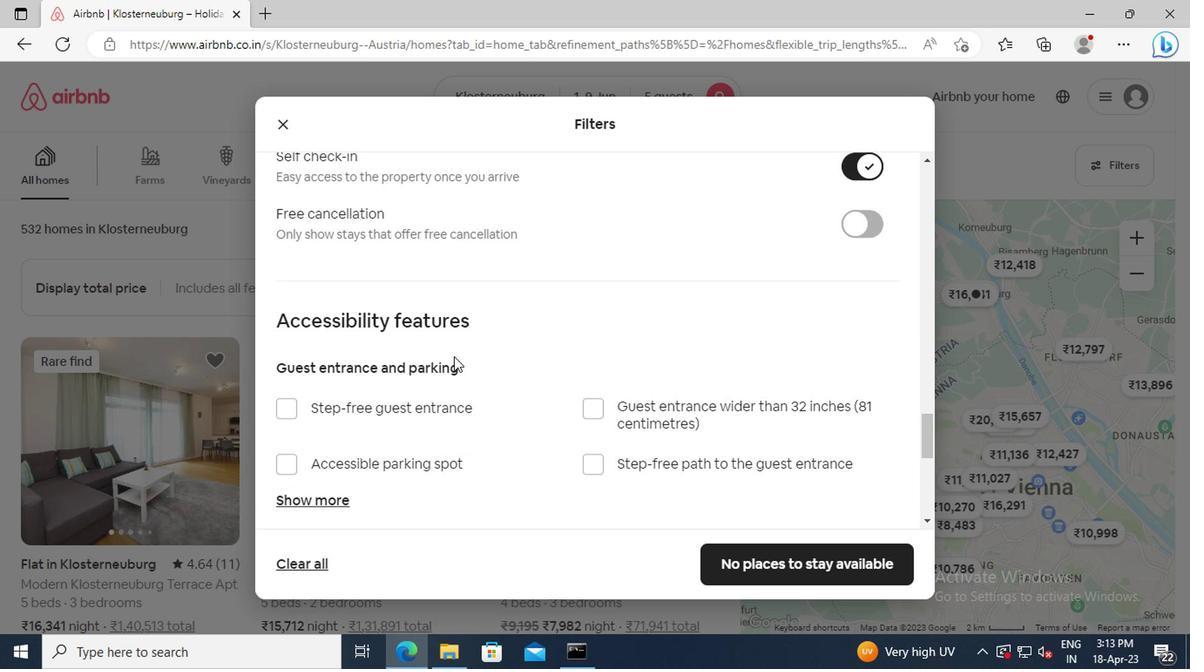 
Action: Mouse scrolled (395, 324) with delta (0, 0)
Screenshot: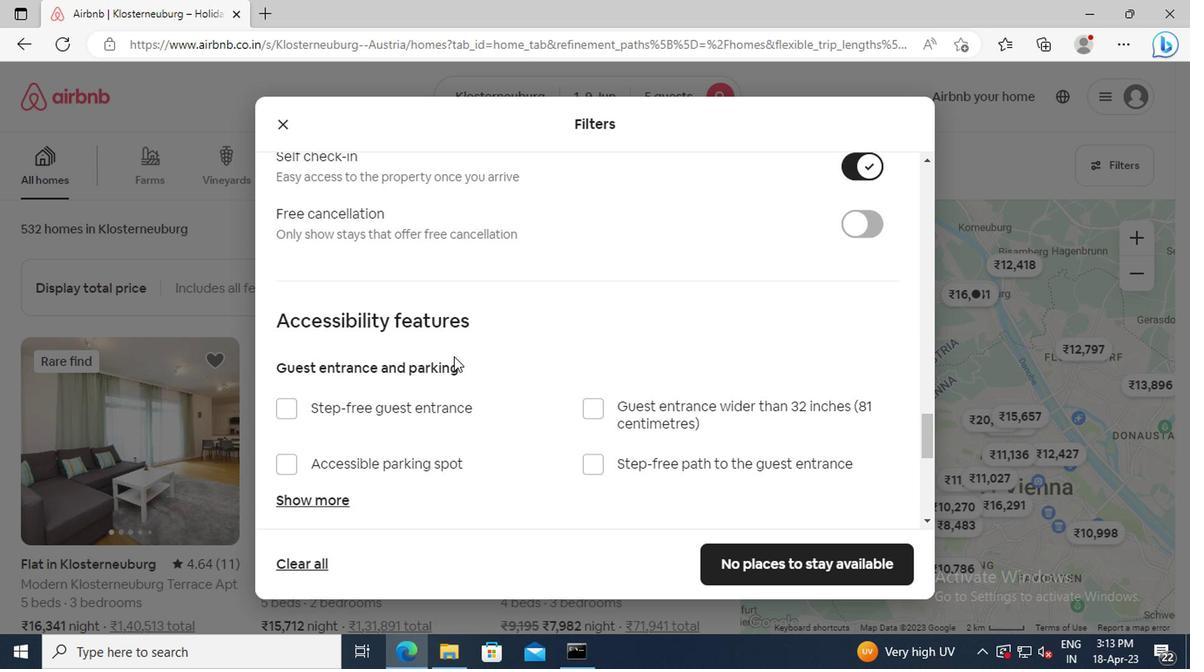 
Action: Mouse scrolled (395, 324) with delta (0, 0)
Screenshot: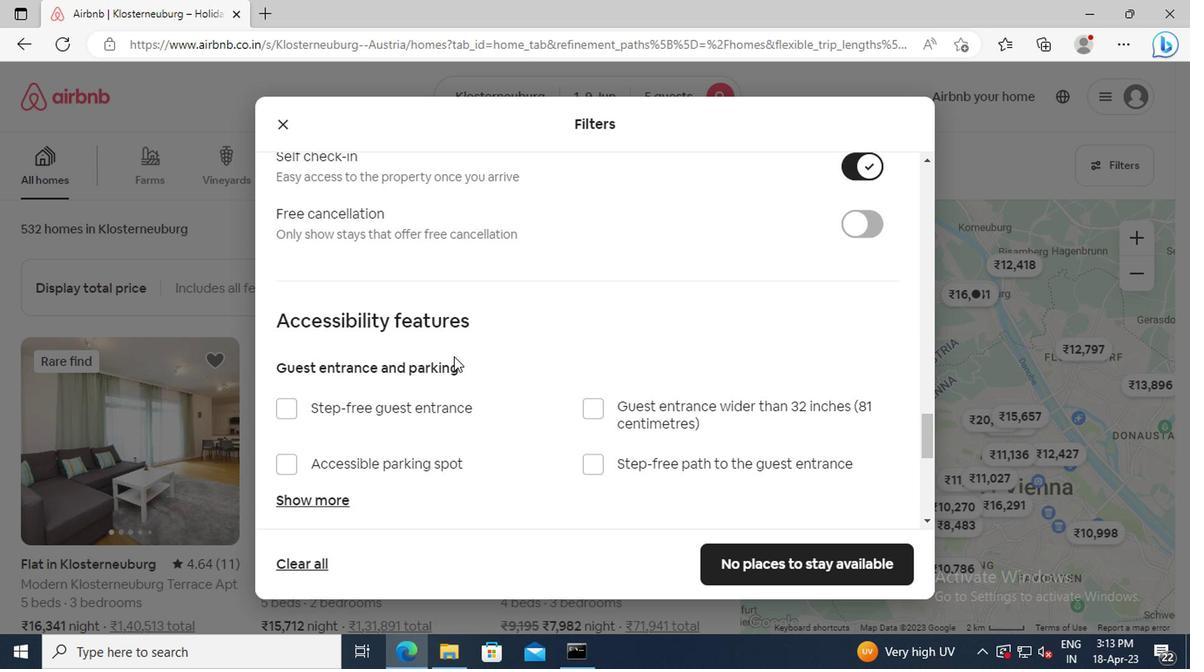 
Action: Mouse scrolled (395, 324) with delta (0, 0)
Screenshot: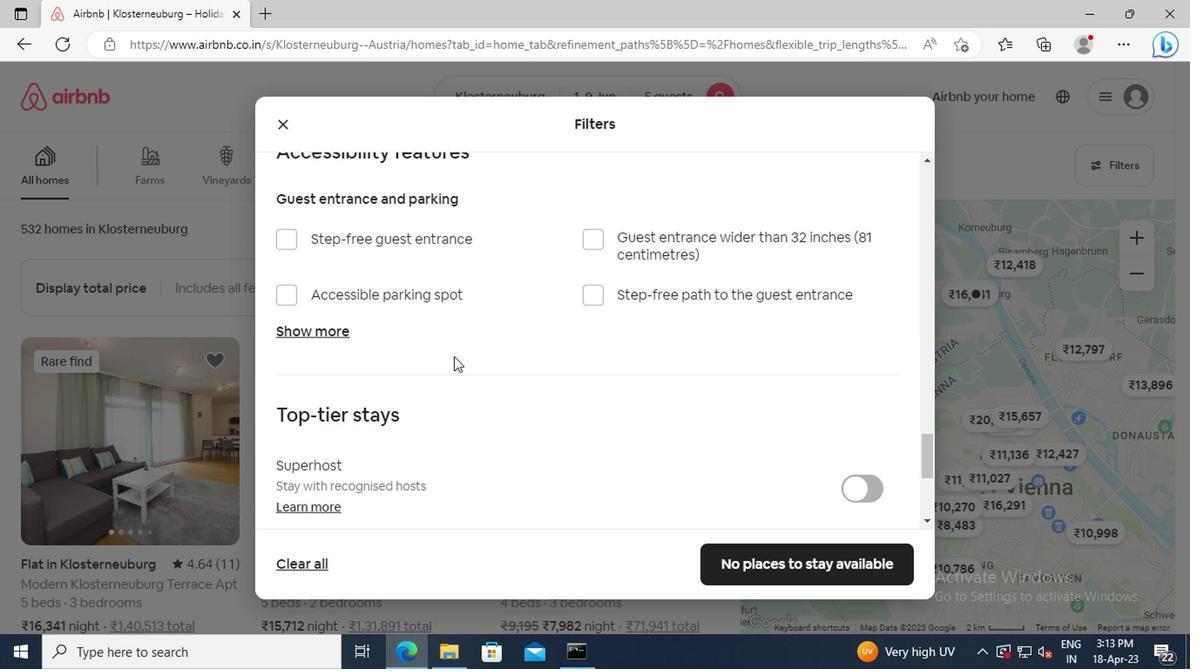 
Action: Mouse scrolled (395, 324) with delta (0, 0)
Screenshot: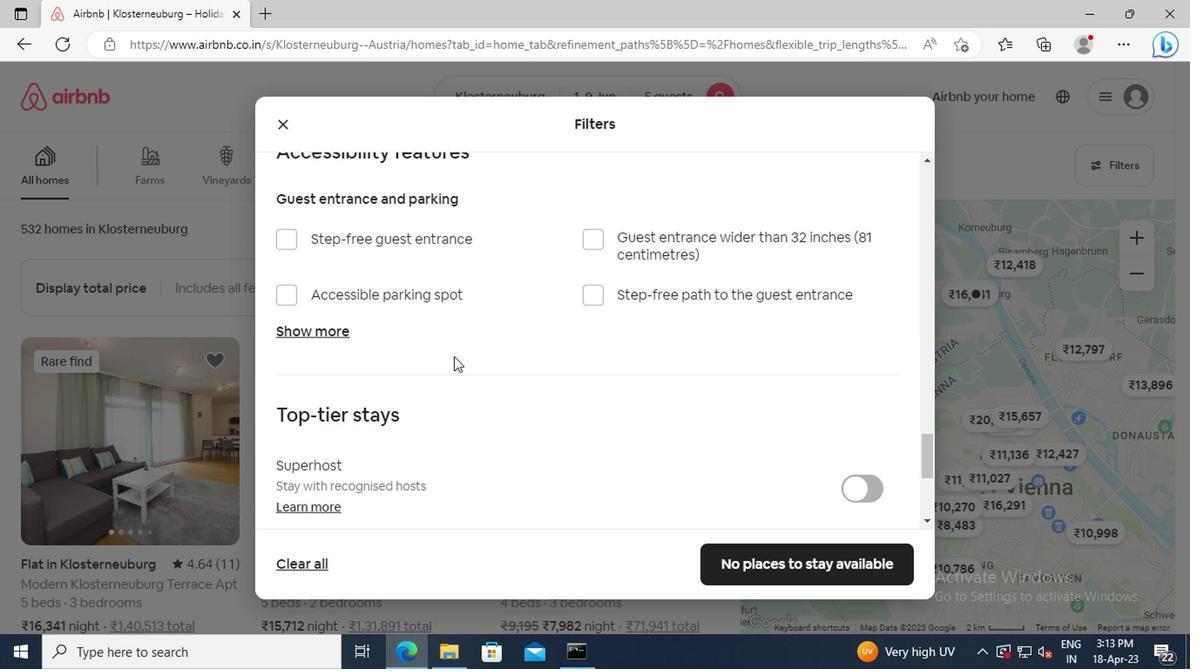 
Action: Mouse scrolled (395, 324) with delta (0, 0)
Screenshot: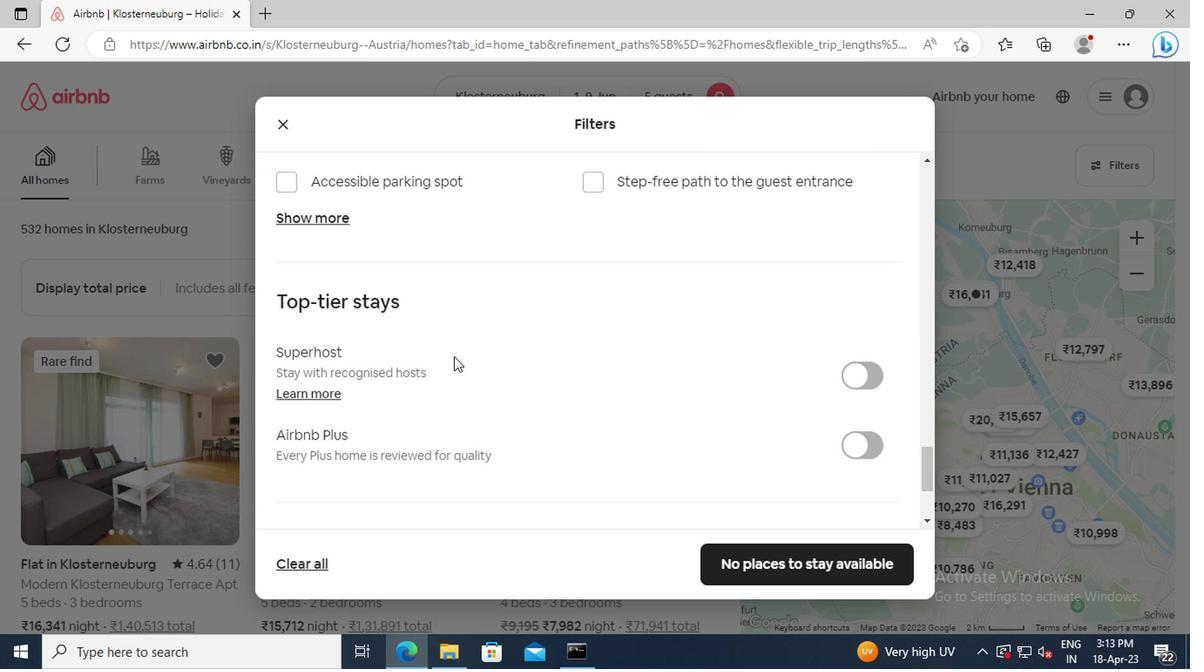 
Action: Mouse scrolled (395, 324) with delta (0, 0)
Screenshot: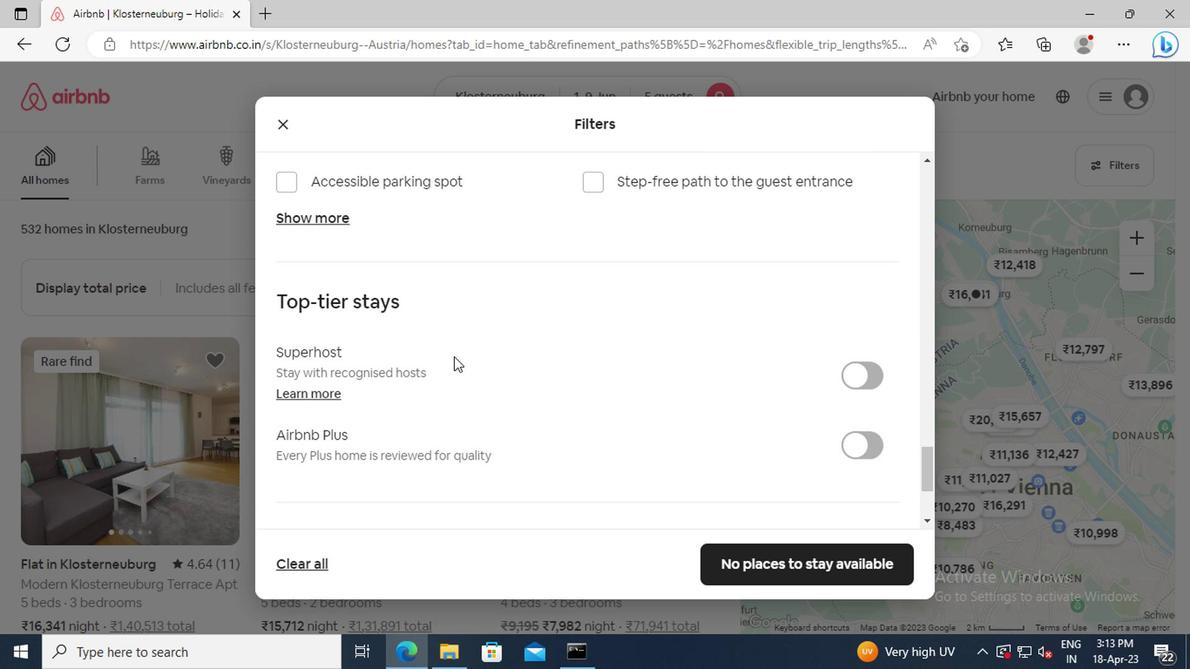 
Action: Mouse scrolled (395, 324) with delta (0, 0)
Screenshot: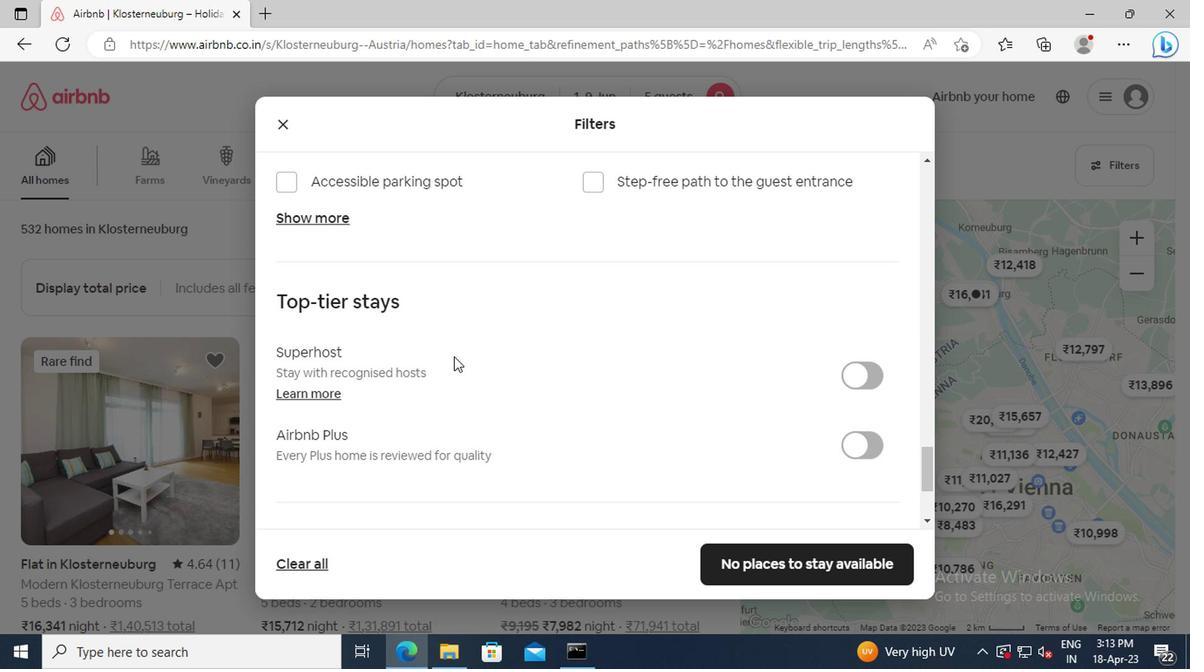 
Action: Mouse moved to (278, 376)
Screenshot: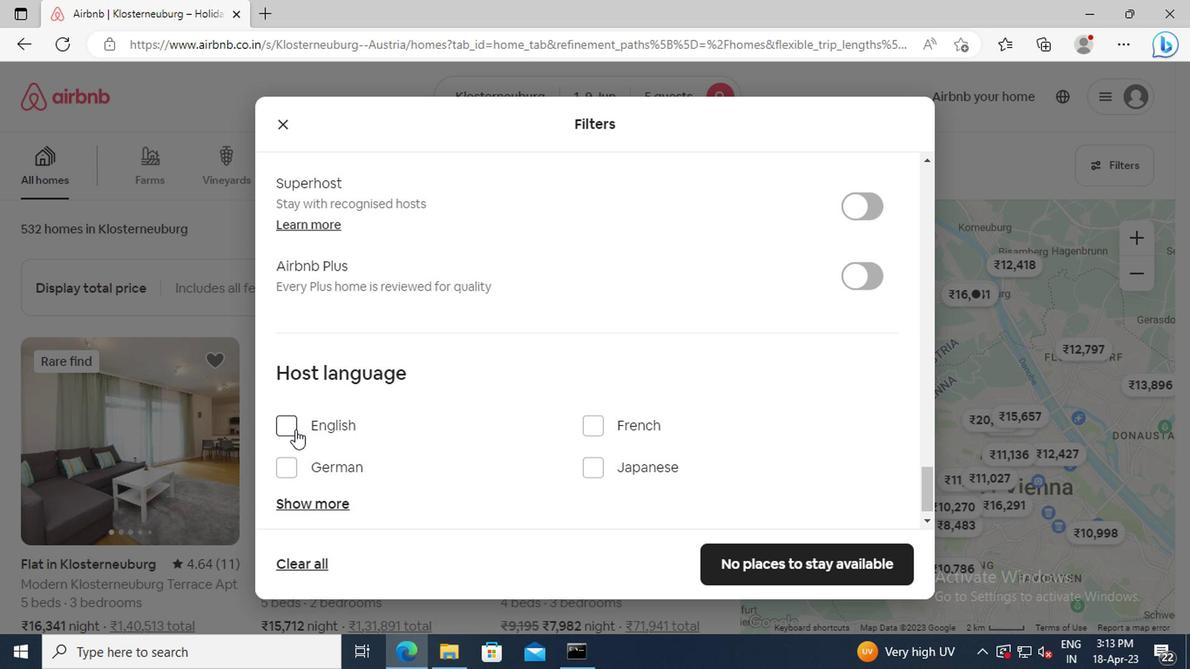 
Action: Mouse pressed left at (278, 376)
Screenshot: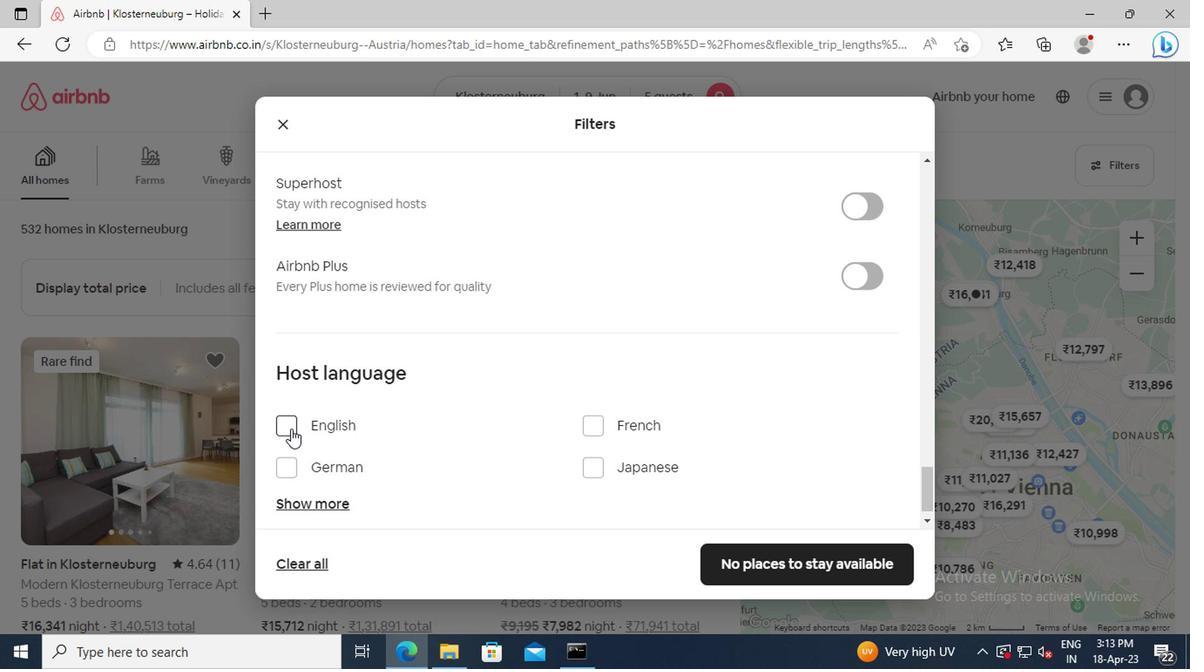 
Action: Mouse moved to (620, 475)
Screenshot: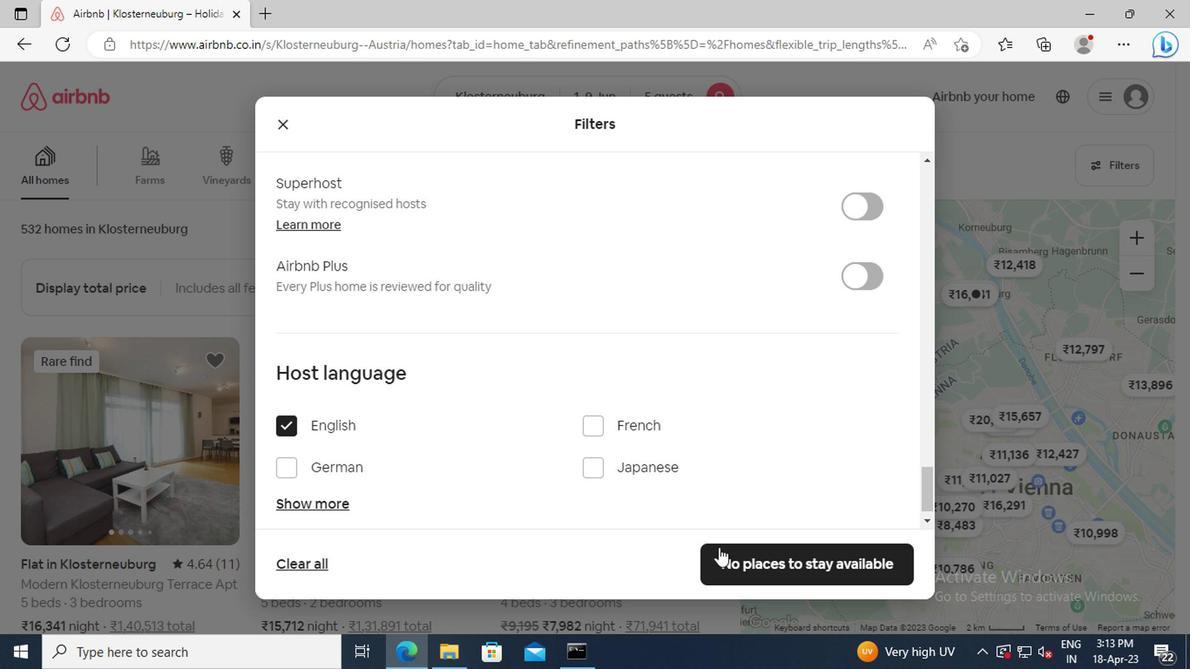 
Action: Mouse pressed left at (620, 475)
Screenshot: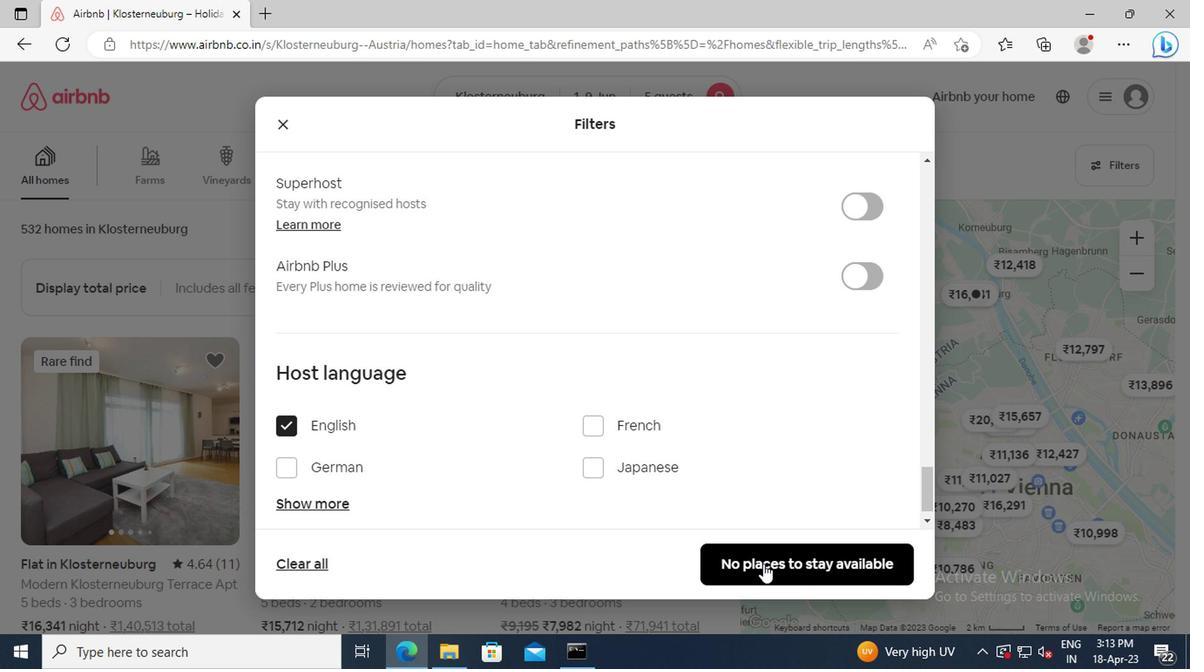 
